Task: Look for space in Shaoguan, China from 24th August, 2023 to 10th September, 2023 for 8 adults, 2 children, 1 infant and 1 pet in price range Rs.12000 to Rs.15000. Place can be entire place or shared room with 4 bedrooms having 8 beds and 4 bathrooms. Property type can be house, flat, guest house. Amenities needed are: wifi, TV, free parkinig on premises, gym, breakfast. Booking option can be shelf check-in. Required host language is Chinese (Simplified).
Action: Mouse pressed left at (562, 124)
Screenshot: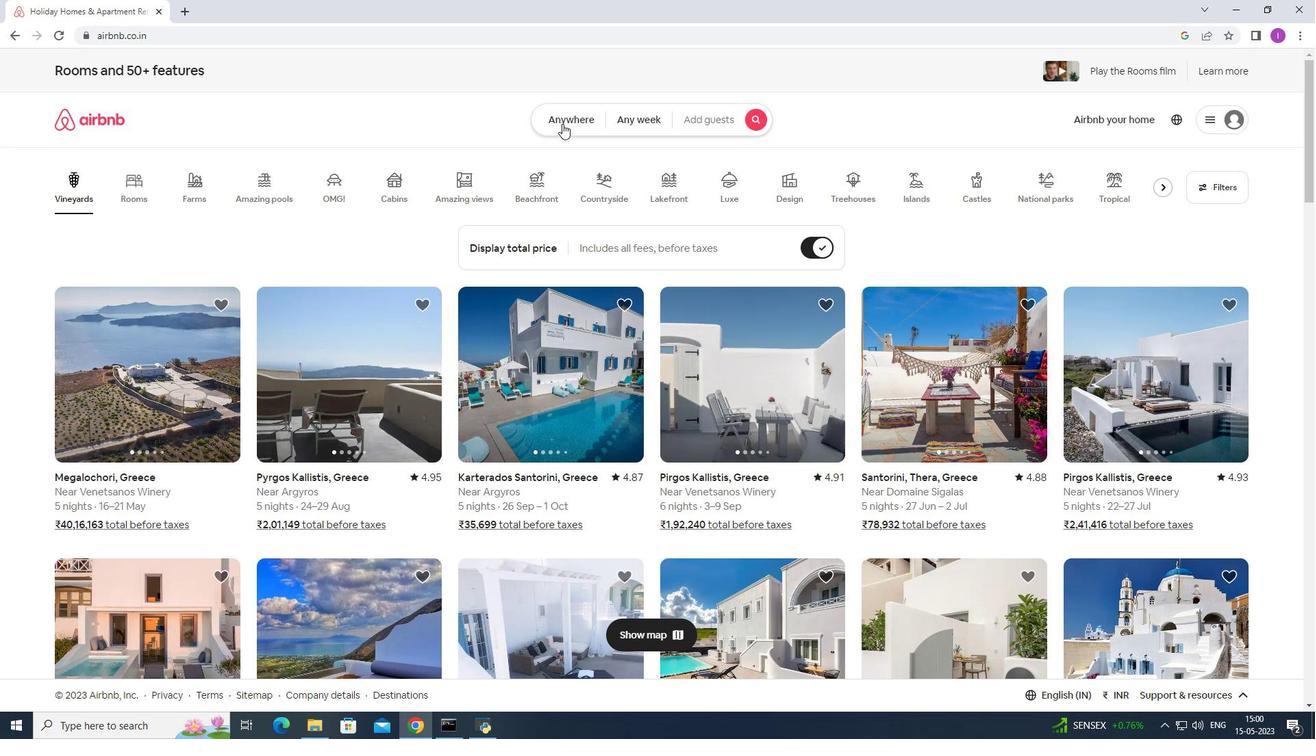 
Action: Mouse moved to (489, 171)
Screenshot: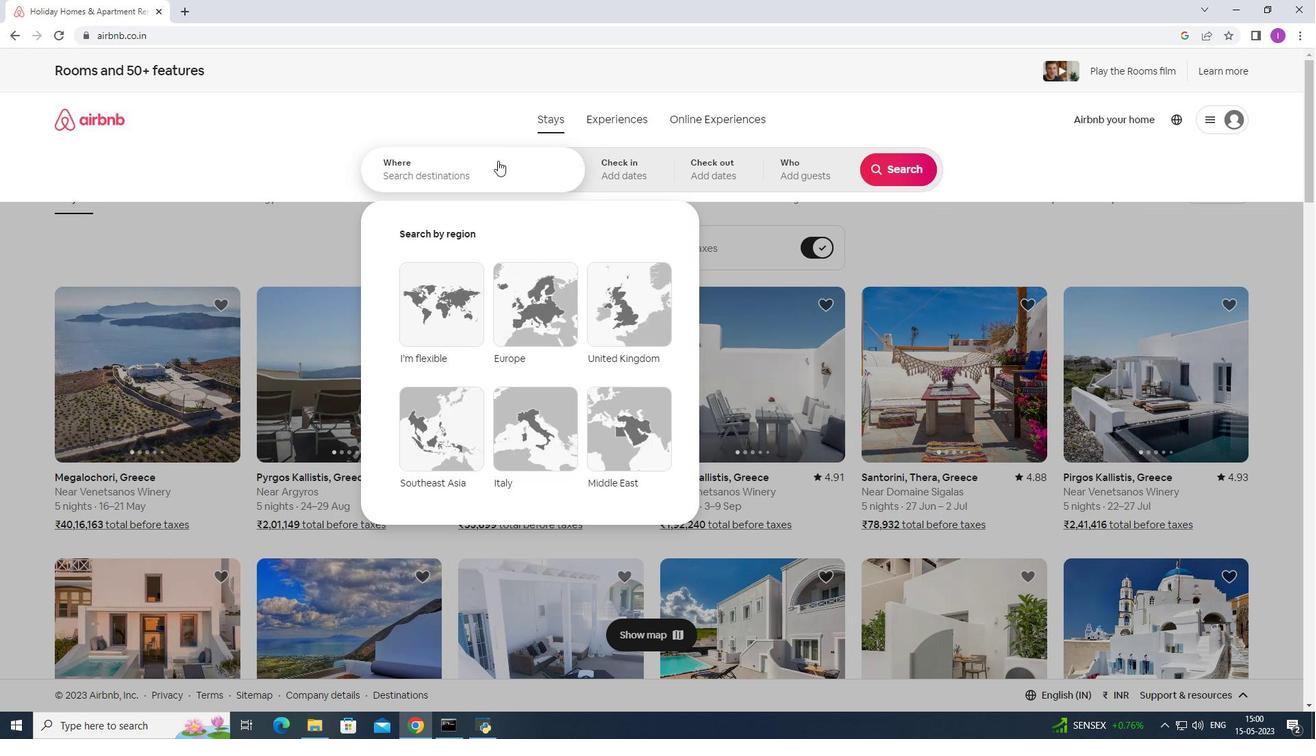 
Action: Mouse pressed left at (489, 171)
Screenshot: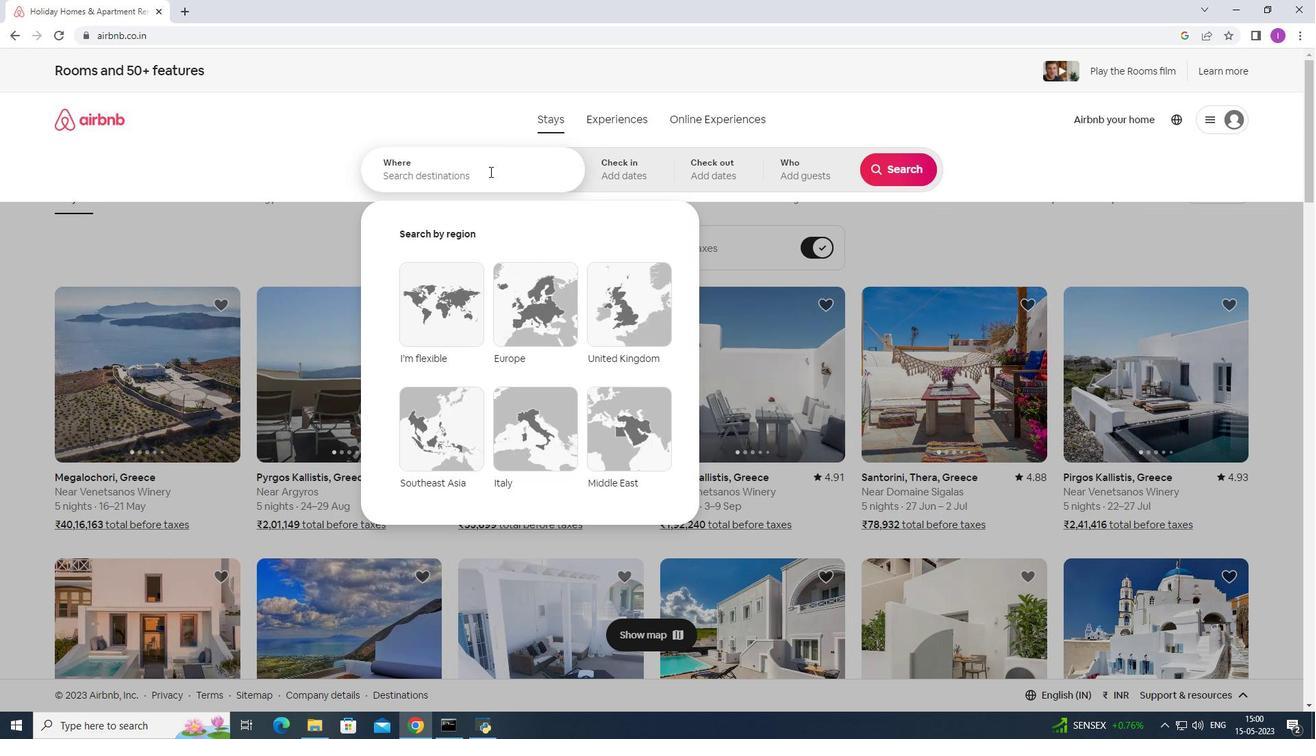 
Action: Mouse moved to (468, 176)
Screenshot: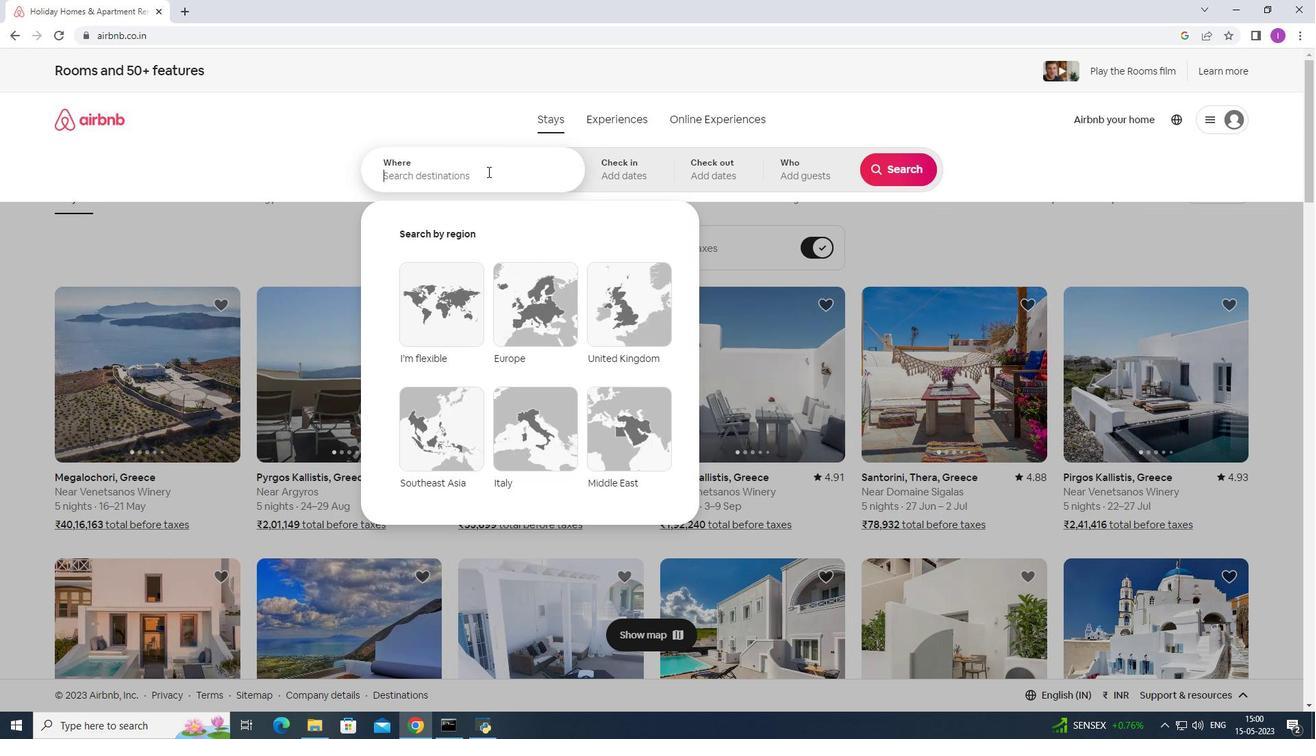 
Action: Key pressed <Key.shift>Shaoguan,<Key.shift>China
Screenshot: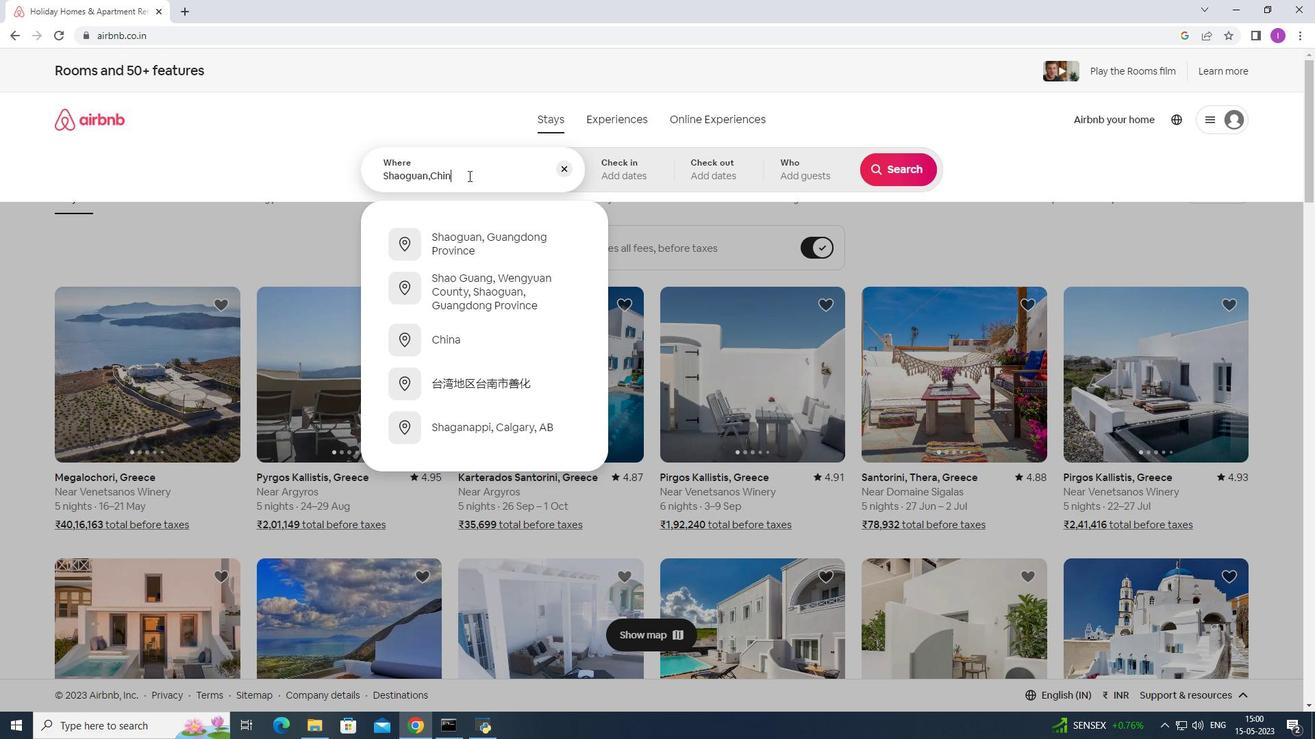 
Action: Mouse moved to (628, 163)
Screenshot: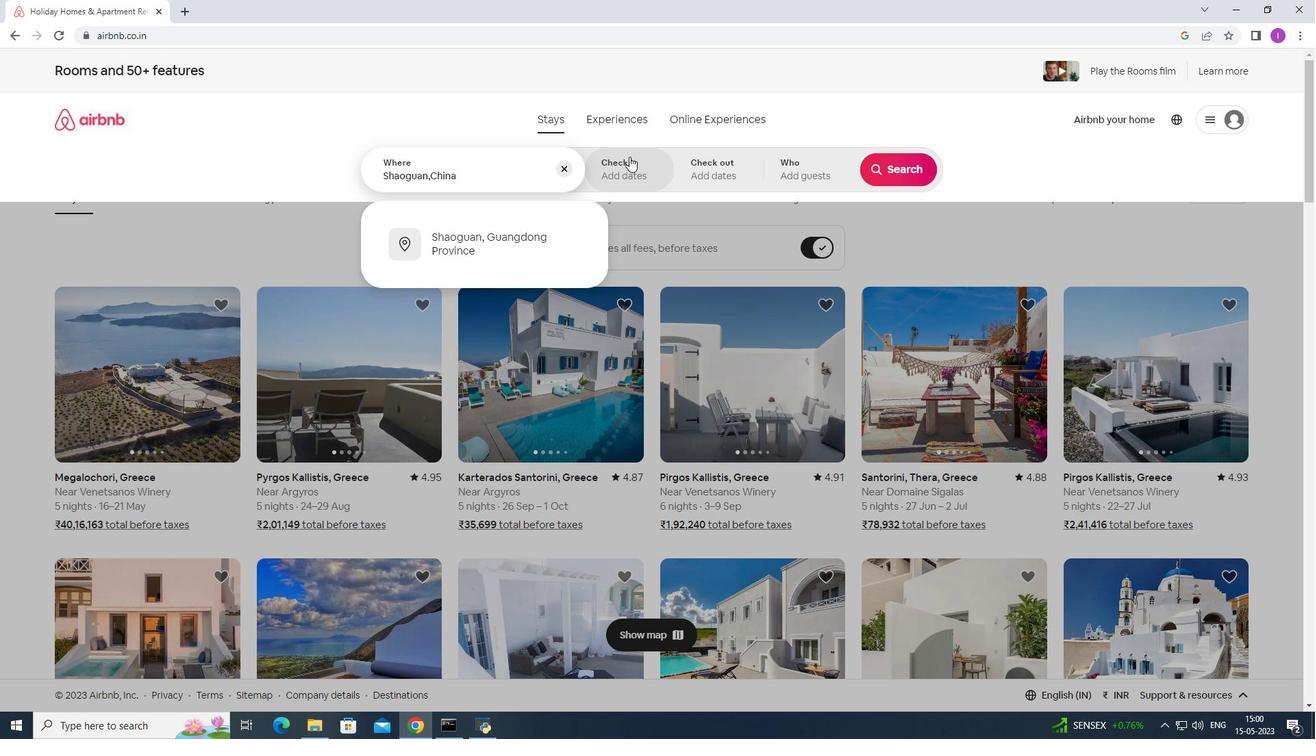 
Action: Mouse pressed left at (628, 163)
Screenshot: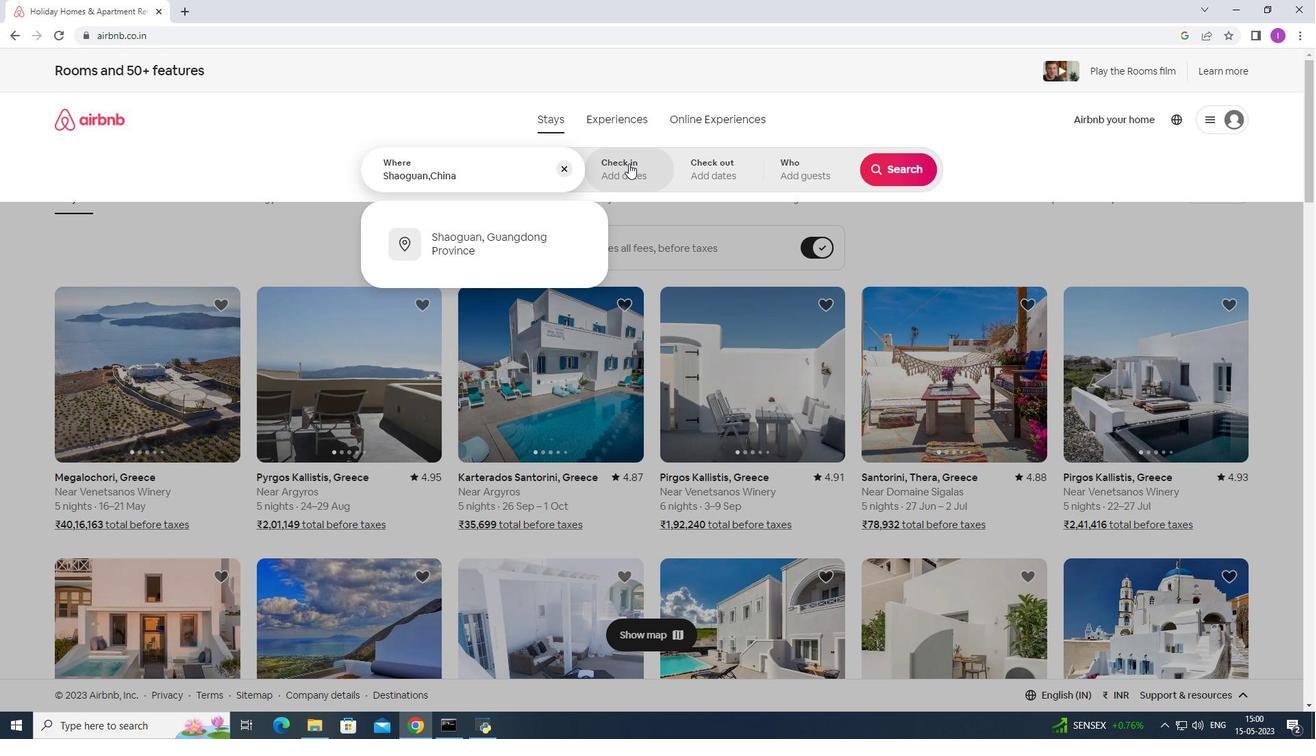 
Action: Mouse moved to (892, 282)
Screenshot: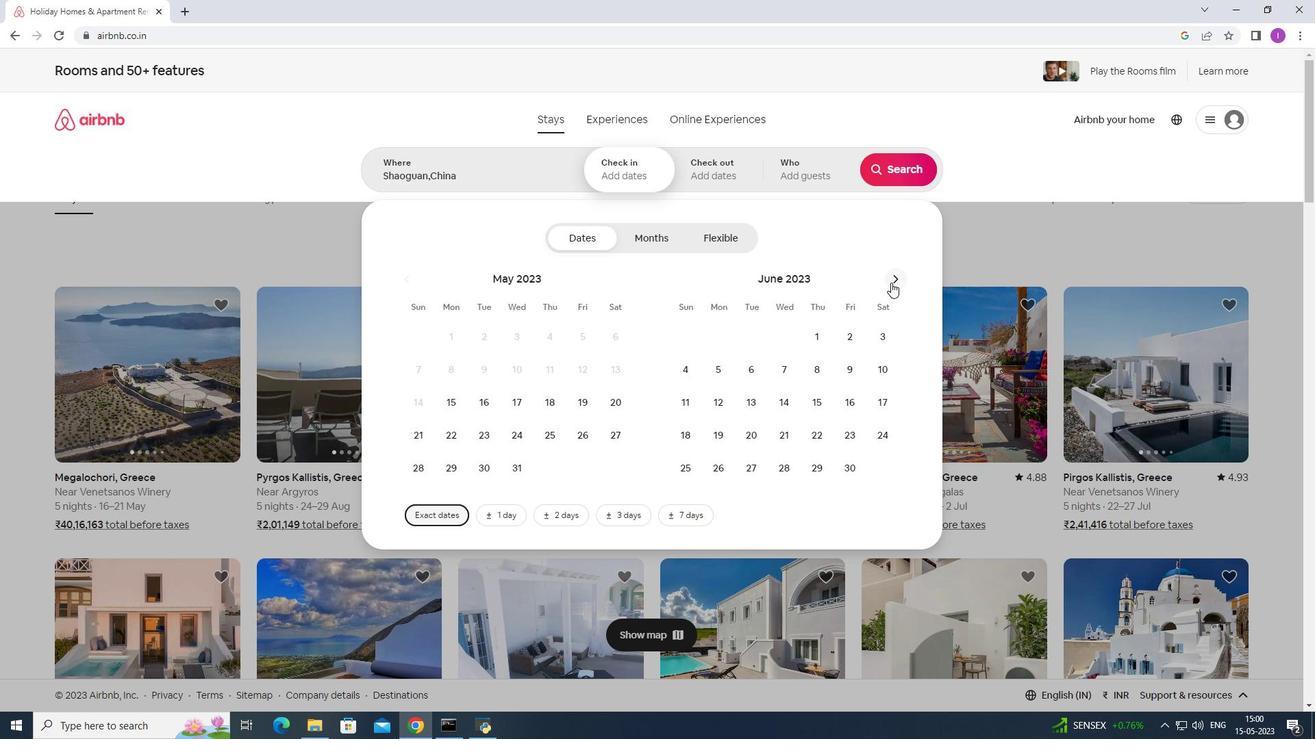 
Action: Mouse pressed left at (892, 282)
Screenshot: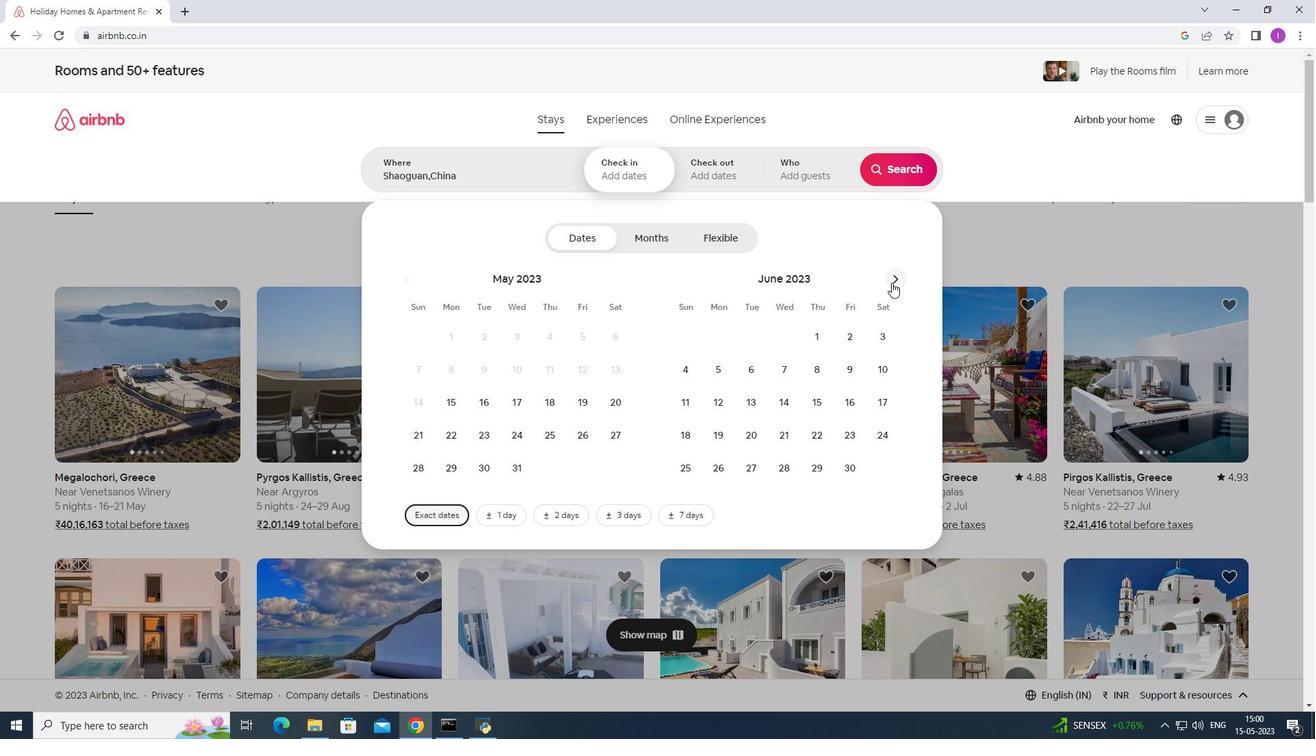
Action: Mouse pressed left at (892, 282)
Screenshot: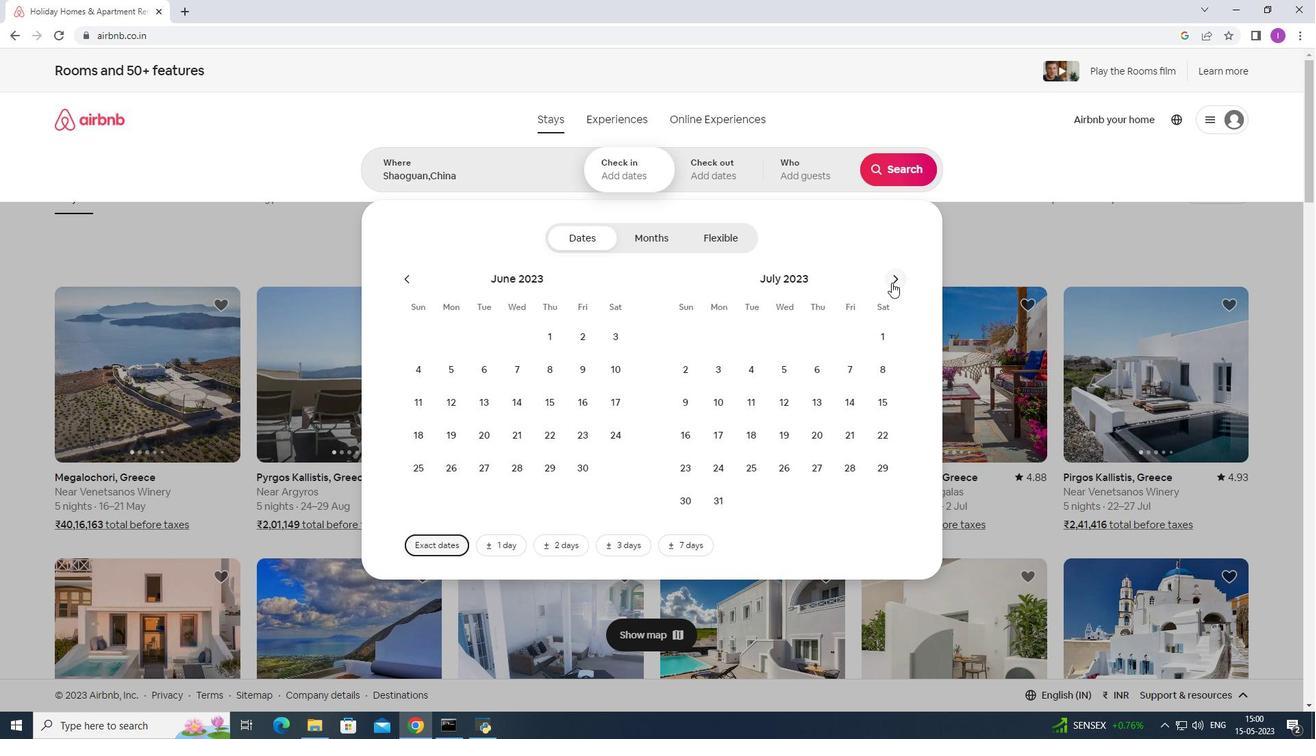 
Action: Mouse pressed left at (892, 282)
Screenshot: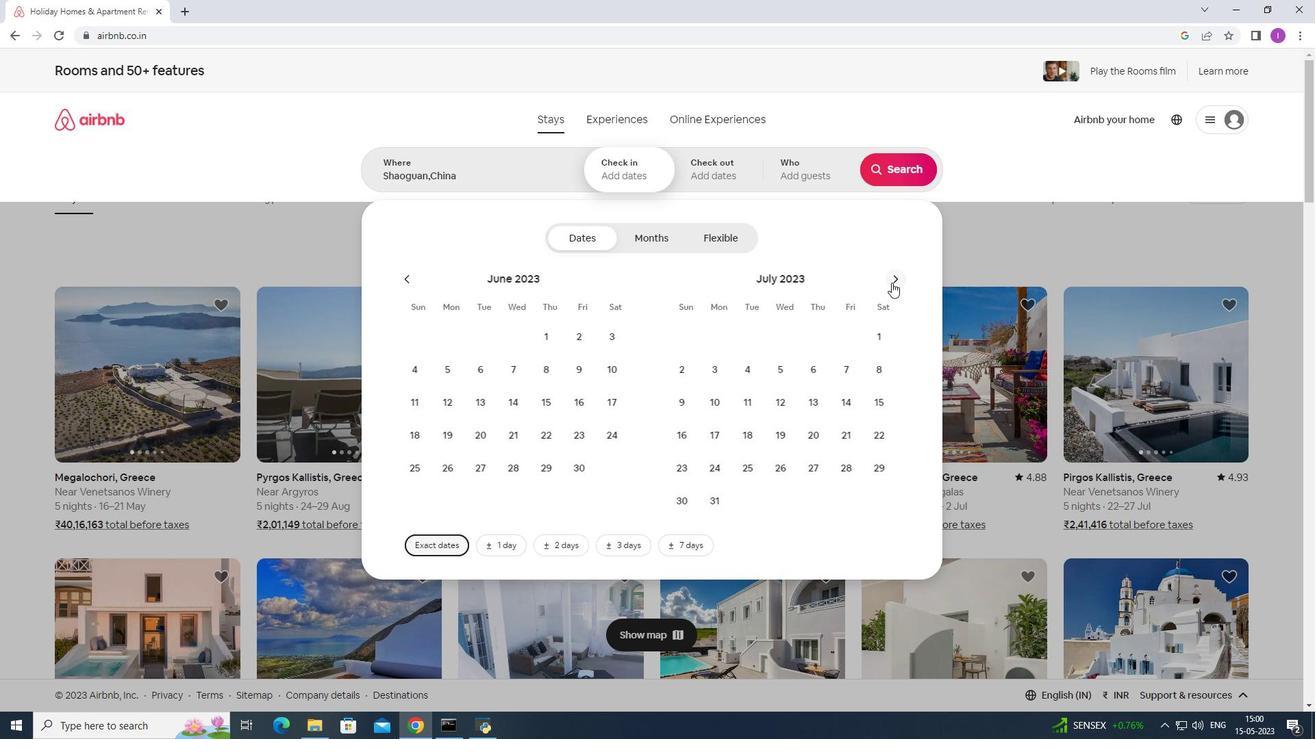
Action: Mouse moved to (548, 439)
Screenshot: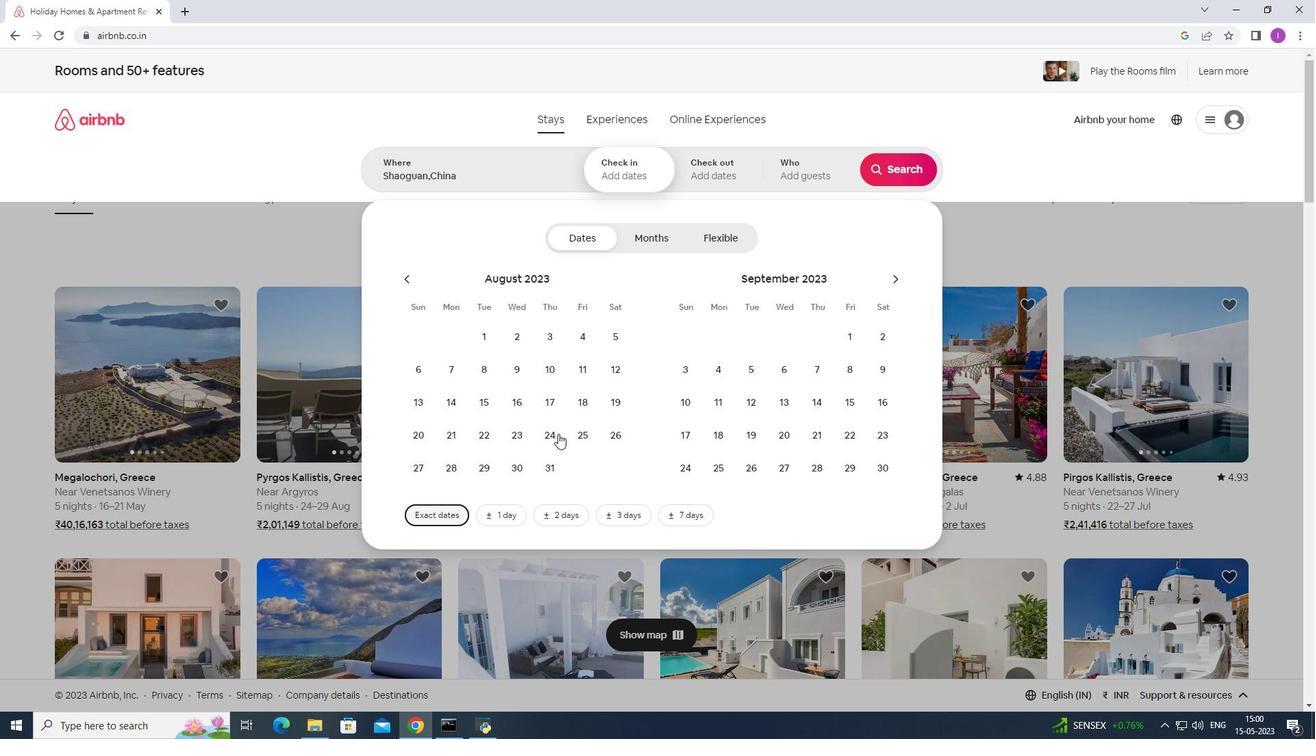
Action: Mouse pressed left at (548, 439)
Screenshot: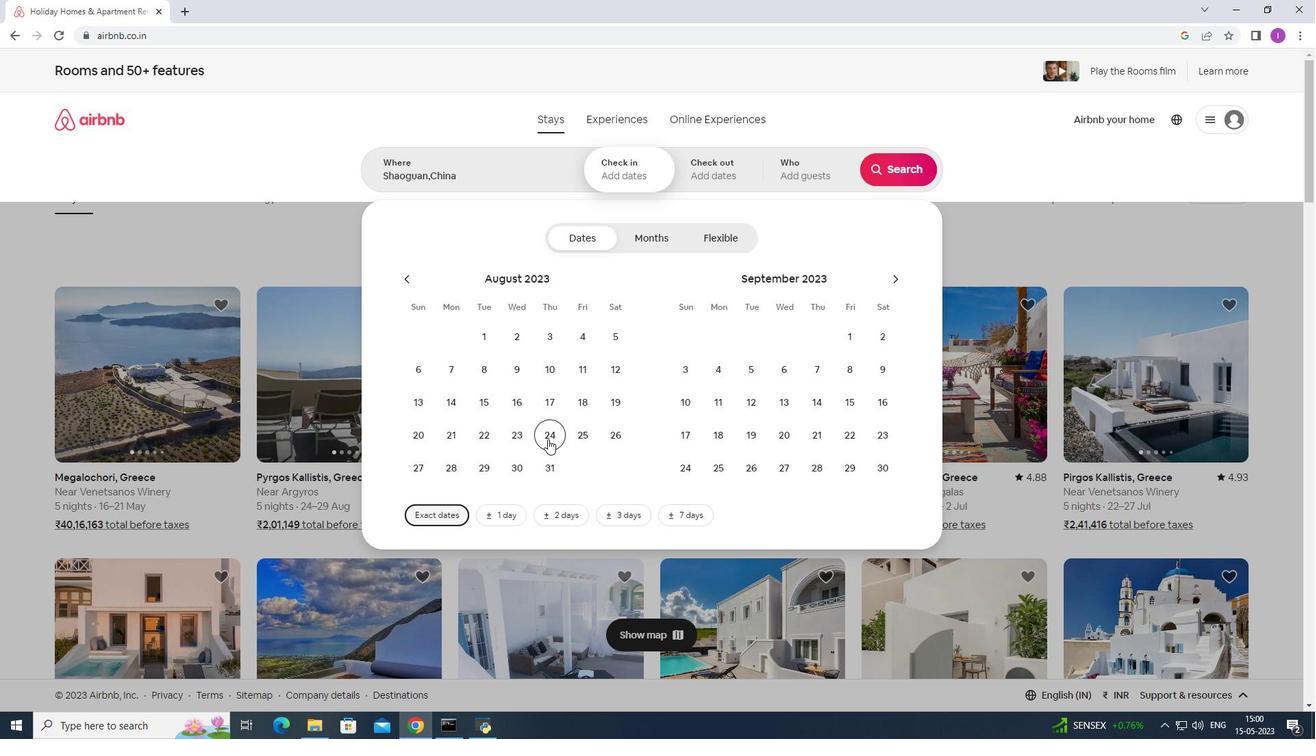 
Action: Mouse moved to (691, 405)
Screenshot: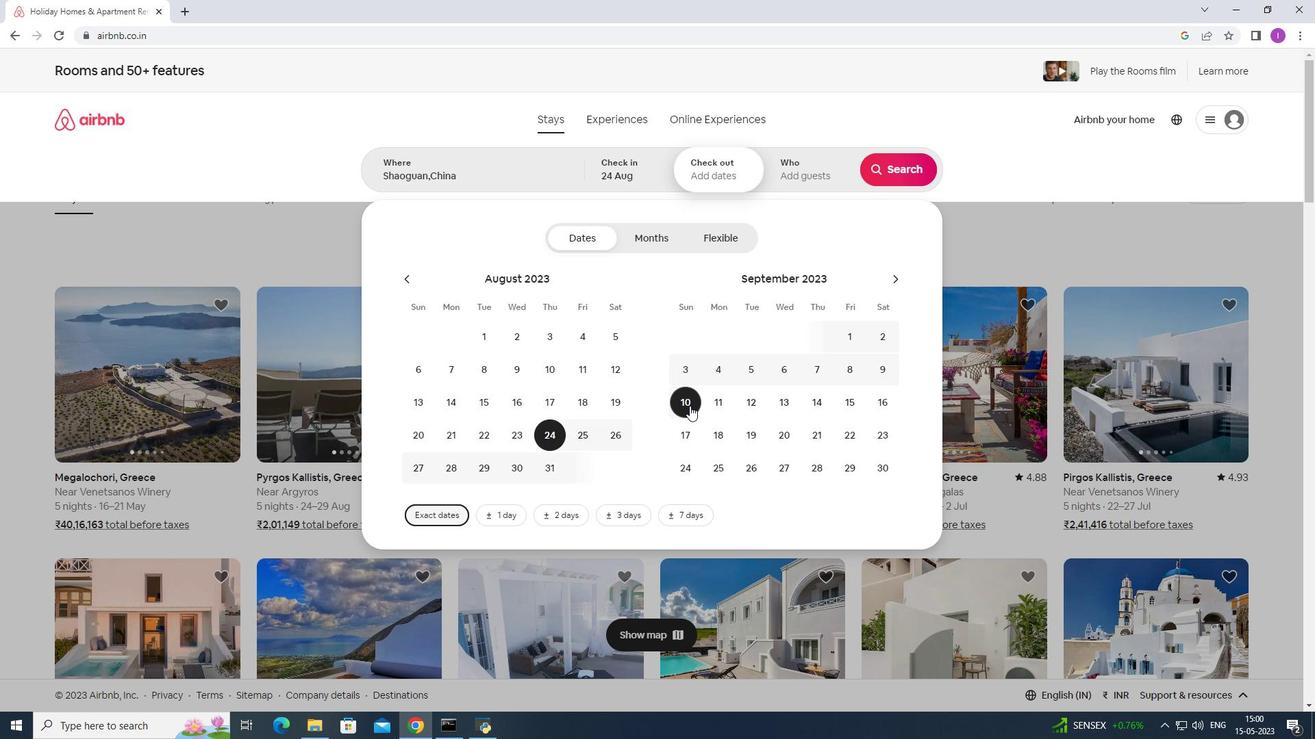 
Action: Mouse pressed left at (691, 405)
Screenshot: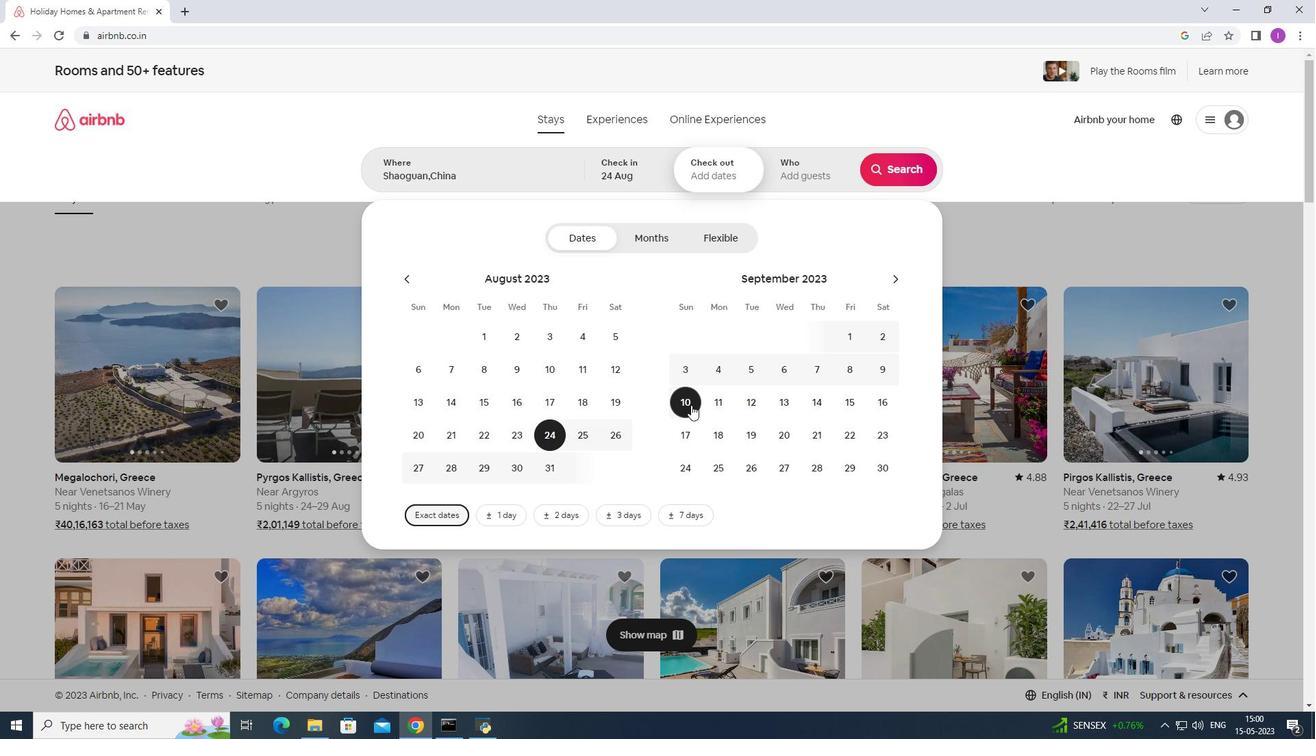 
Action: Mouse moved to (807, 177)
Screenshot: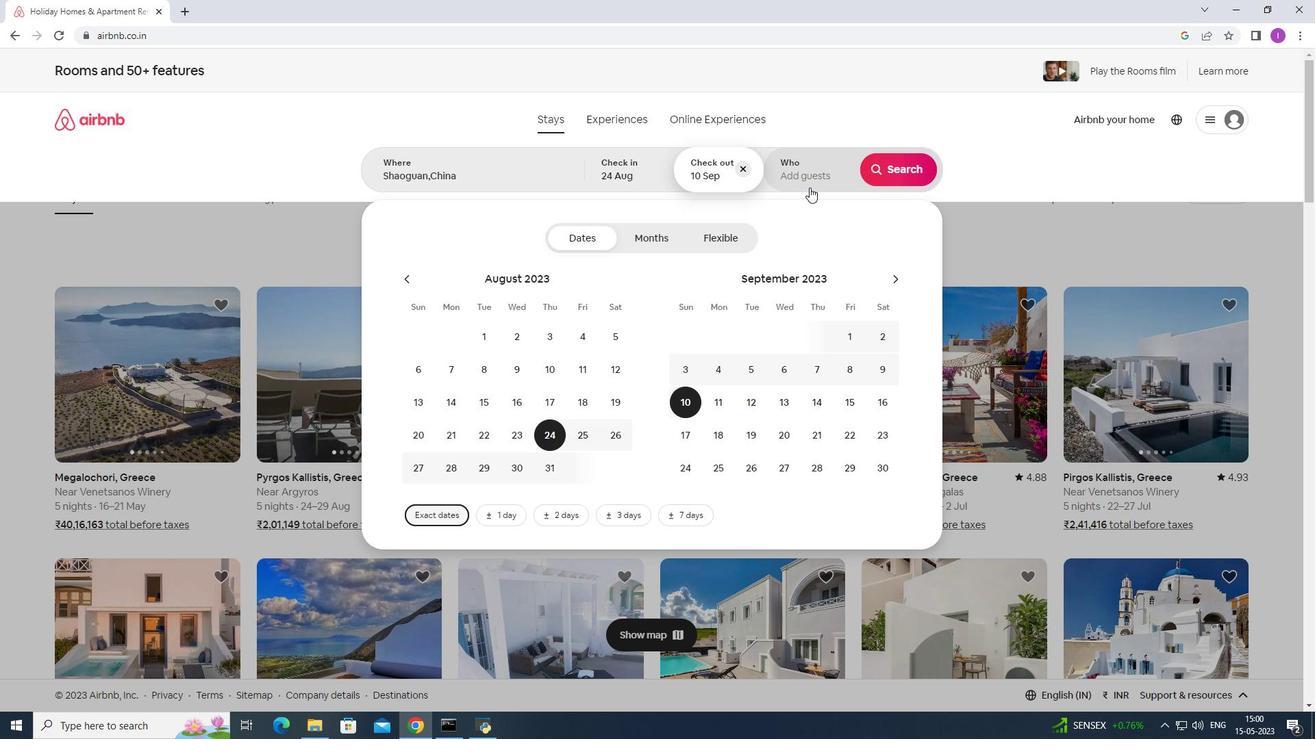 
Action: Mouse pressed left at (807, 177)
Screenshot: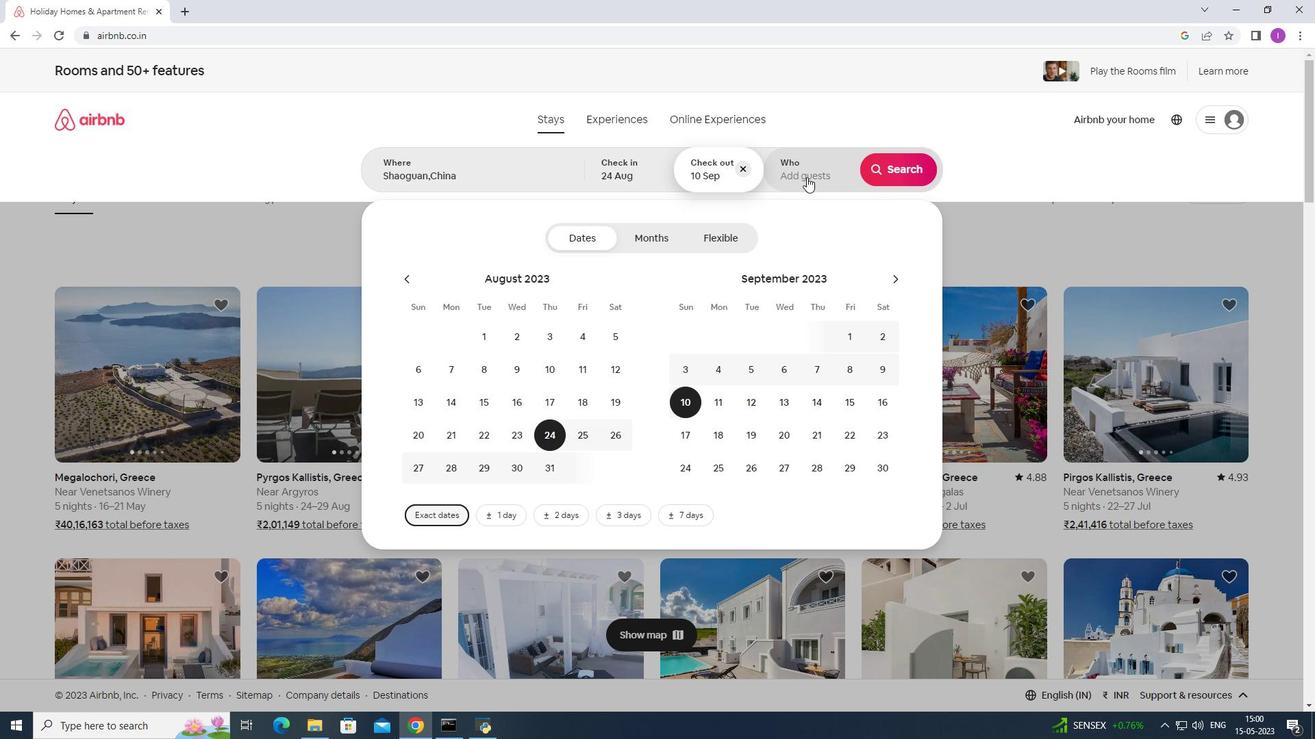 
Action: Mouse moved to (911, 247)
Screenshot: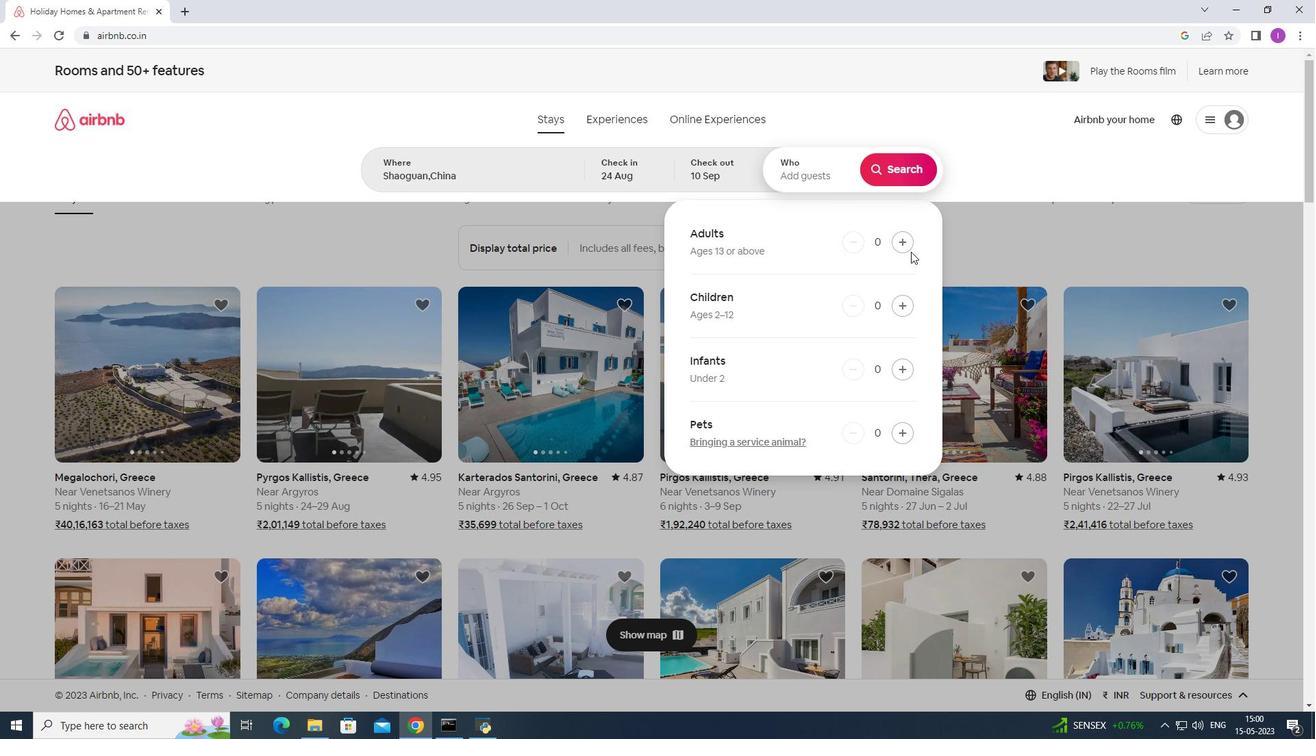 
Action: Mouse pressed left at (911, 247)
Screenshot: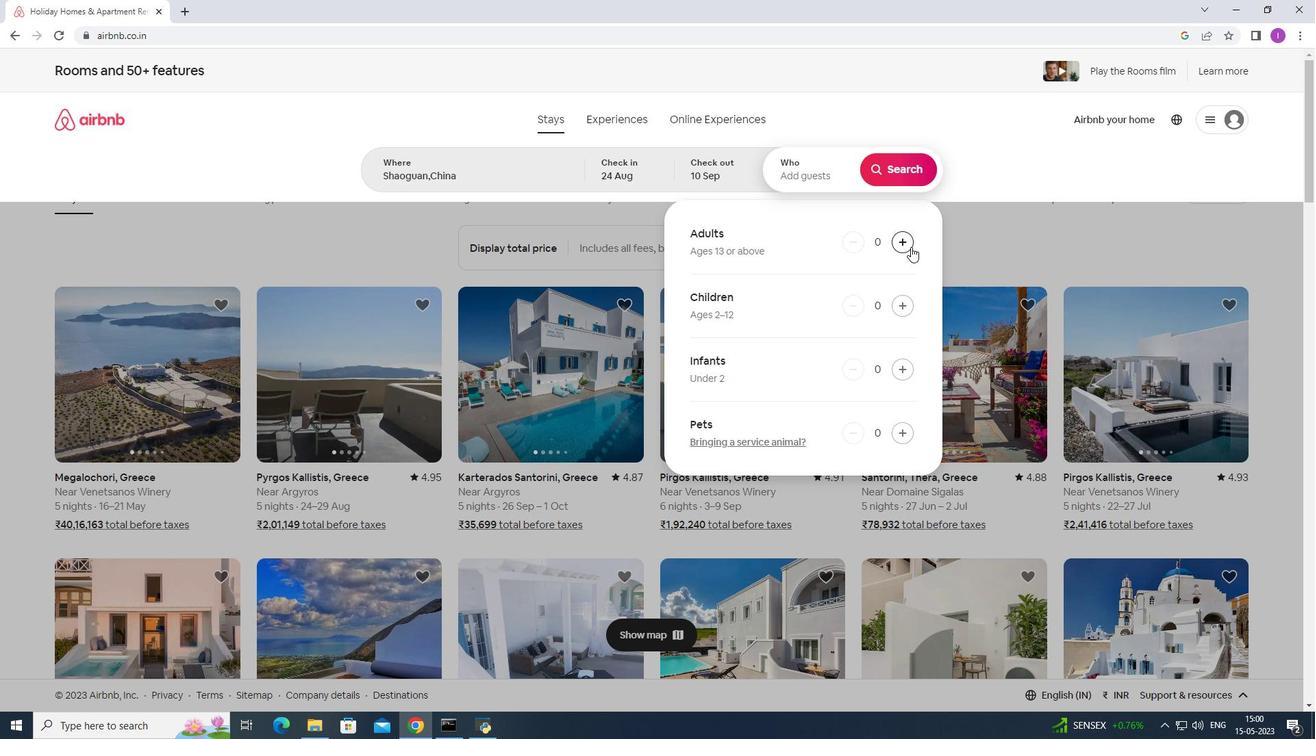 
Action: Mouse pressed left at (911, 247)
Screenshot: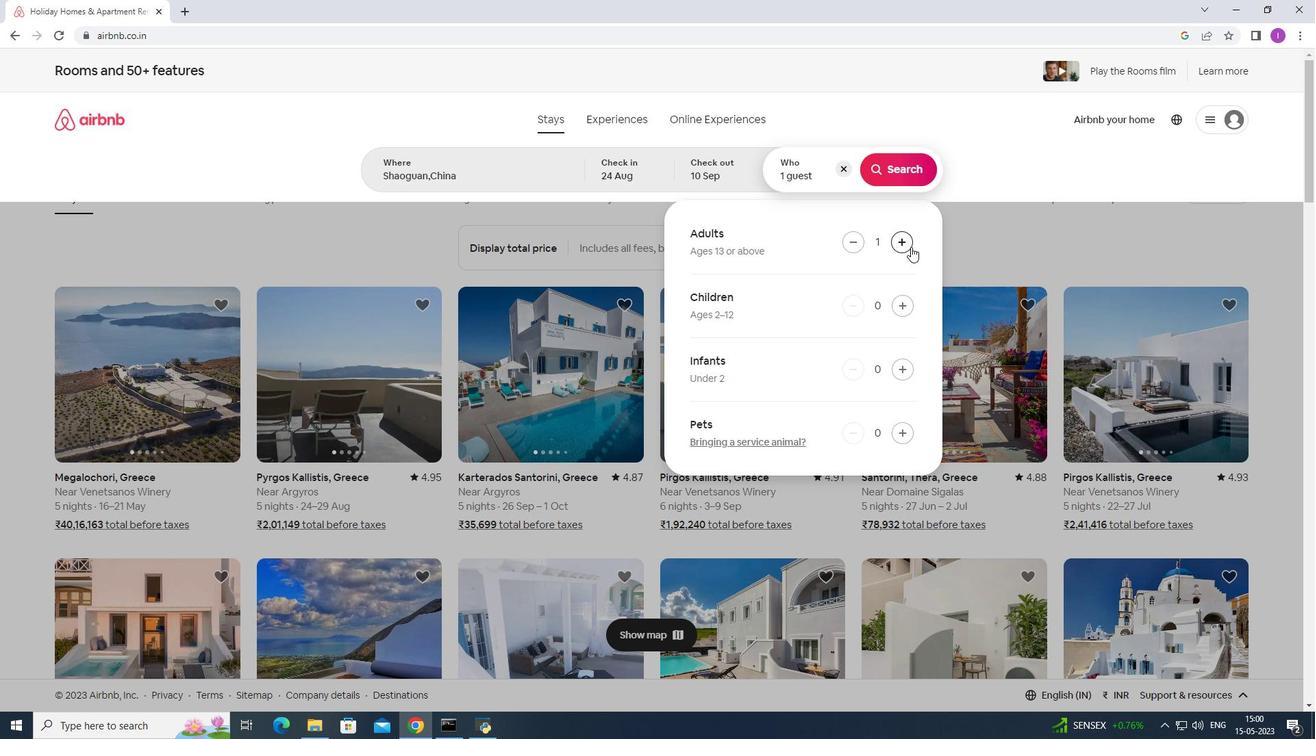 
Action: Mouse pressed left at (911, 247)
Screenshot: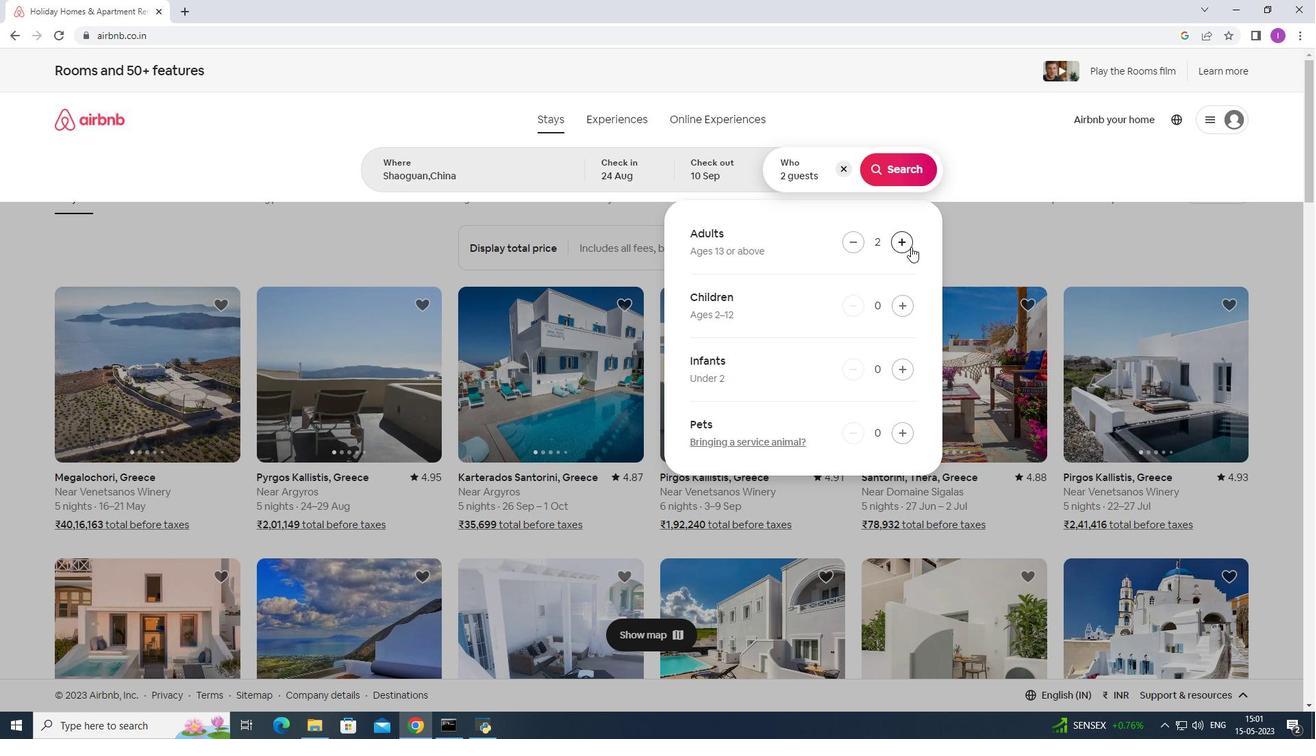 
Action: Mouse pressed left at (911, 247)
Screenshot: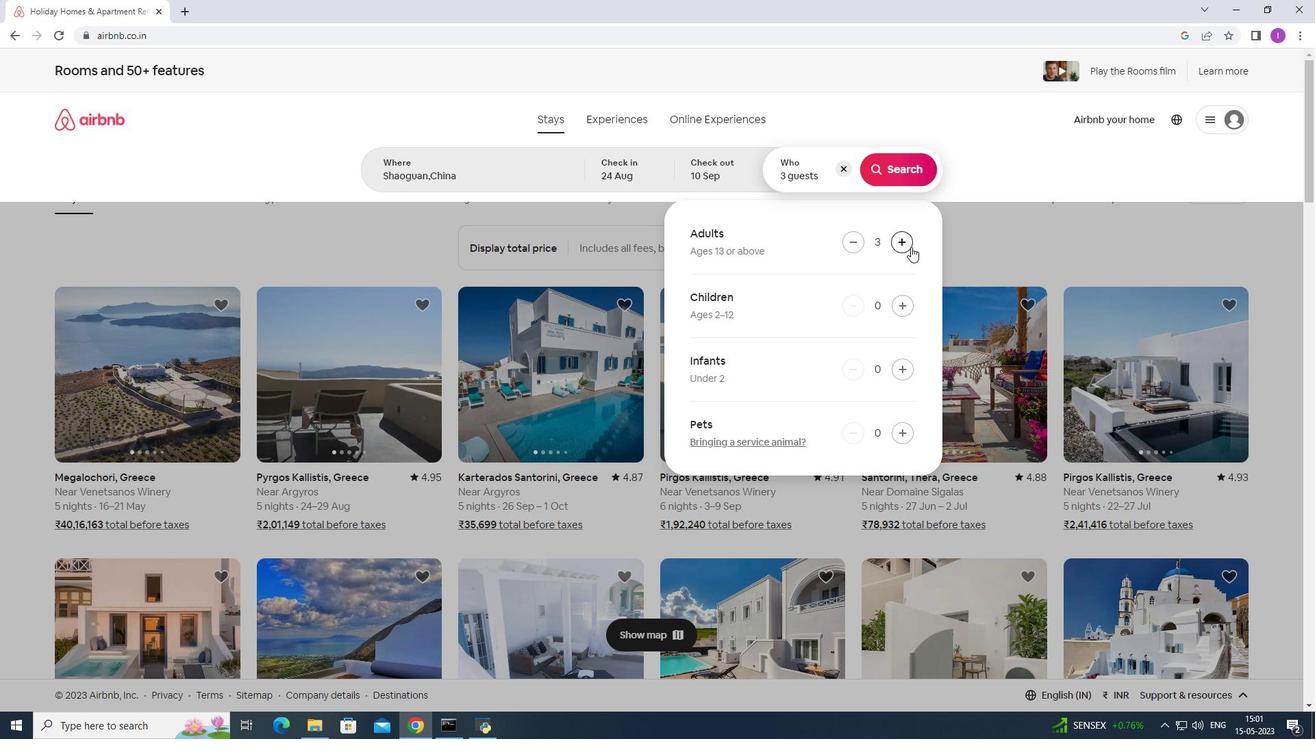 
Action: Mouse pressed left at (911, 247)
Screenshot: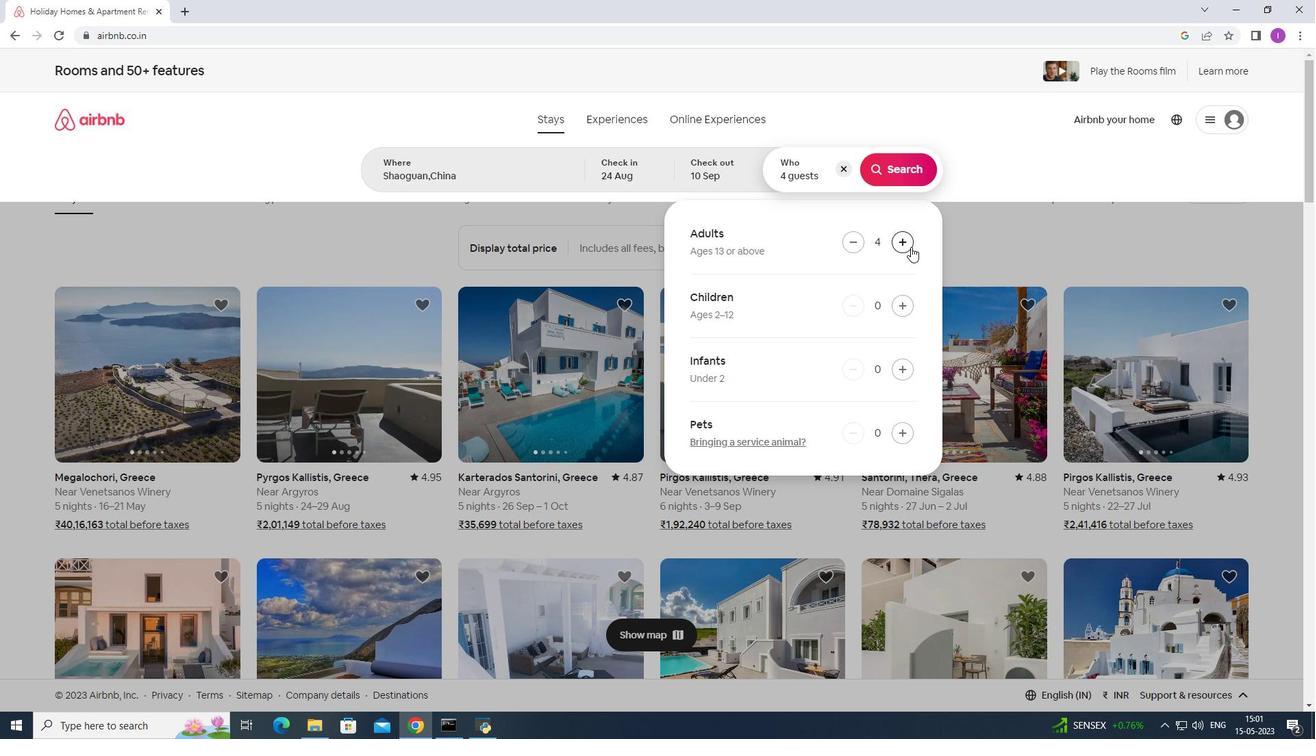 
Action: Mouse pressed left at (911, 247)
Screenshot: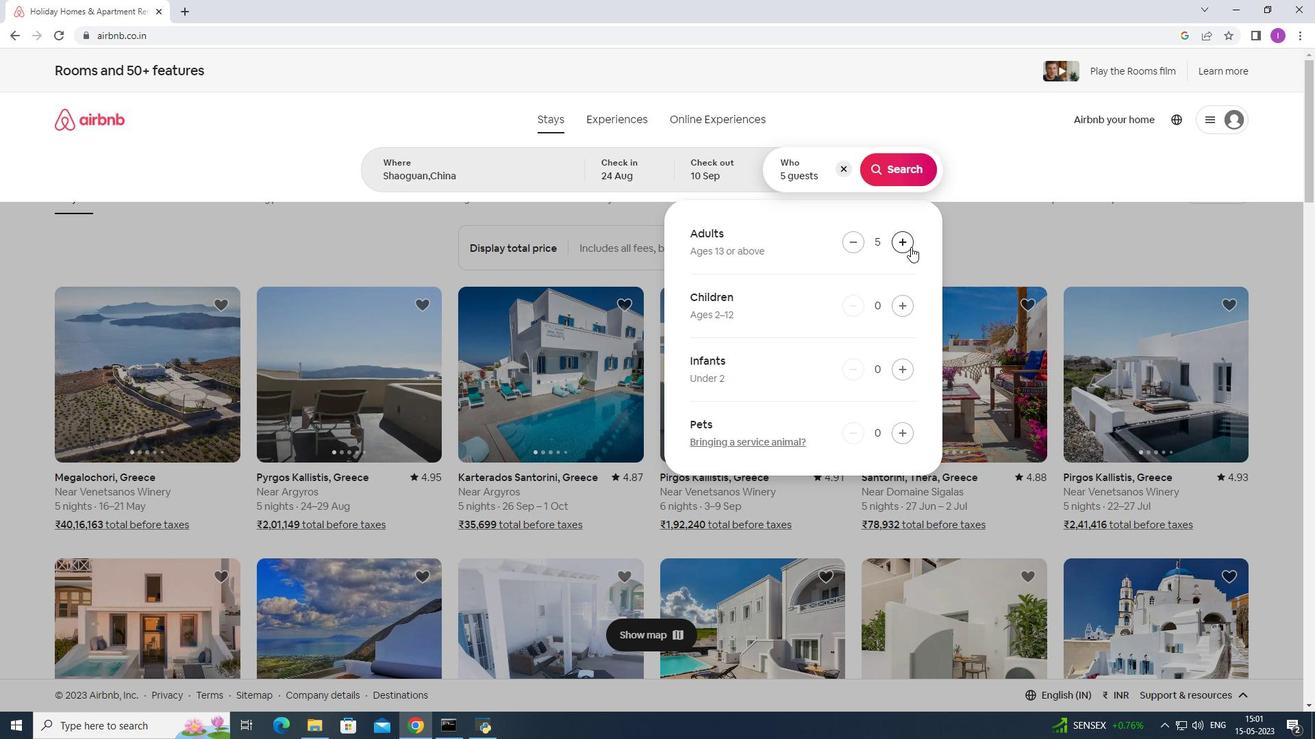 
Action: Mouse moved to (906, 244)
Screenshot: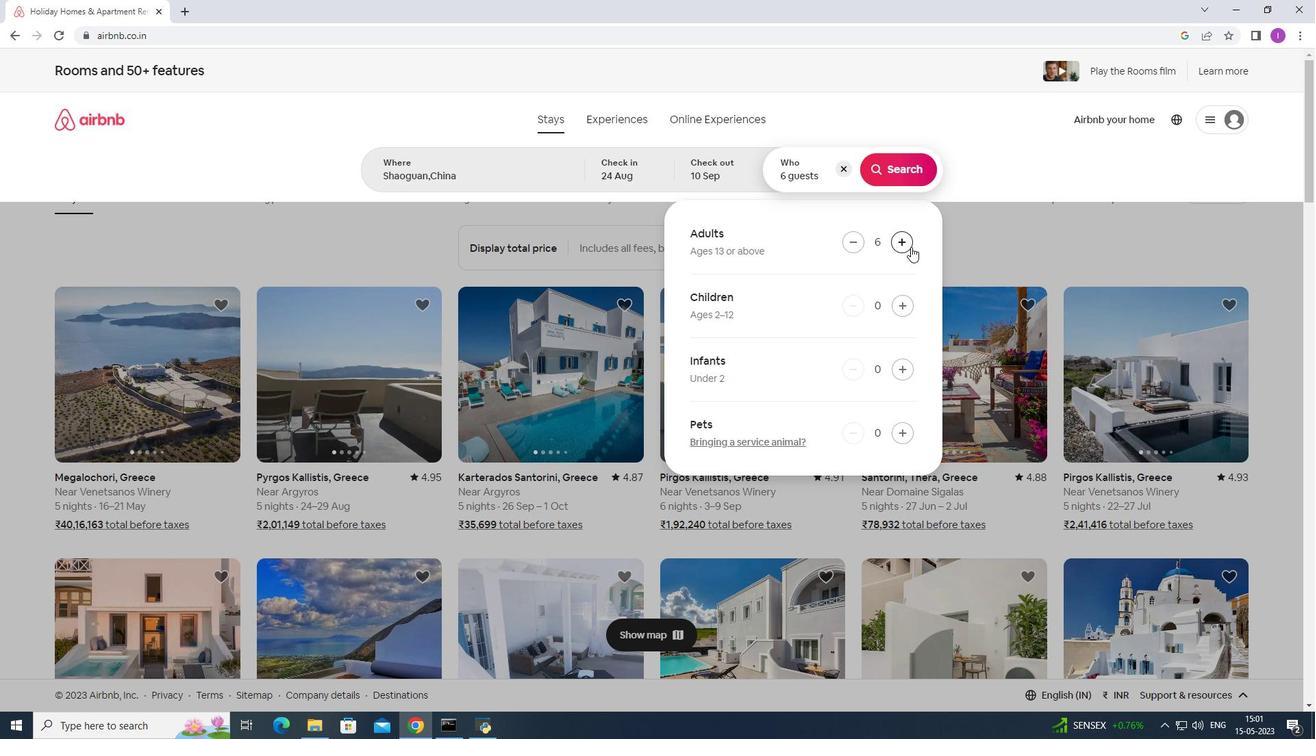 
Action: Mouse pressed left at (906, 244)
Screenshot: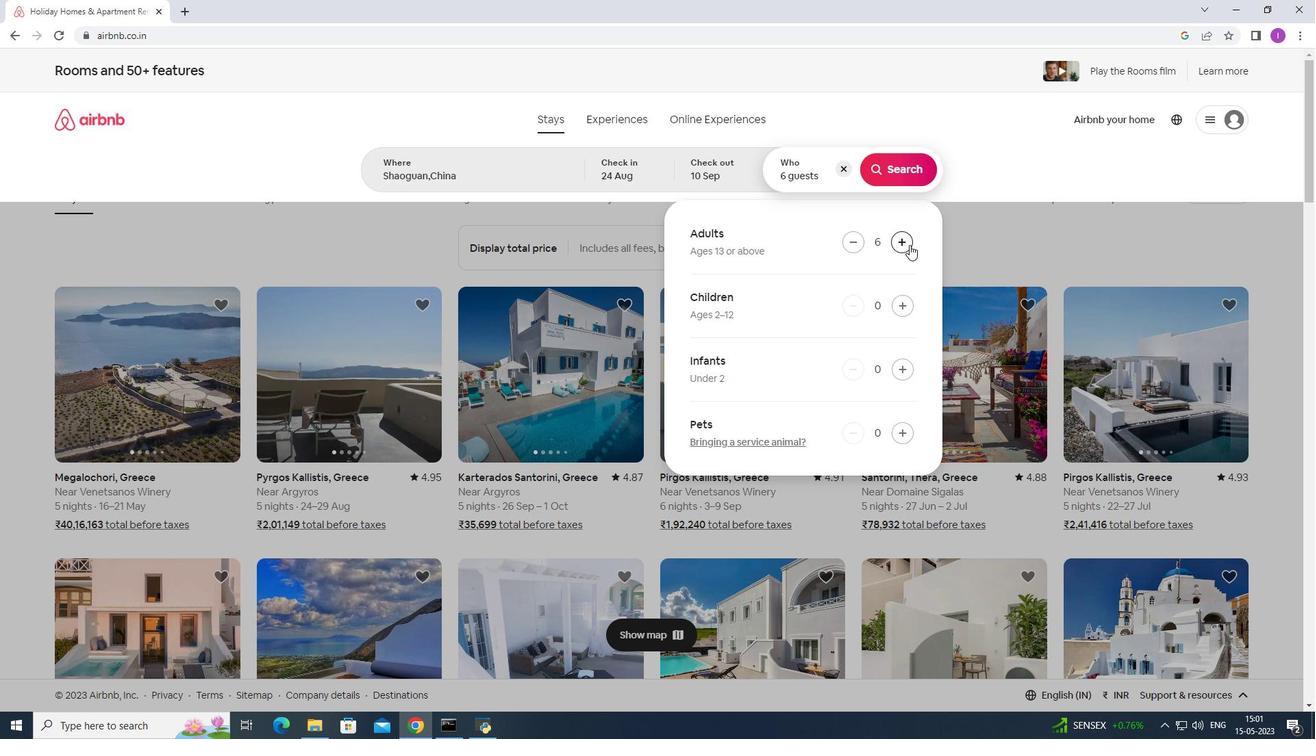 
Action: Mouse pressed left at (906, 244)
Screenshot: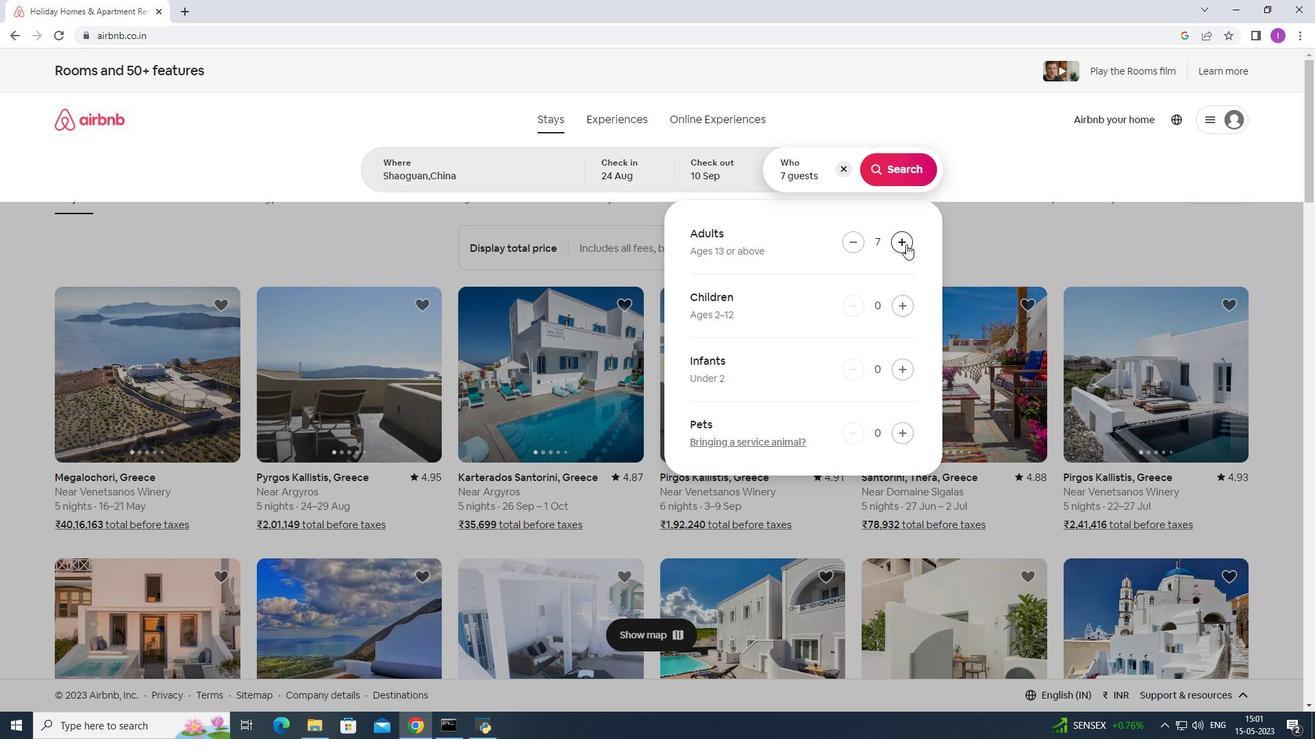 
Action: Mouse moved to (901, 300)
Screenshot: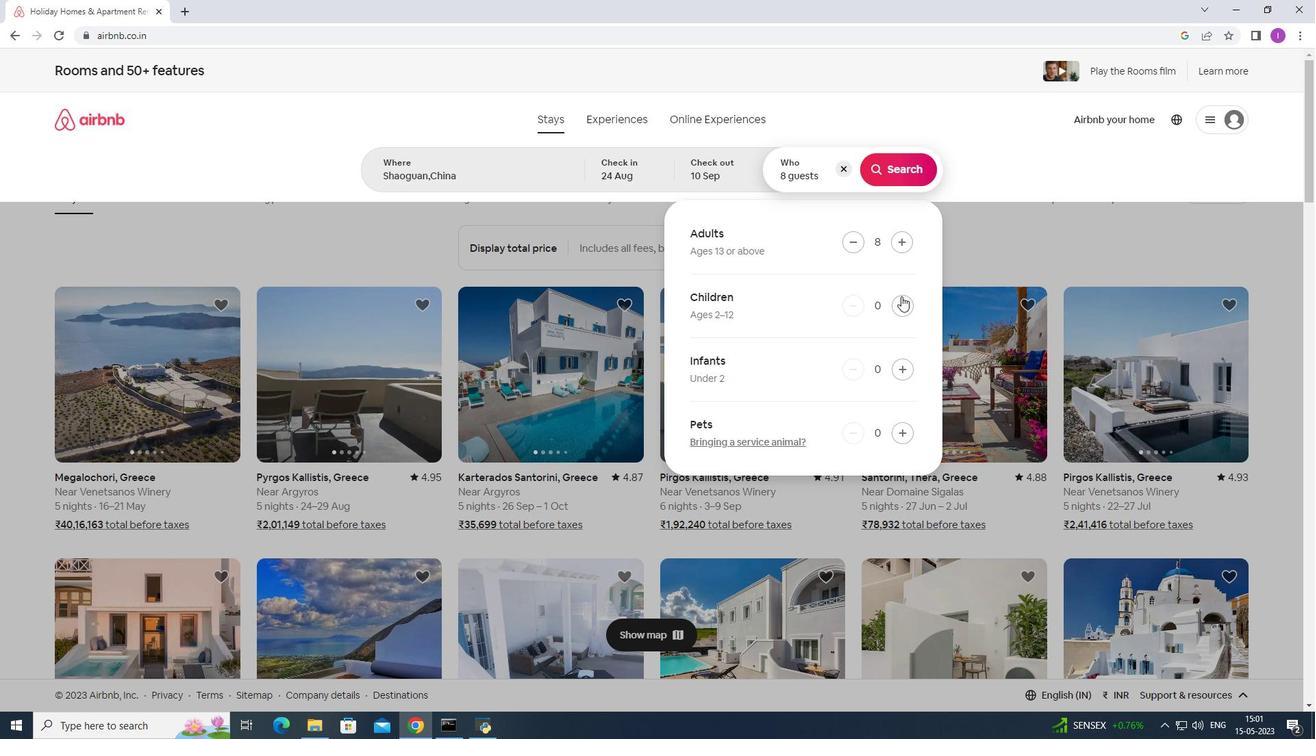 
Action: Mouse pressed left at (901, 300)
Screenshot: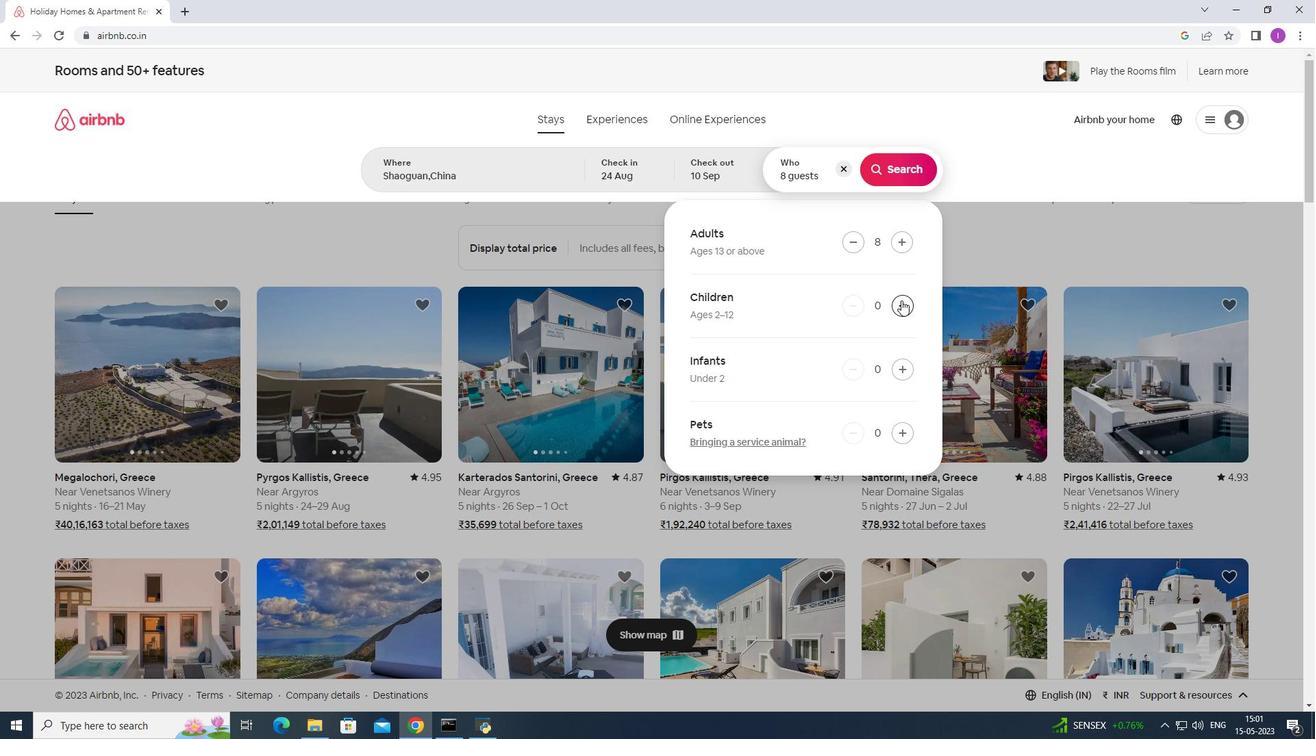 
Action: Mouse pressed left at (901, 300)
Screenshot: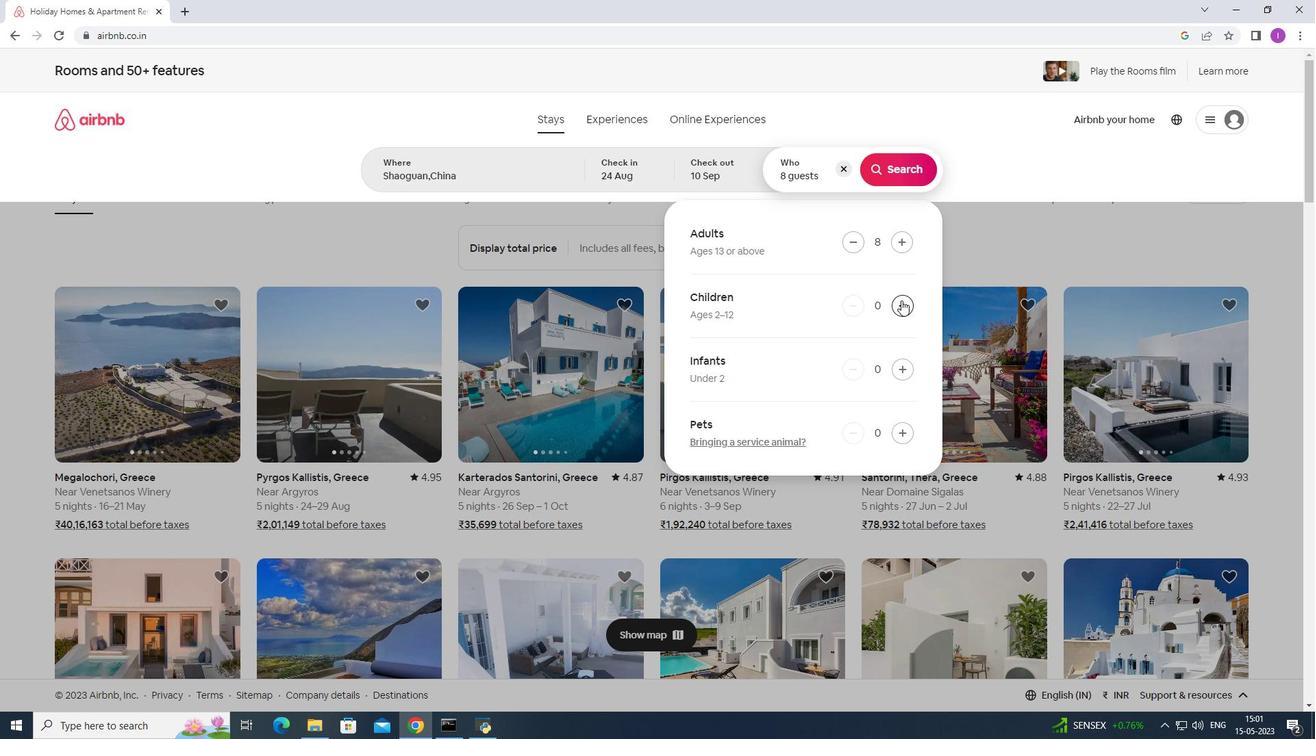 
Action: Mouse moved to (894, 184)
Screenshot: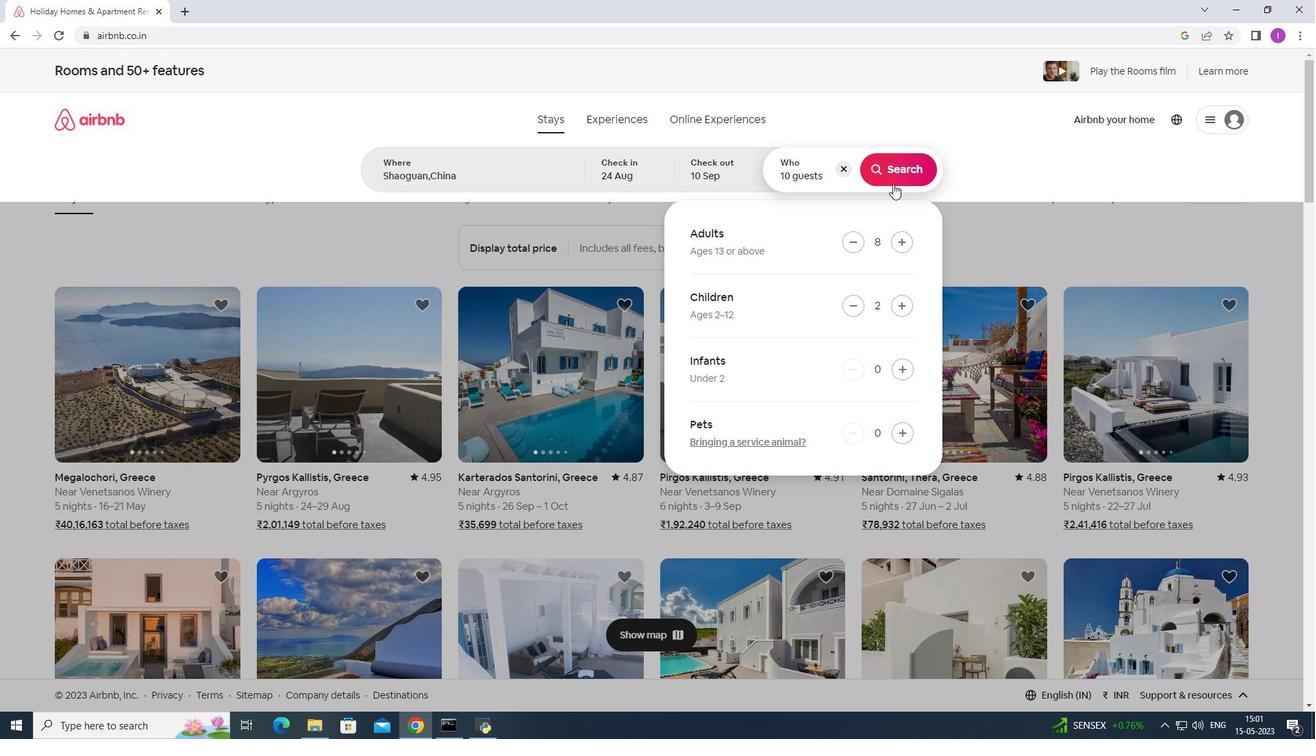 
Action: Mouse pressed left at (894, 184)
Screenshot: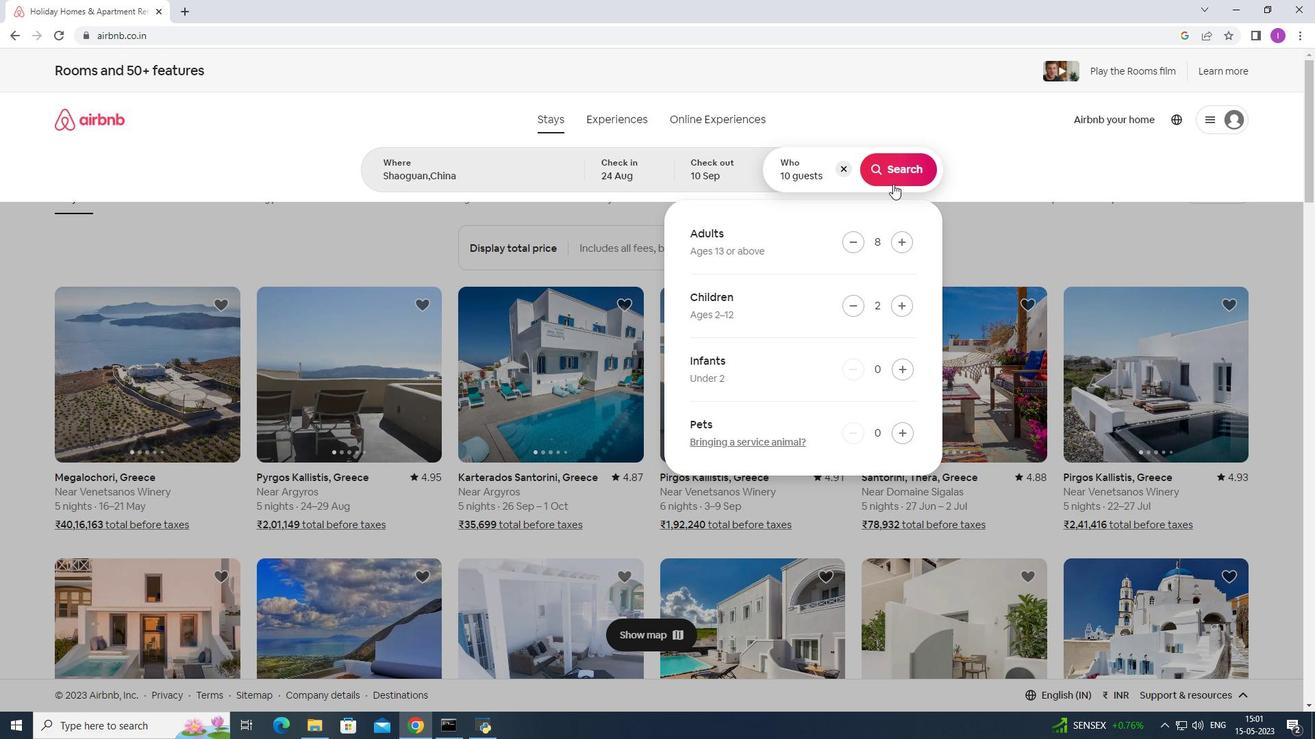 
Action: Mouse moved to (1261, 130)
Screenshot: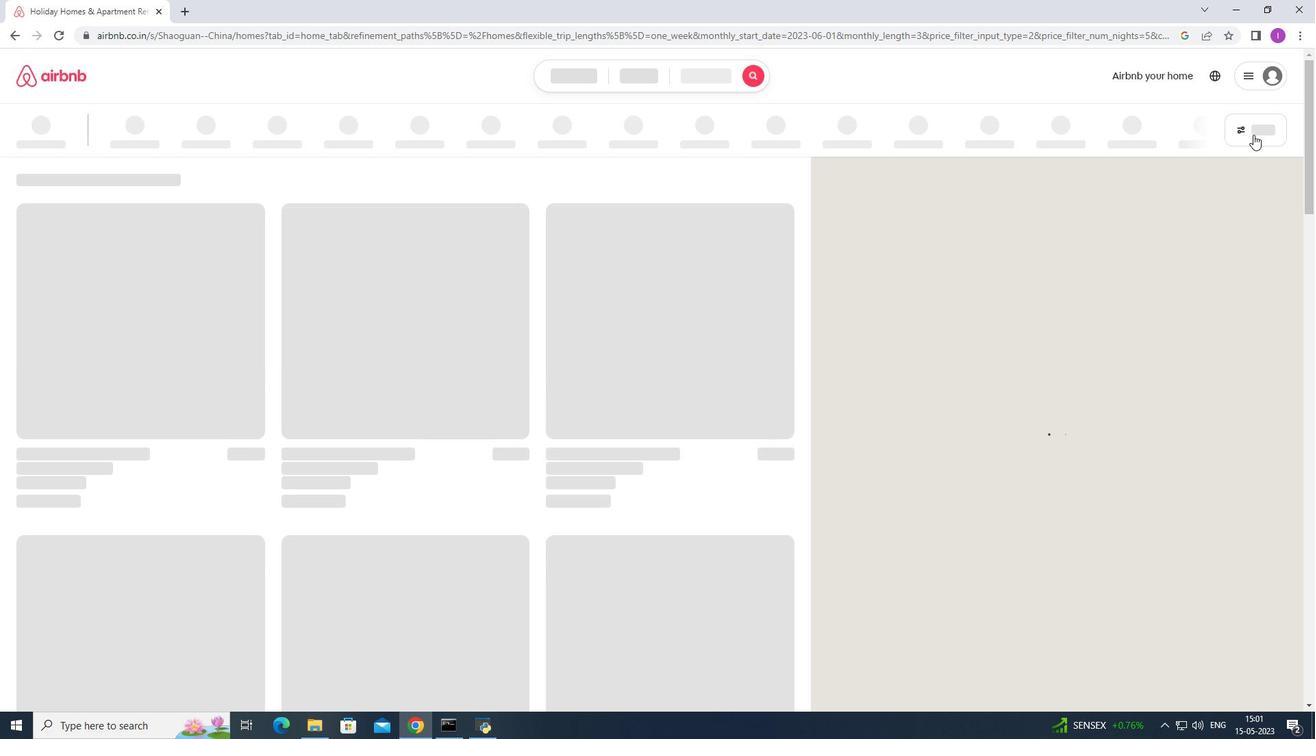 
Action: Mouse pressed left at (1261, 130)
Screenshot: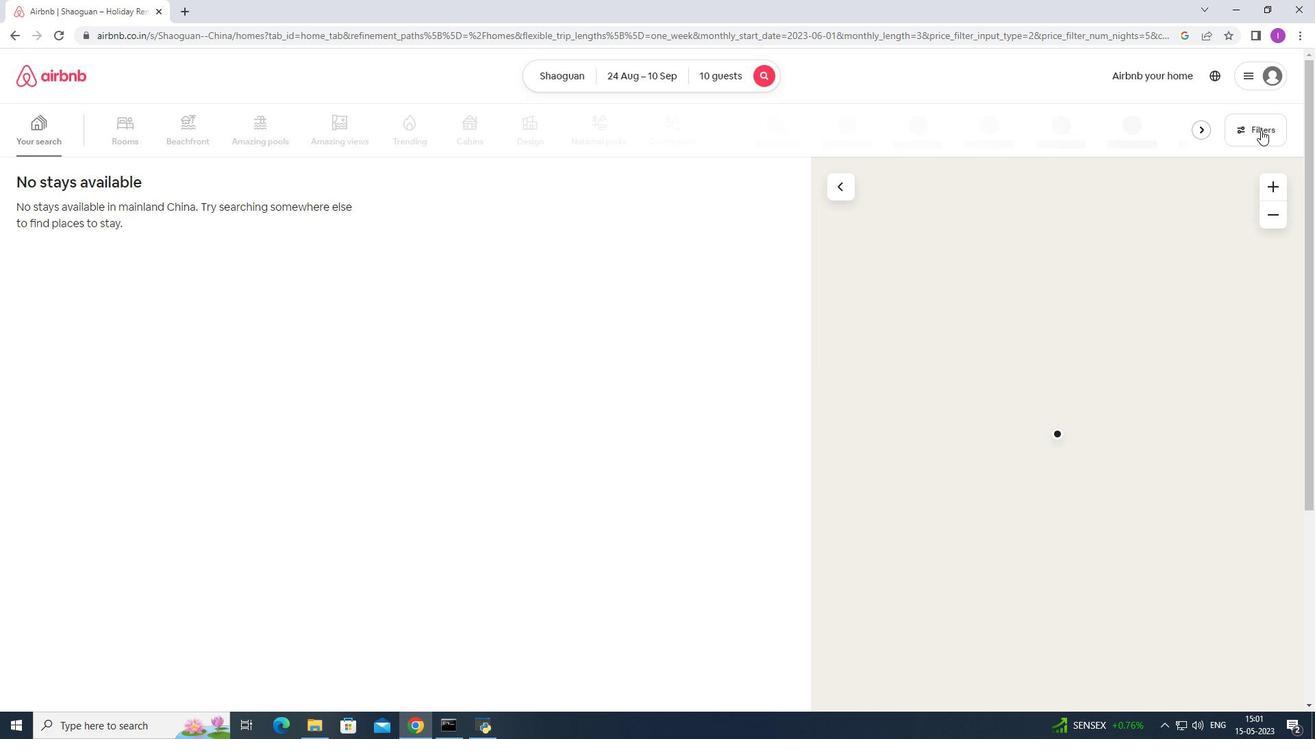 
Action: Mouse moved to (752, 464)
Screenshot: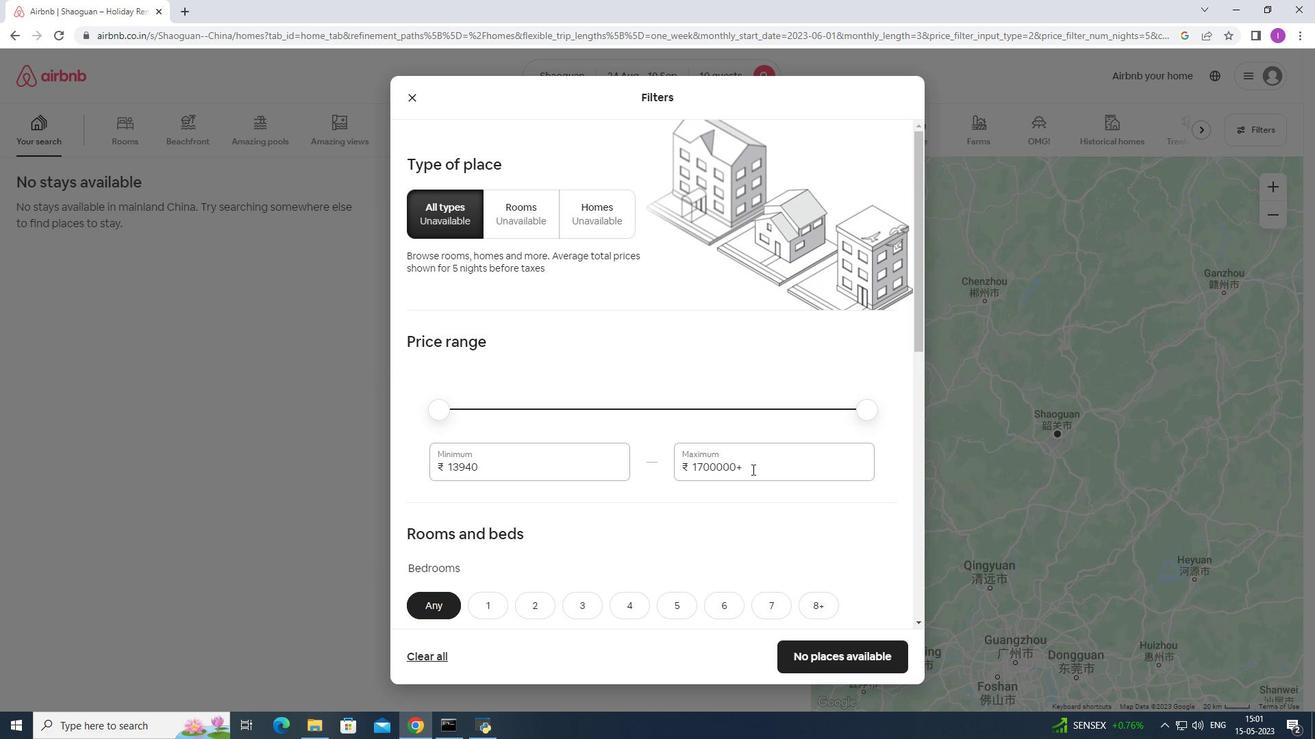 
Action: Mouse pressed left at (752, 464)
Screenshot: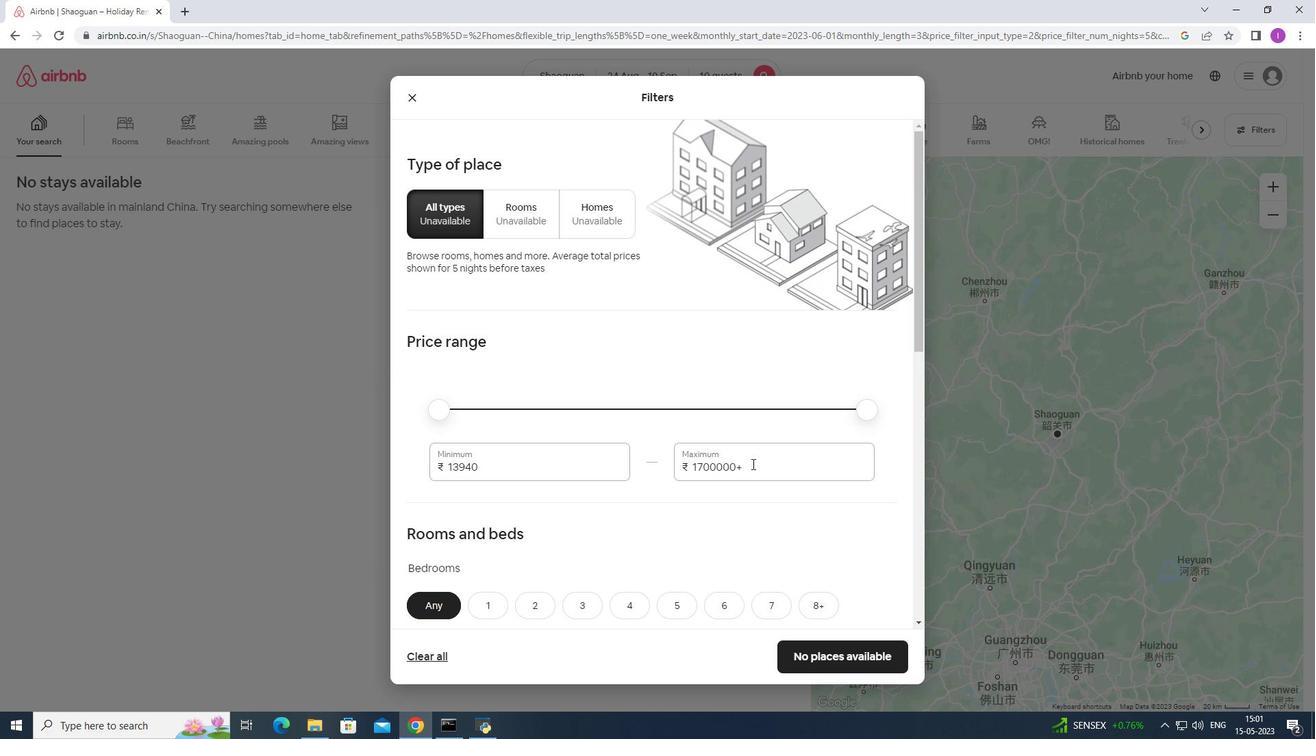 
Action: Mouse moved to (861, 461)
Screenshot: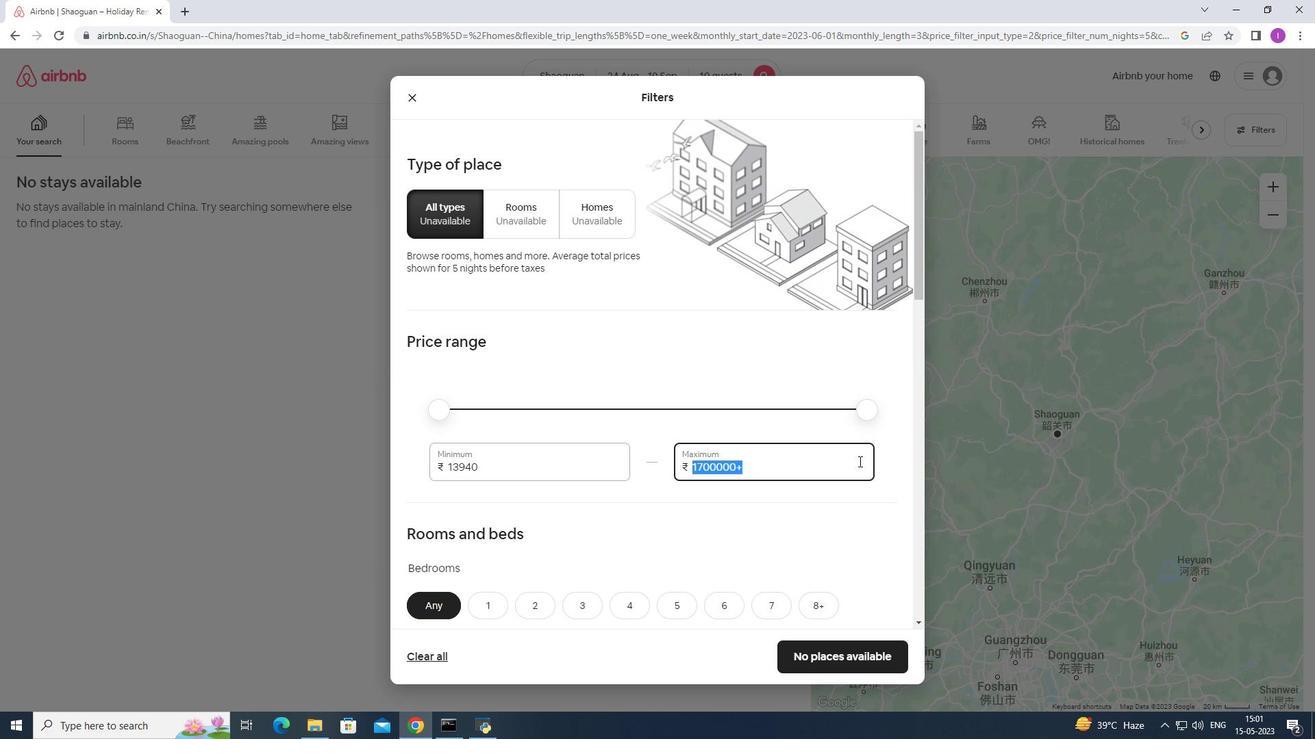 
Action: Key pressed 150
Screenshot: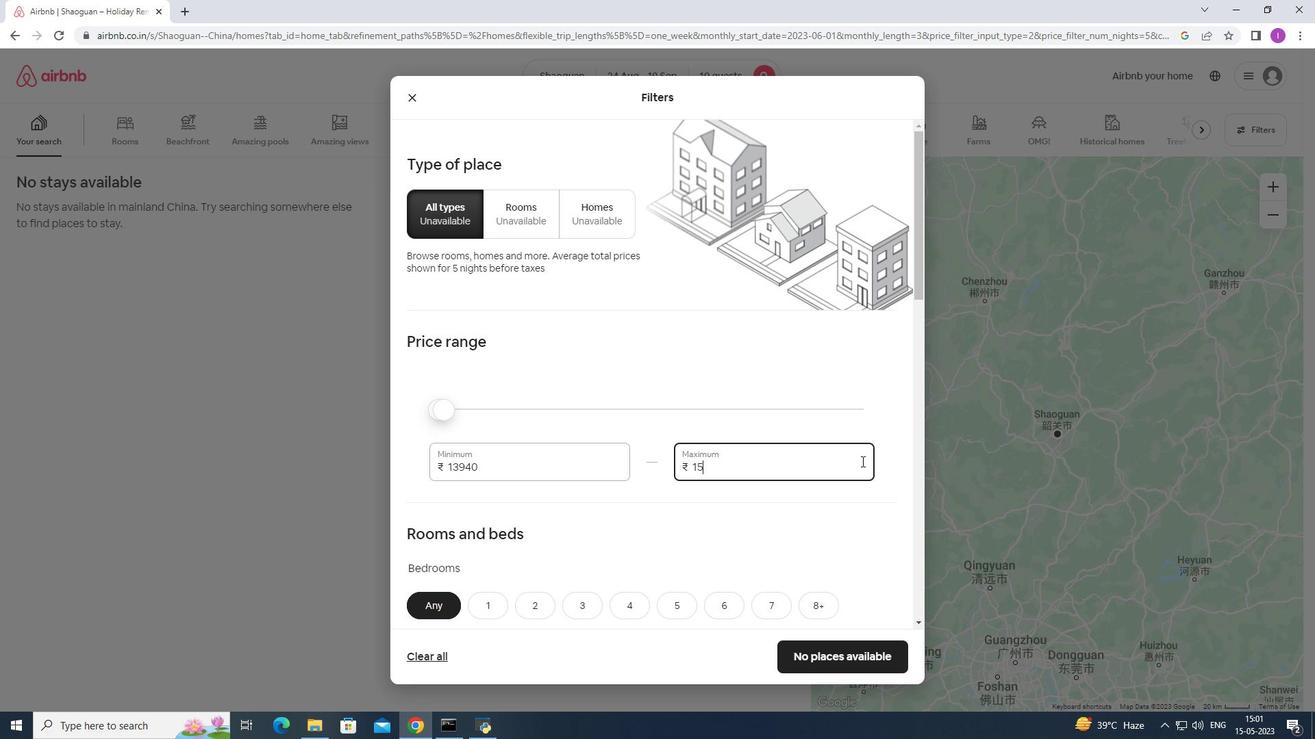 
Action: Mouse moved to (862, 461)
Screenshot: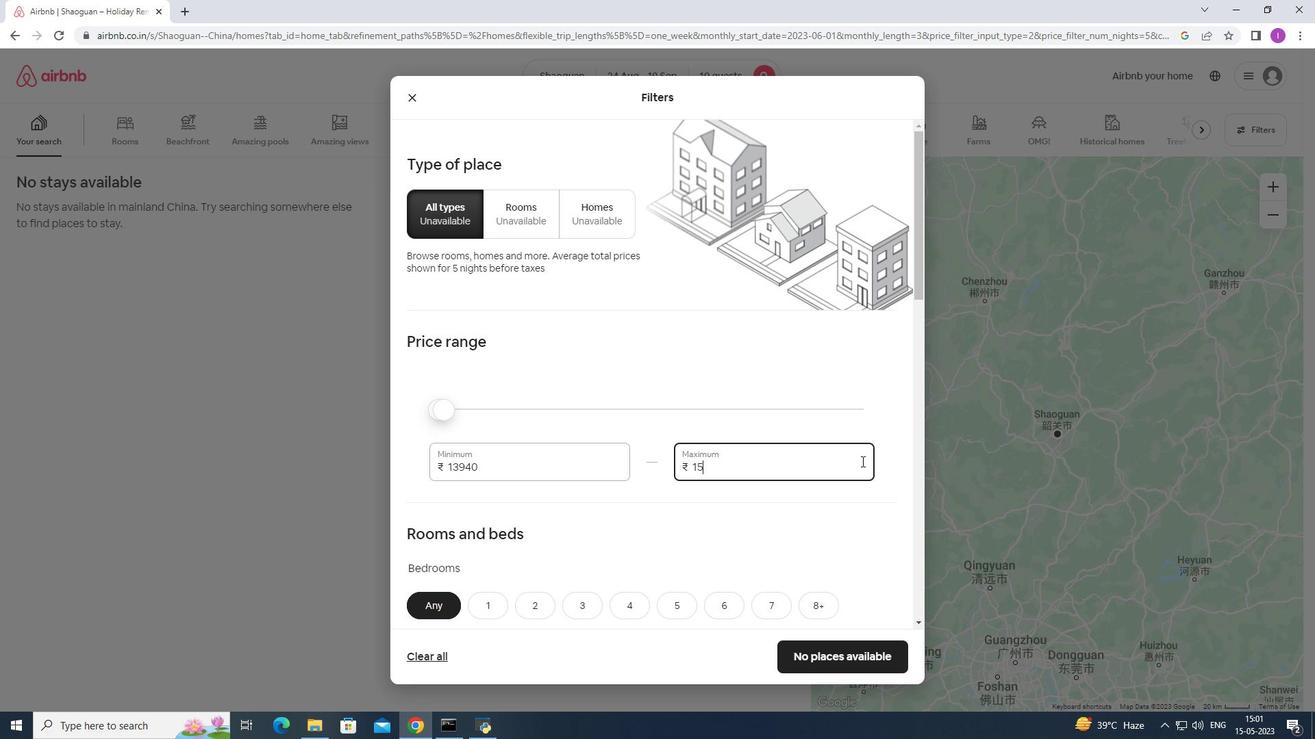 
Action: Key pressed 0
Screenshot: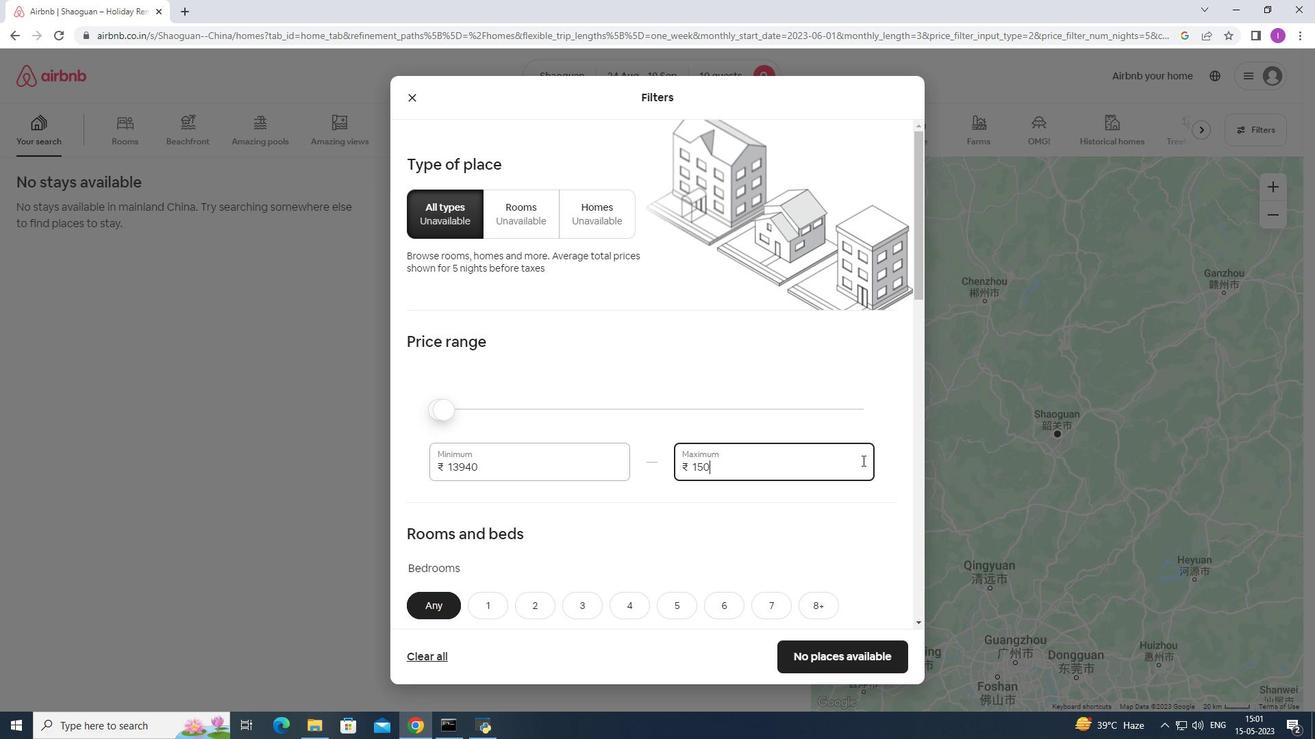
Action: Mouse moved to (863, 459)
Screenshot: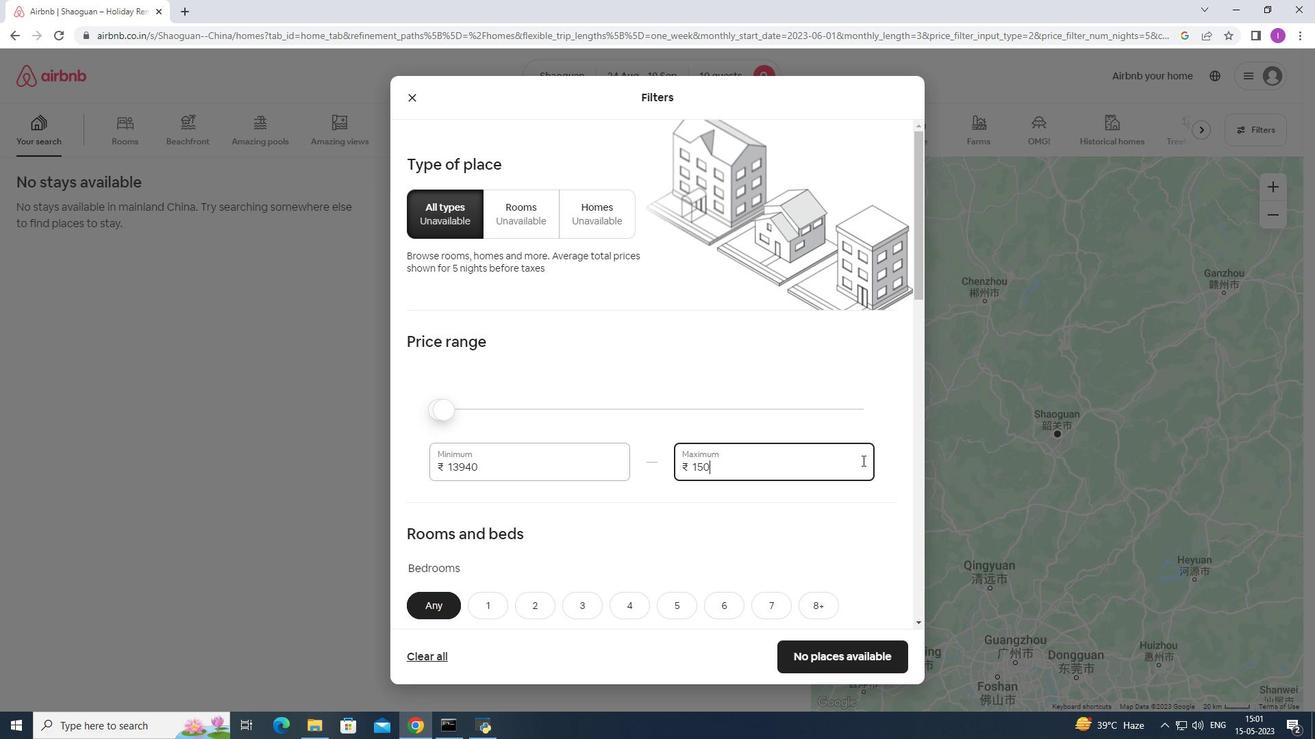 
Action: Key pressed 0
Screenshot: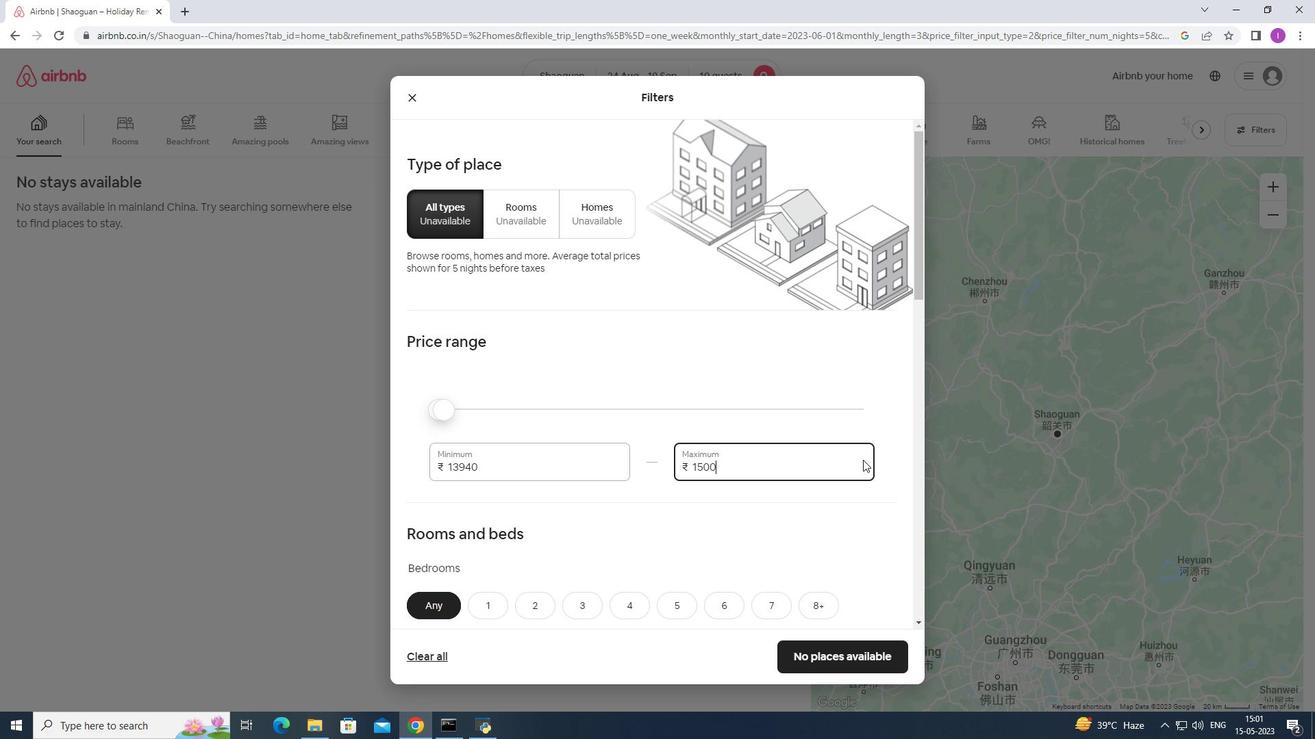 
Action: Mouse moved to (493, 467)
Screenshot: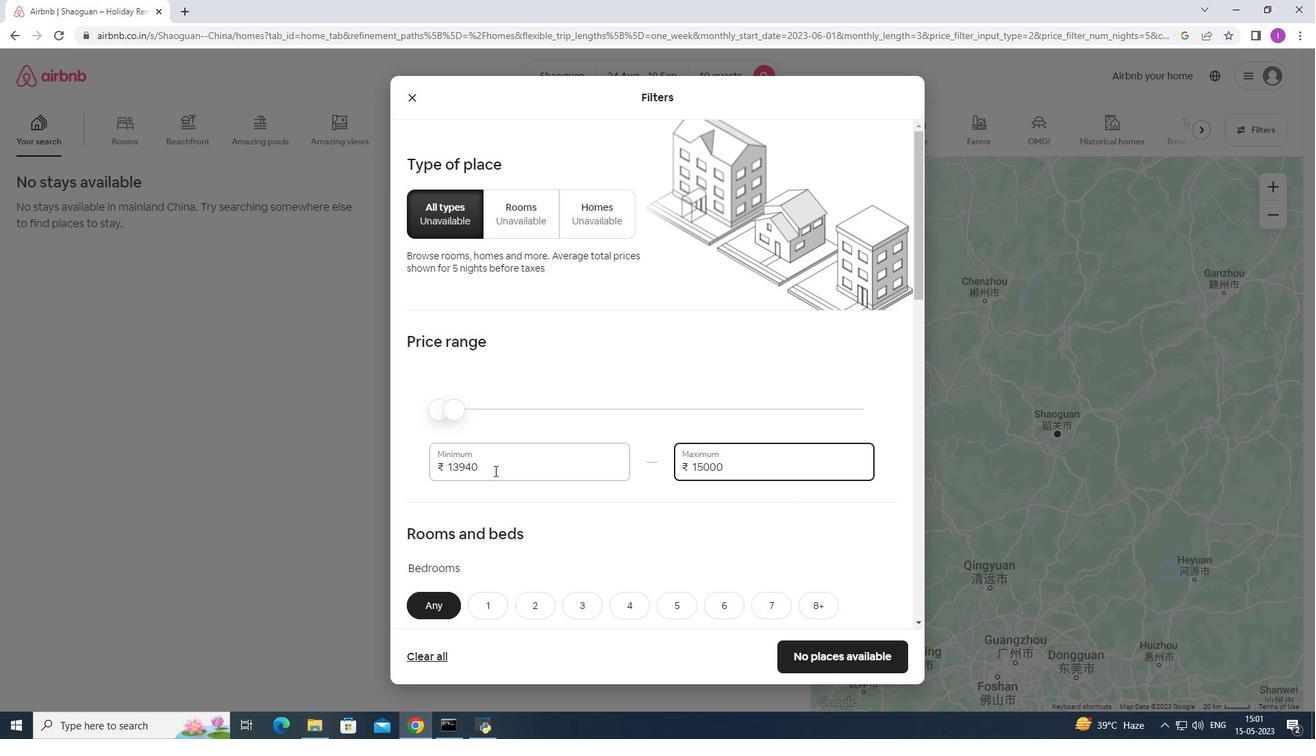 
Action: Mouse pressed left at (493, 467)
Screenshot: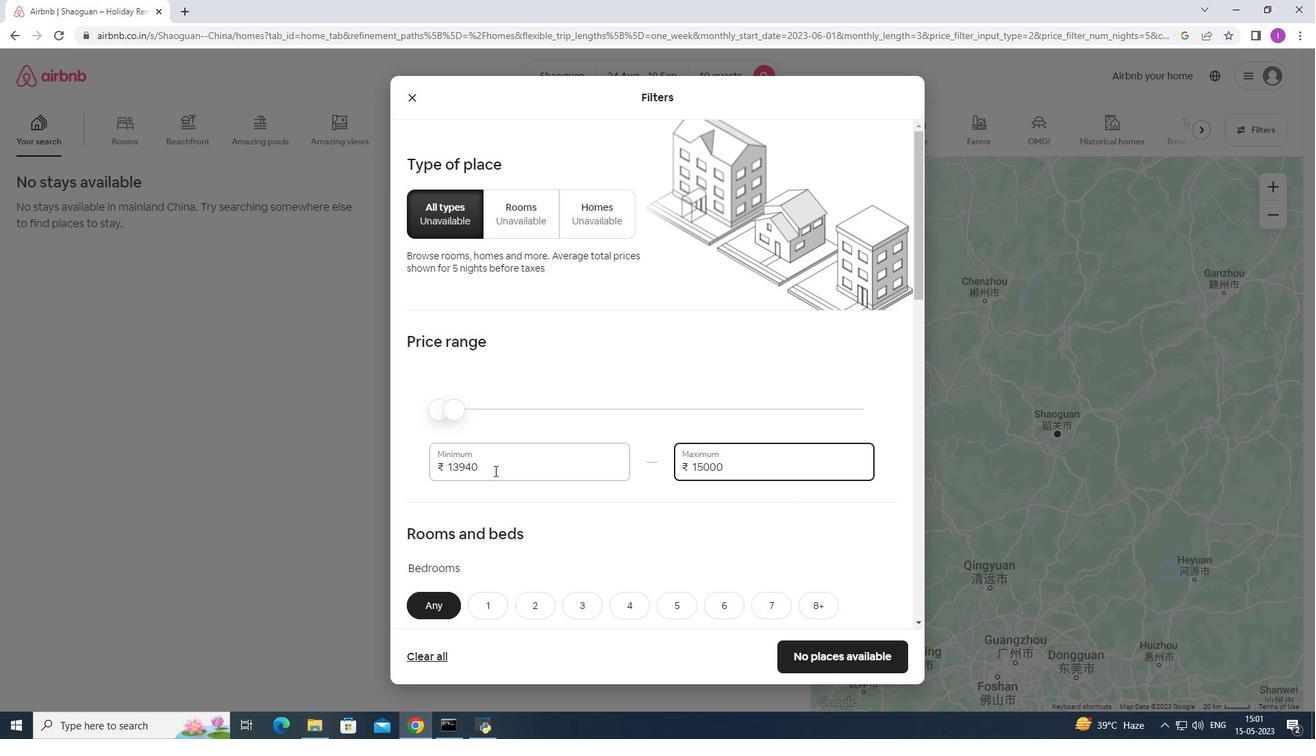 
Action: Mouse moved to (472, 462)
Screenshot: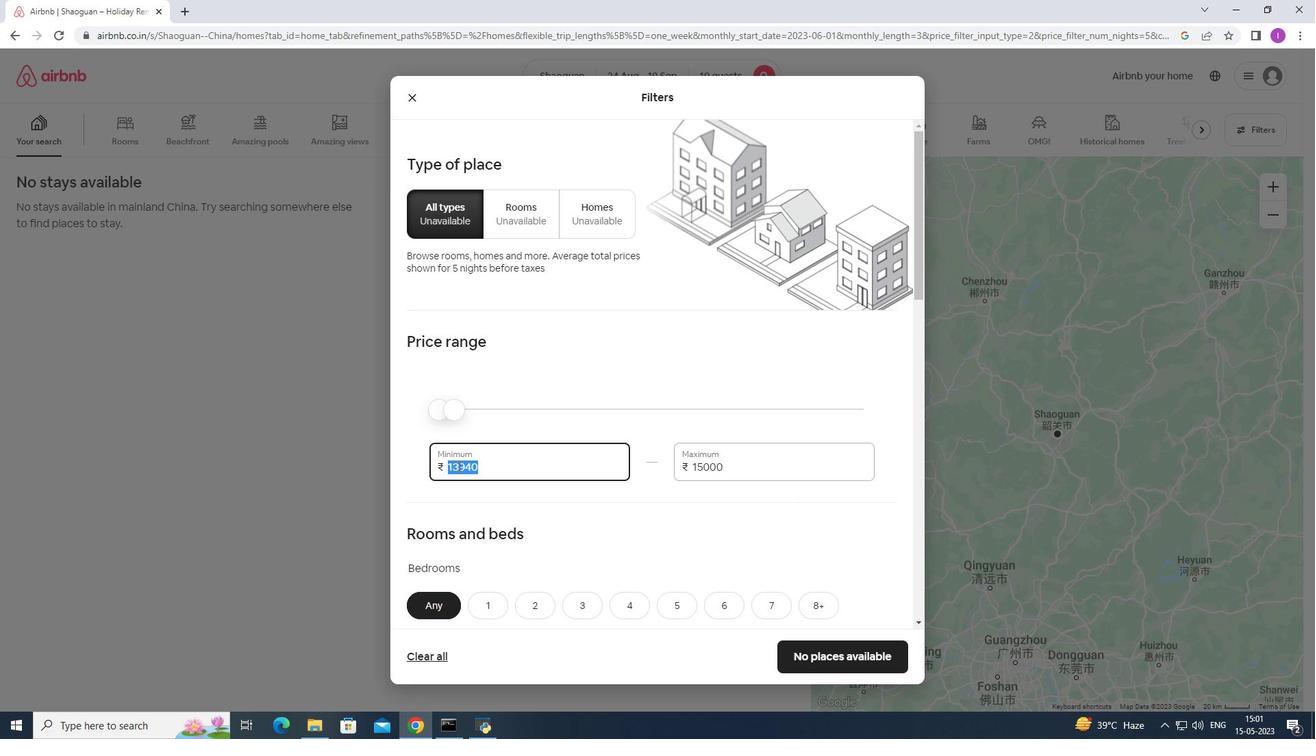 
Action: Key pressed 1
Screenshot: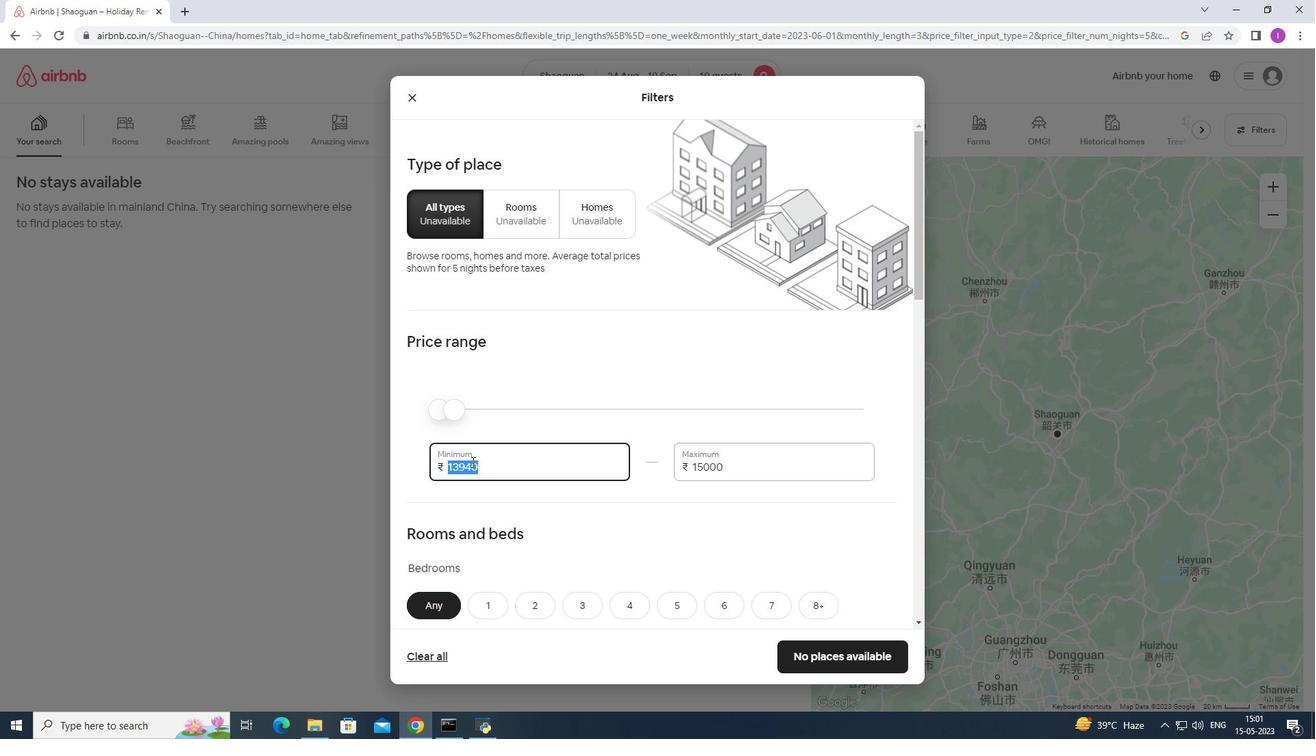 
Action: Mouse moved to (474, 462)
Screenshot: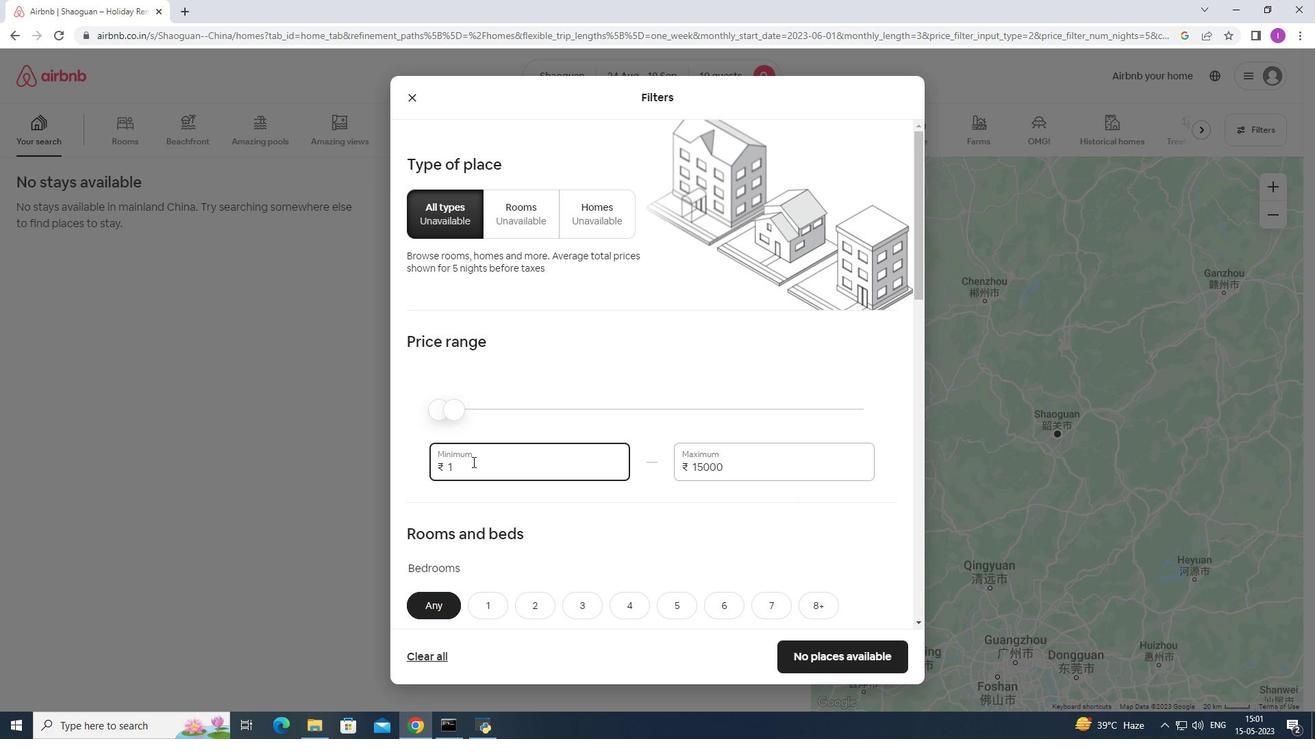 
Action: Key pressed 00
Screenshot: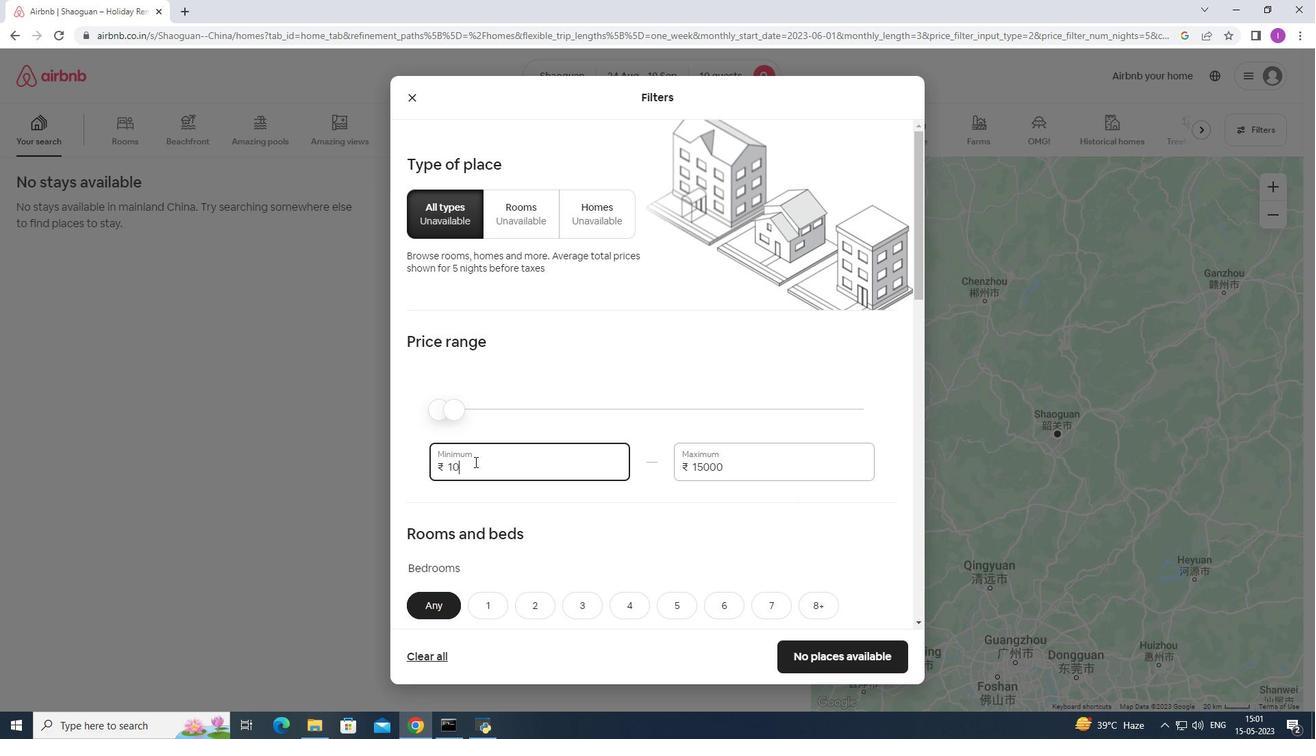 
Action: Mouse moved to (476, 462)
Screenshot: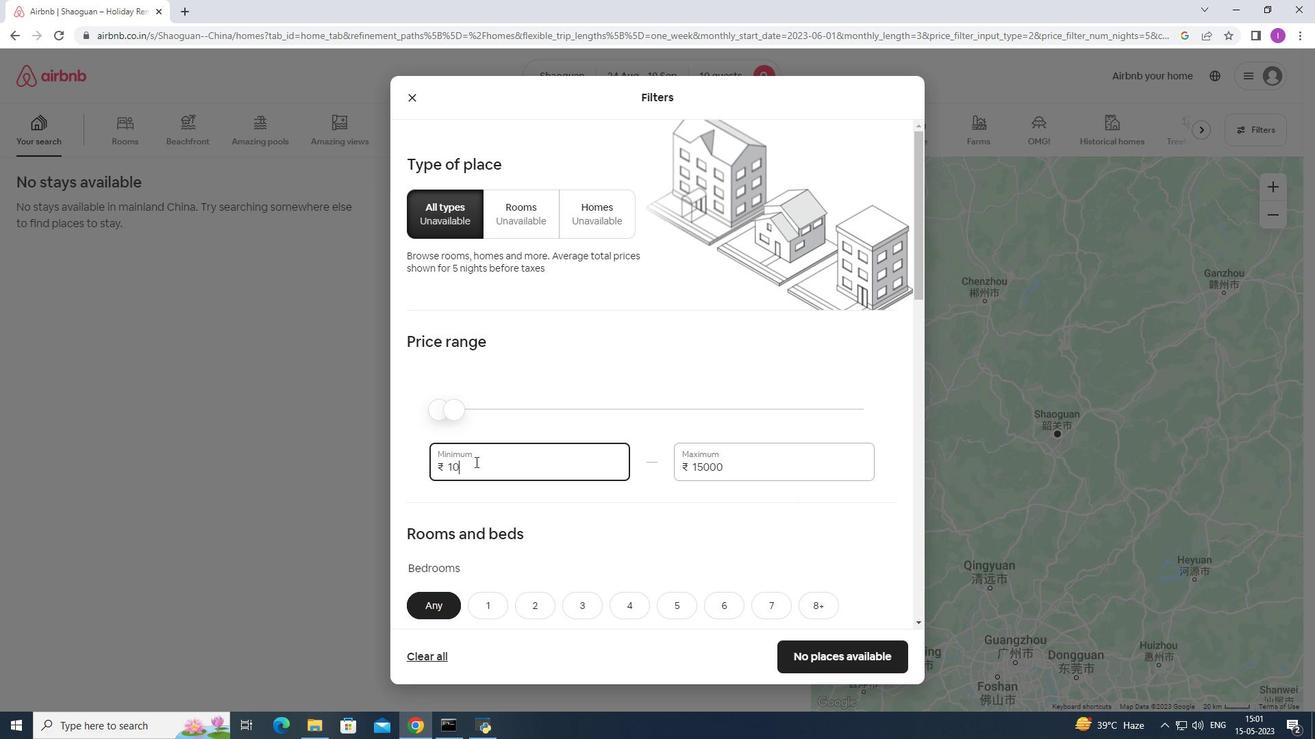 
Action: Key pressed 0
Screenshot: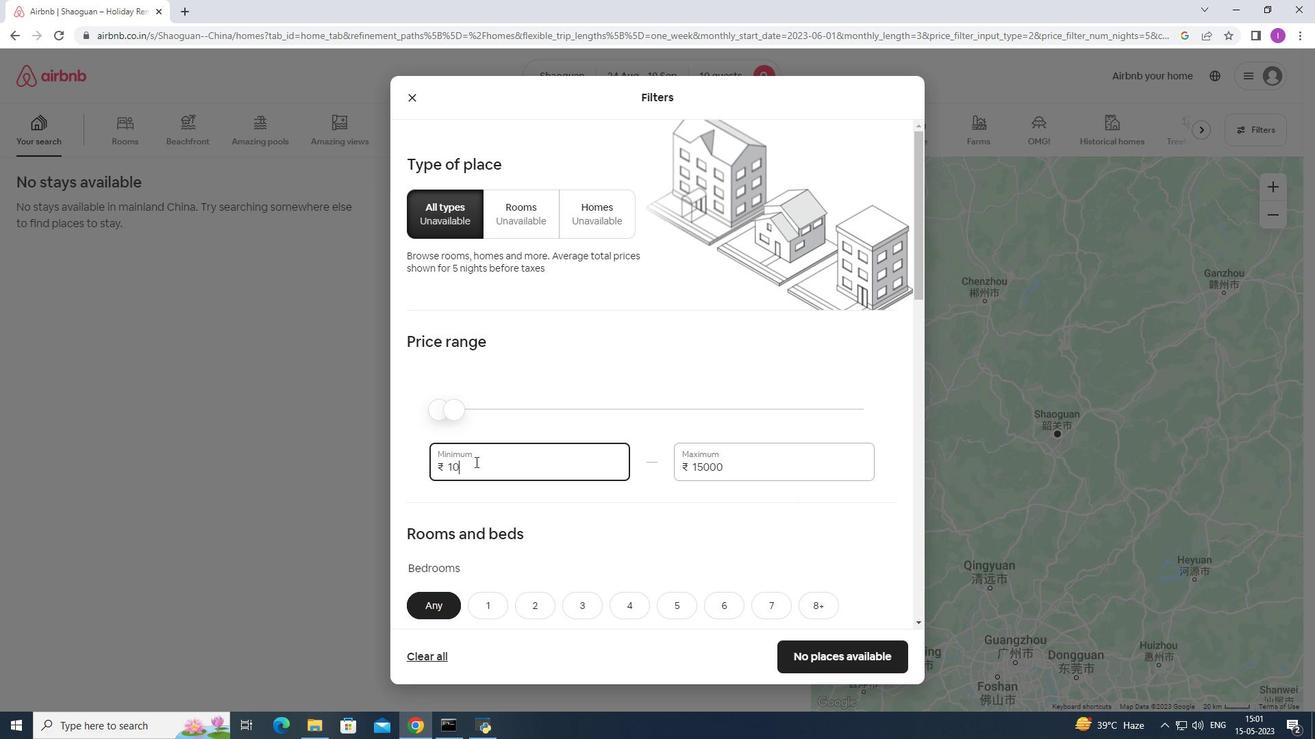 
Action: Mouse moved to (480, 461)
Screenshot: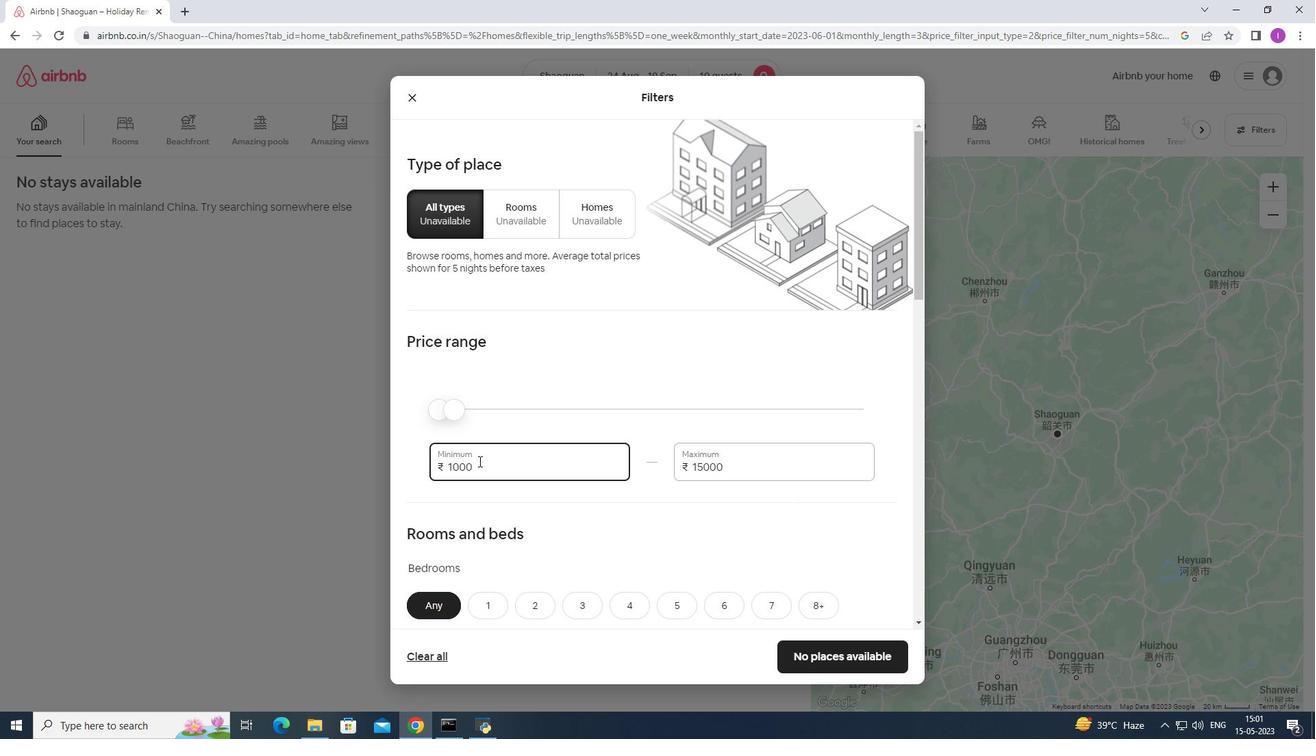 
Action: Key pressed <Key.backspace><Key.backspace>
Screenshot: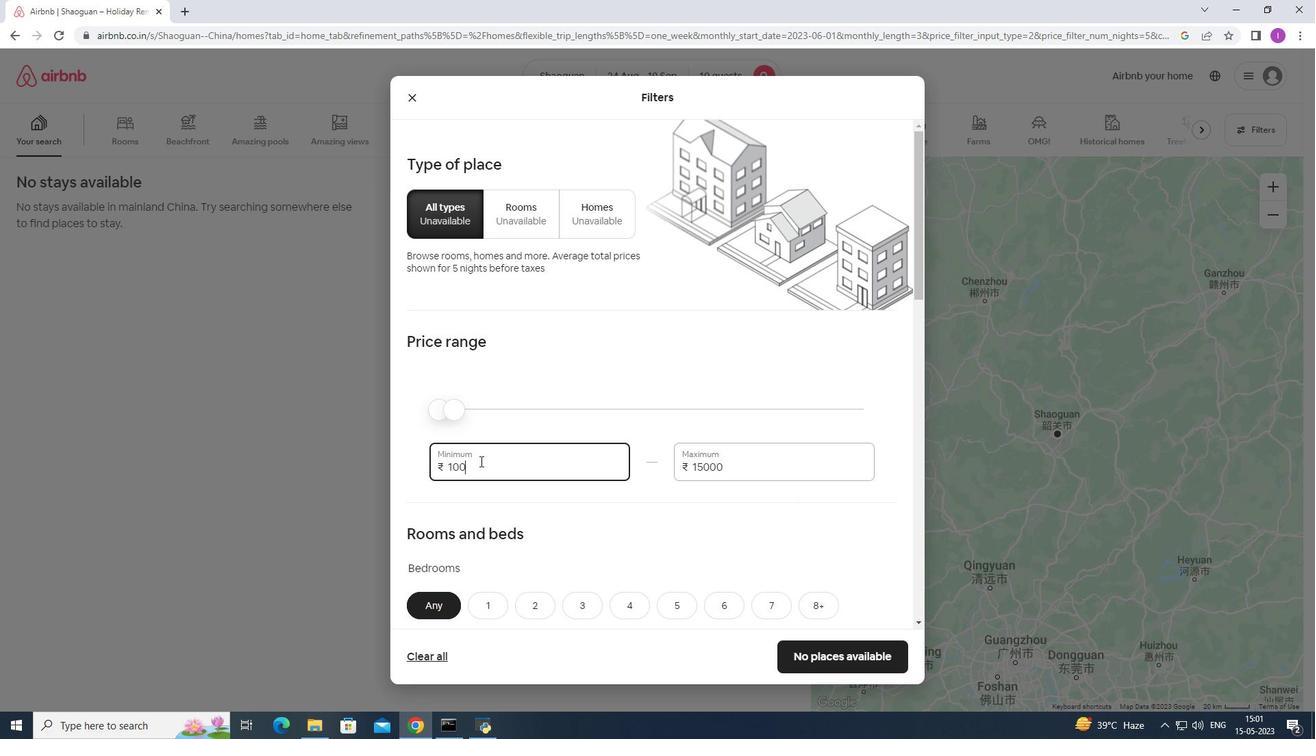 
Action: Mouse moved to (480, 461)
Screenshot: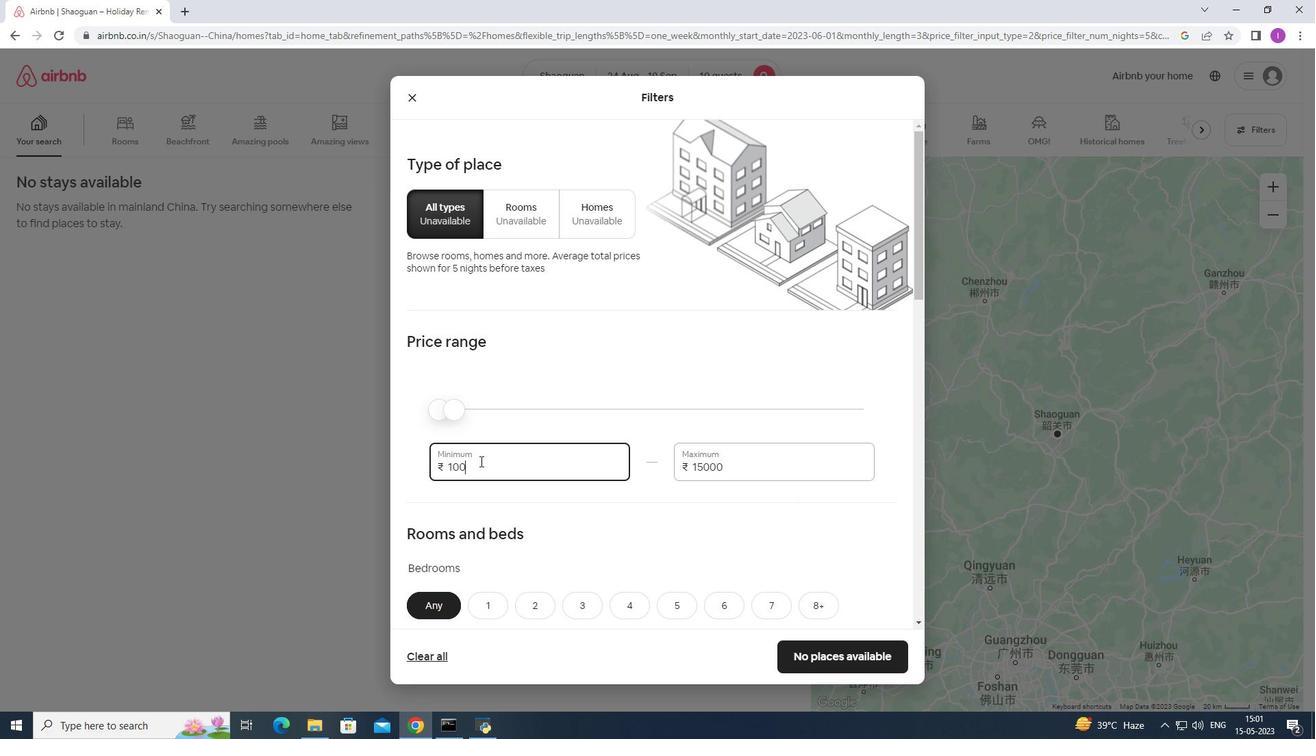 
Action: Key pressed <Key.backspace>
Screenshot: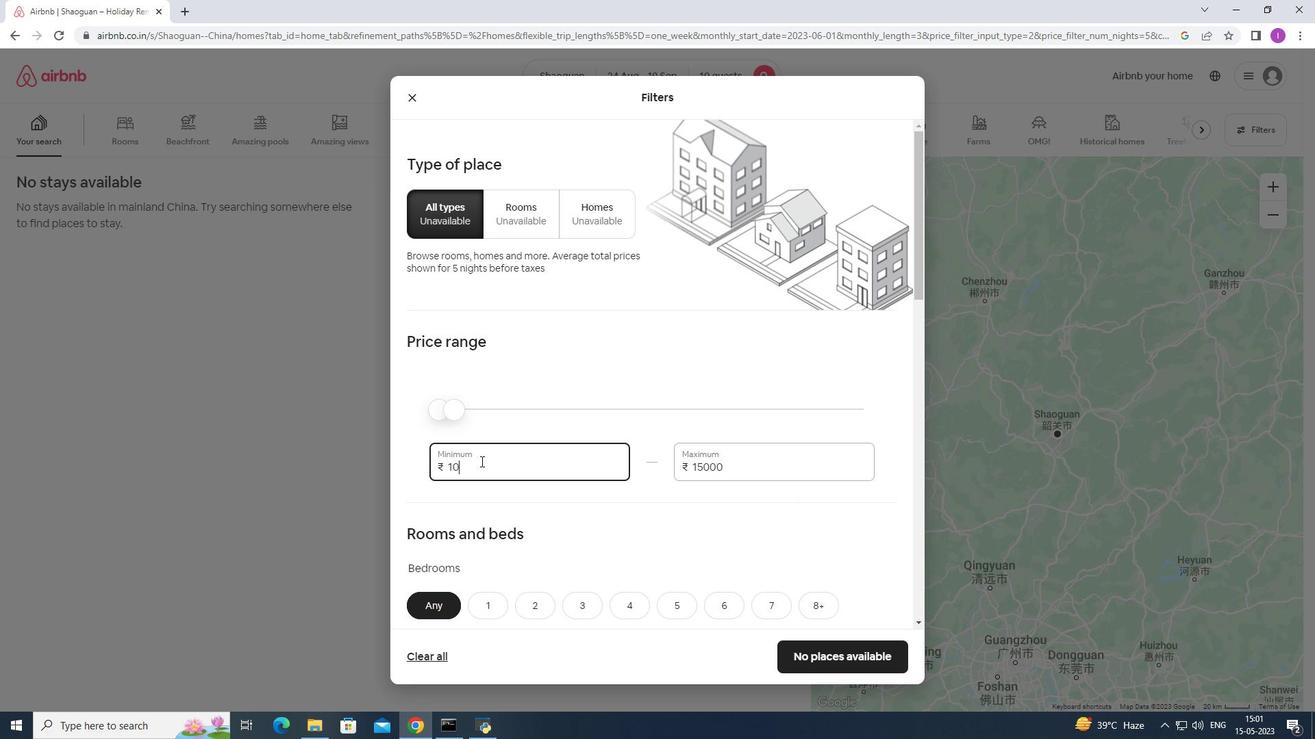 
Action: Mouse moved to (485, 459)
Screenshot: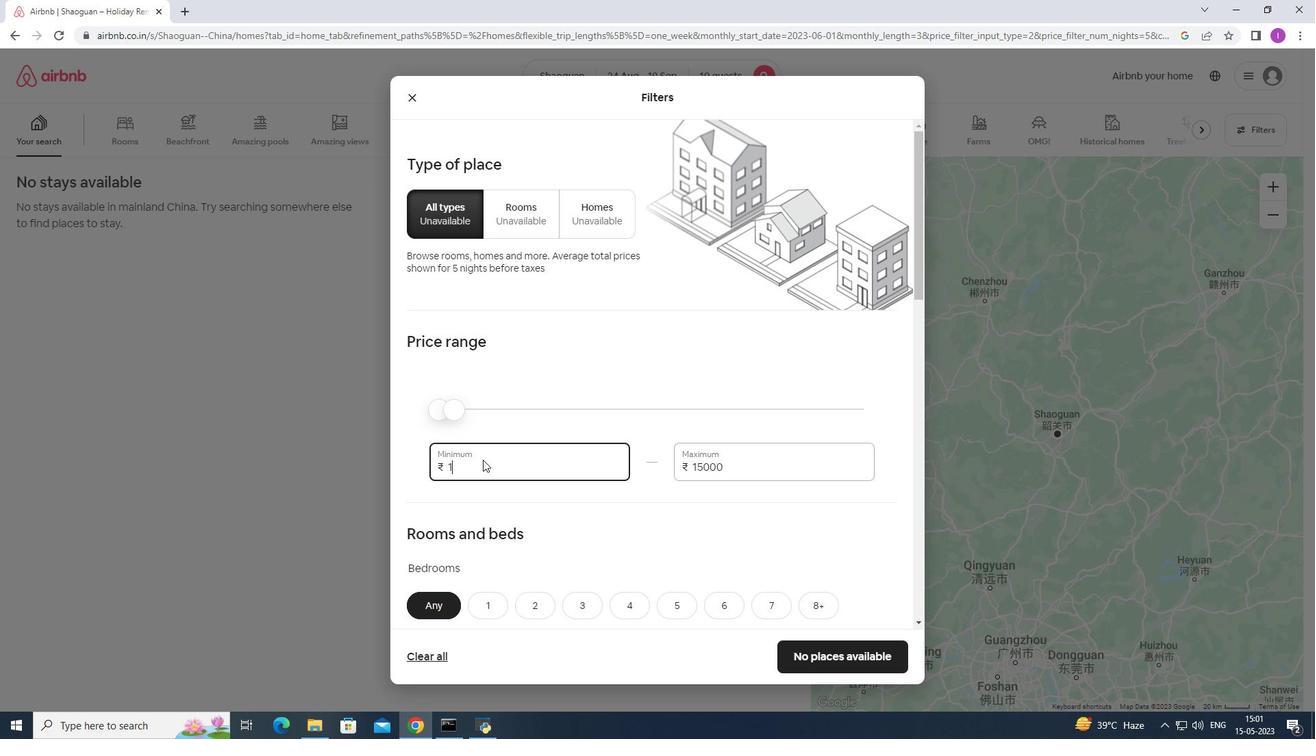 
Action: Key pressed 2
Screenshot: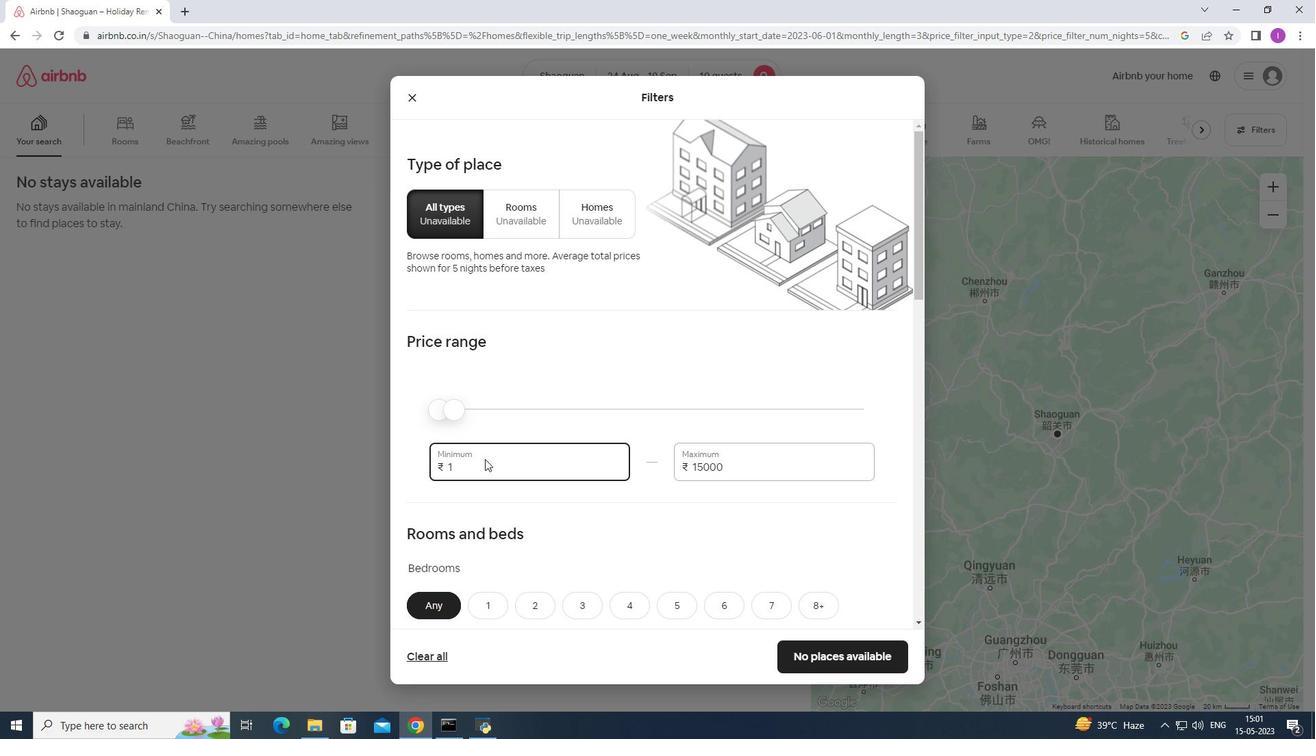 
Action: Mouse moved to (485, 459)
Screenshot: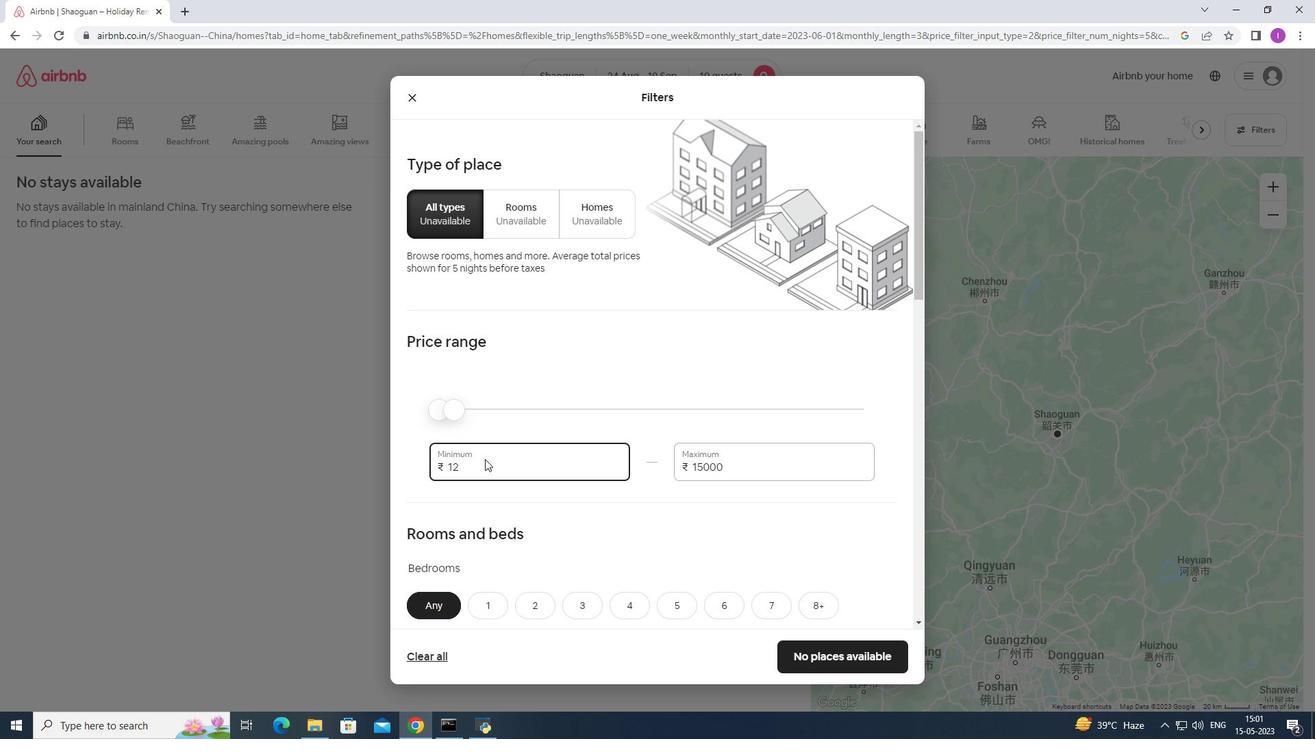 
Action: Key pressed 000
Screenshot: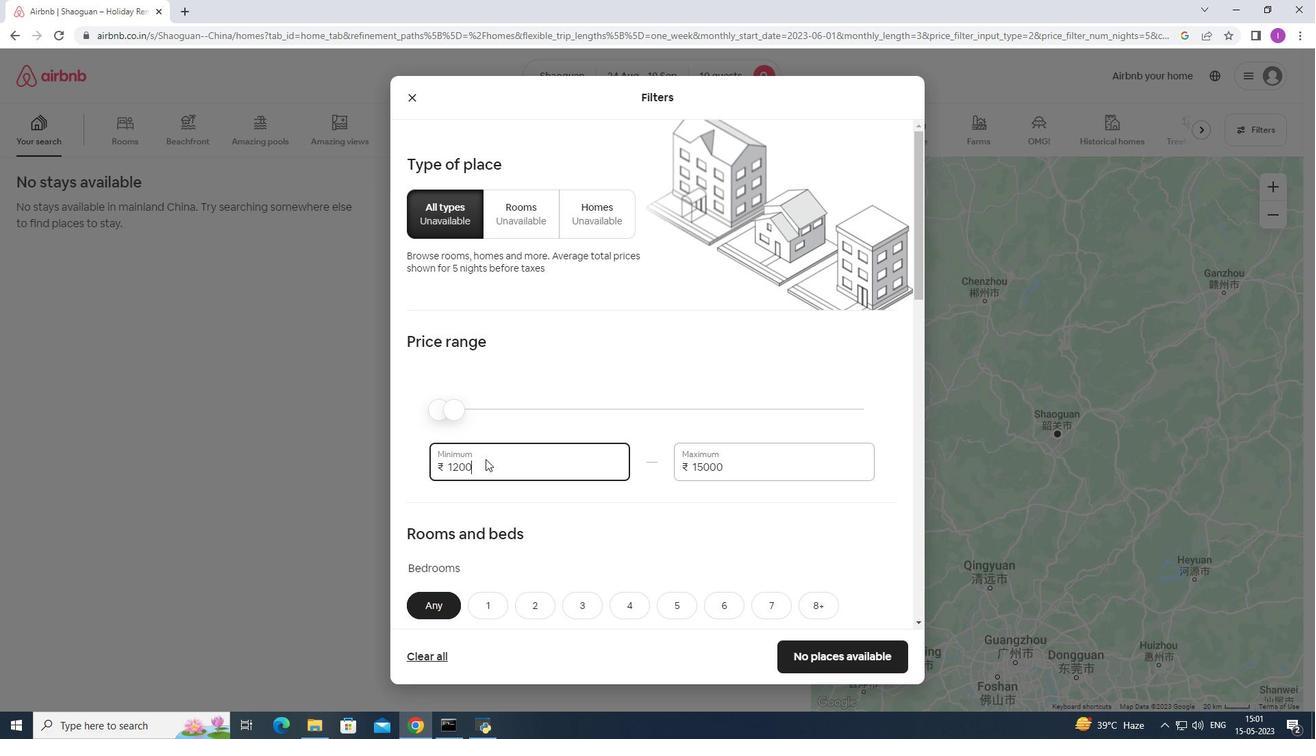 
Action: Mouse moved to (509, 472)
Screenshot: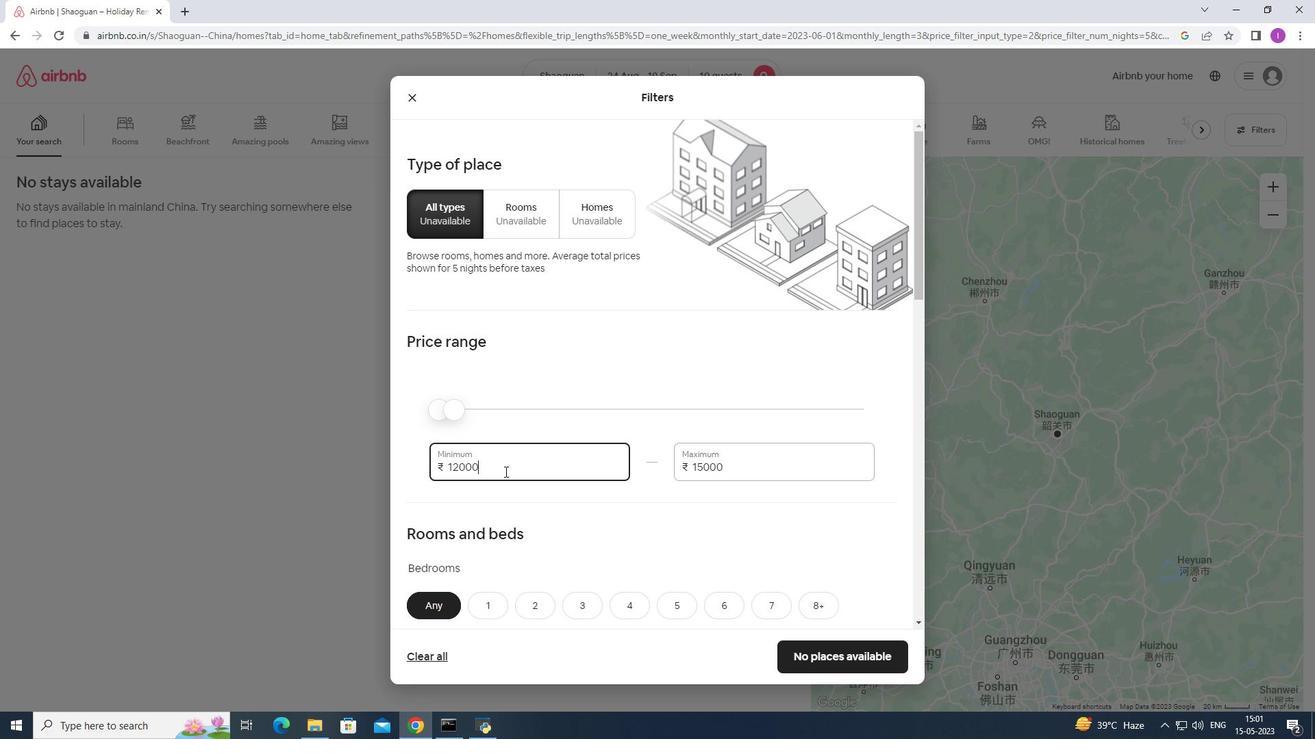 
Action: Mouse scrolled (509, 471) with delta (0, 0)
Screenshot: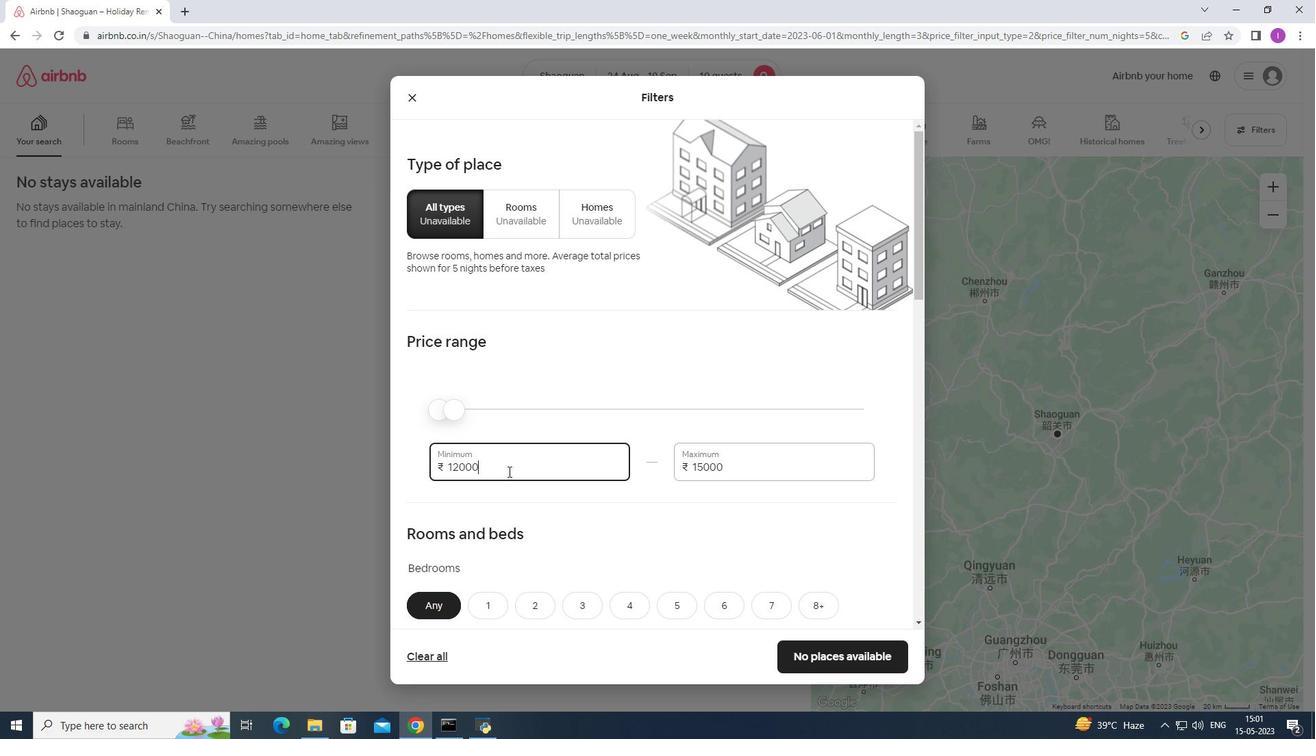 
Action: Mouse scrolled (509, 471) with delta (0, 0)
Screenshot: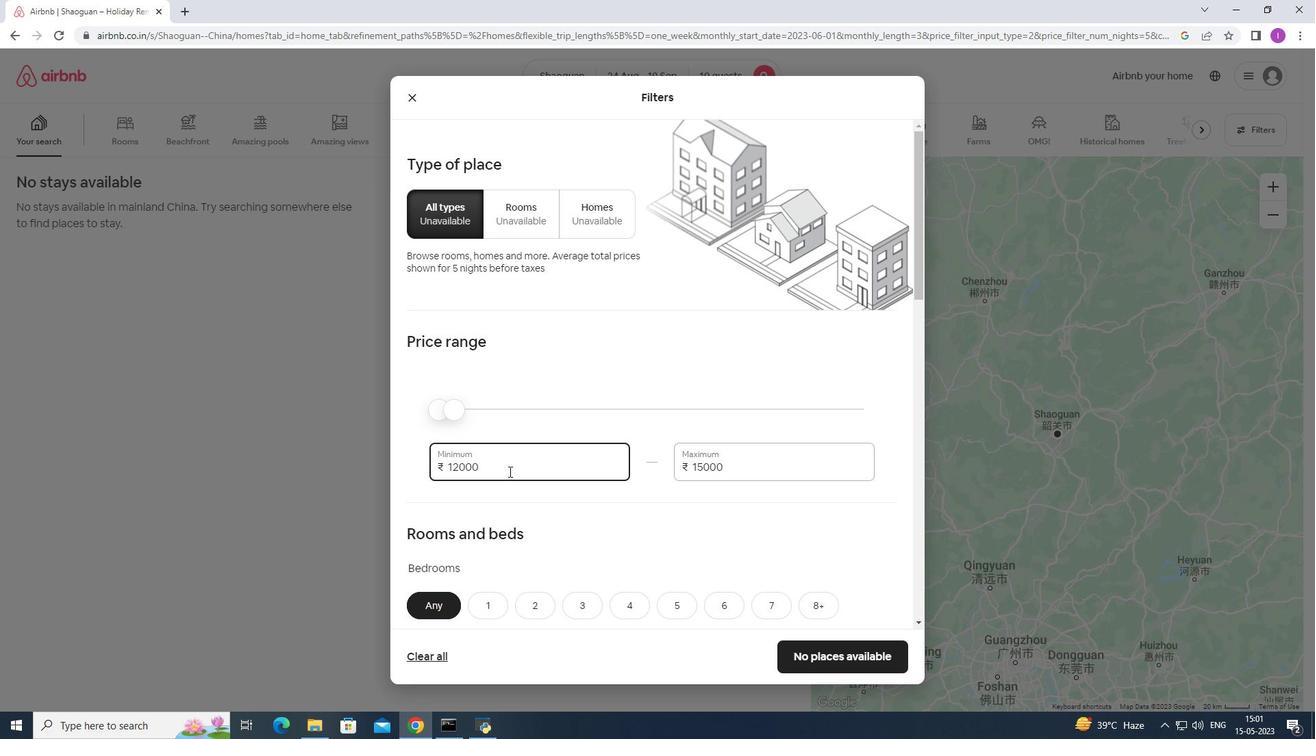 
Action: Mouse moved to (515, 465)
Screenshot: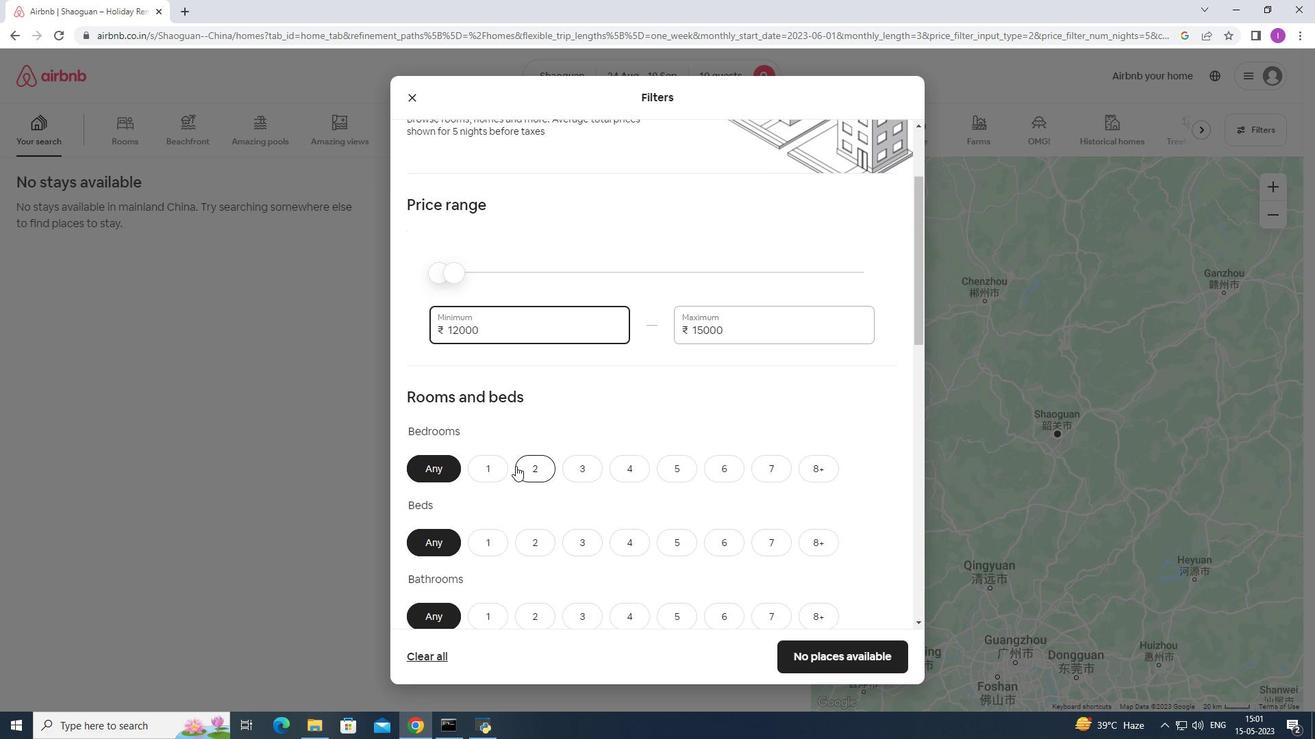 
Action: Mouse scrolled (515, 465) with delta (0, 0)
Screenshot: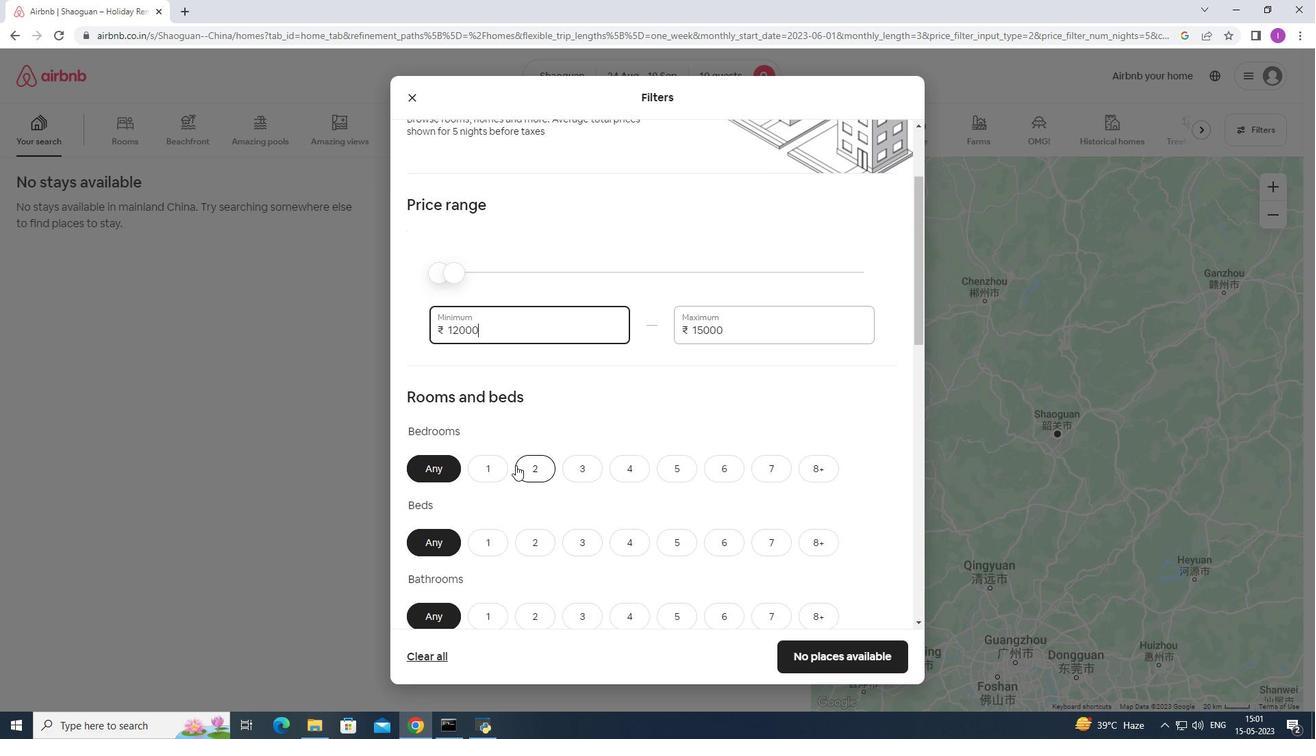 
Action: Mouse moved to (522, 458)
Screenshot: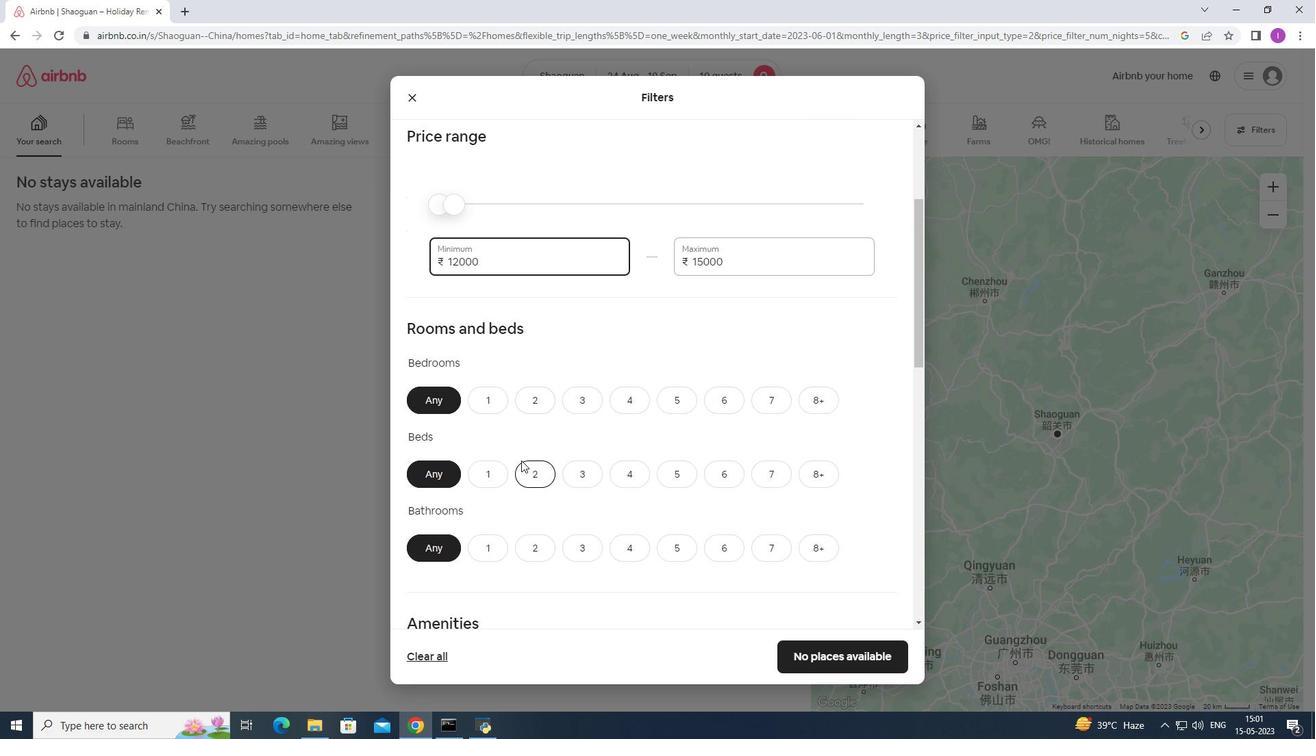 
Action: Mouse scrolled (522, 457) with delta (0, 0)
Screenshot: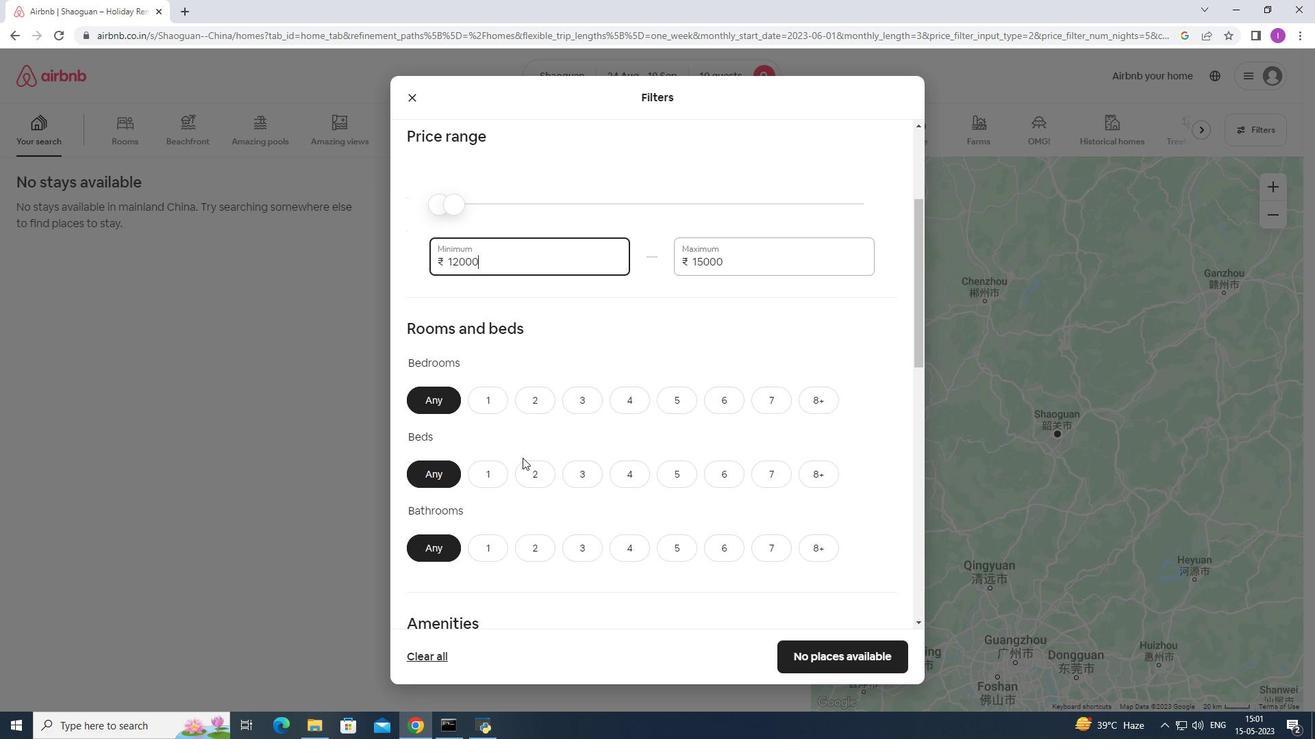 
Action: Mouse moved to (635, 328)
Screenshot: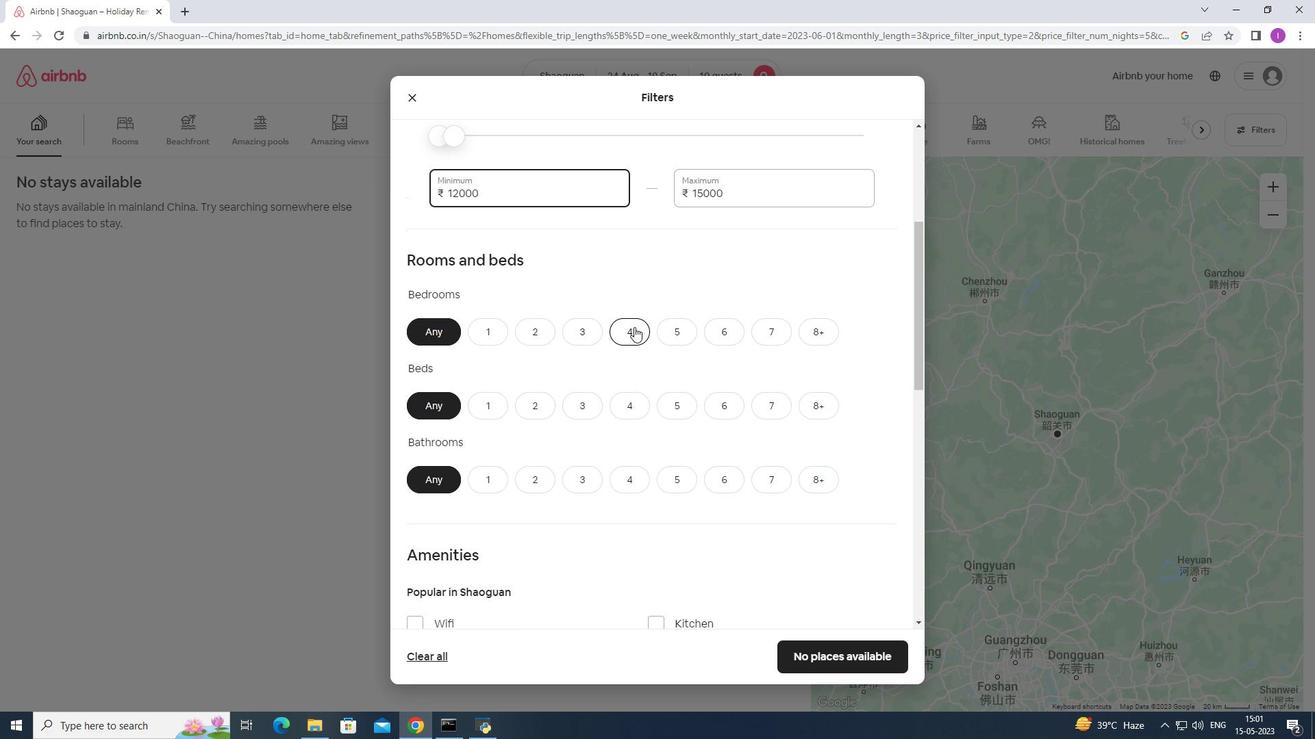 
Action: Mouse pressed left at (635, 328)
Screenshot: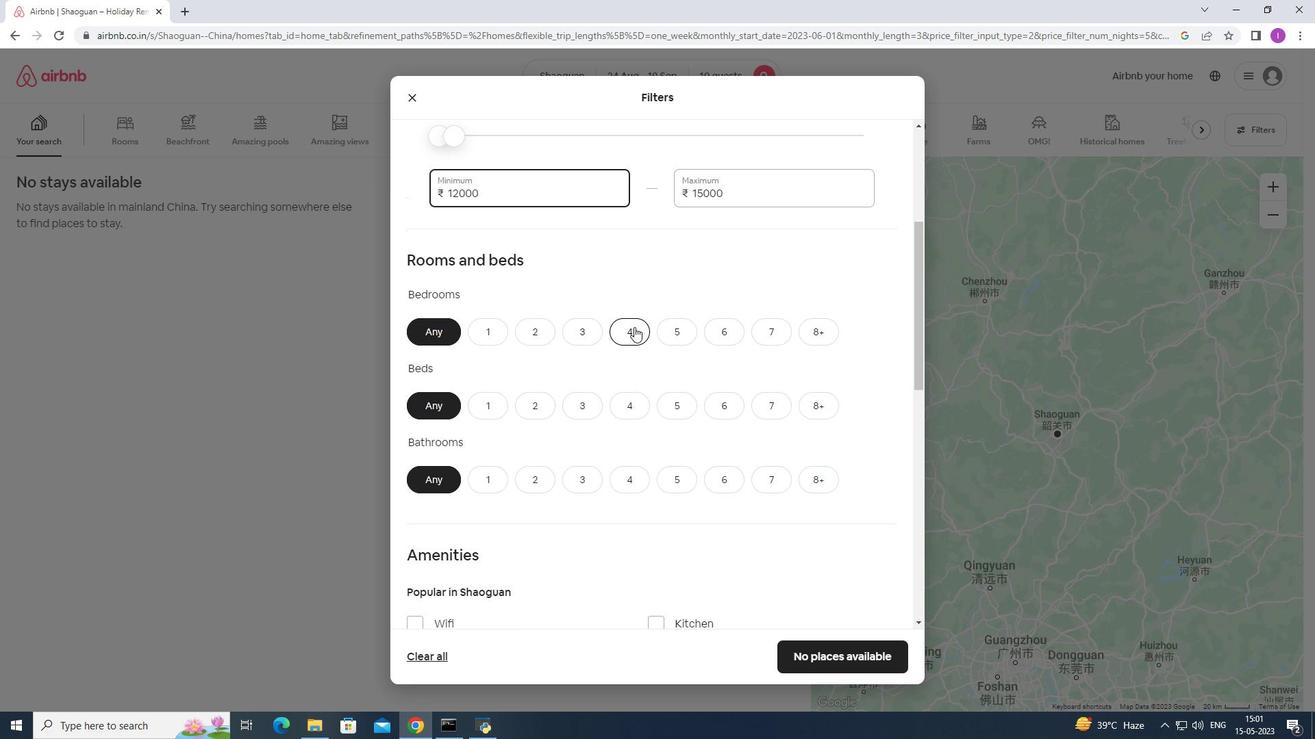 
Action: Mouse moved to (812, 405)
Screenshot: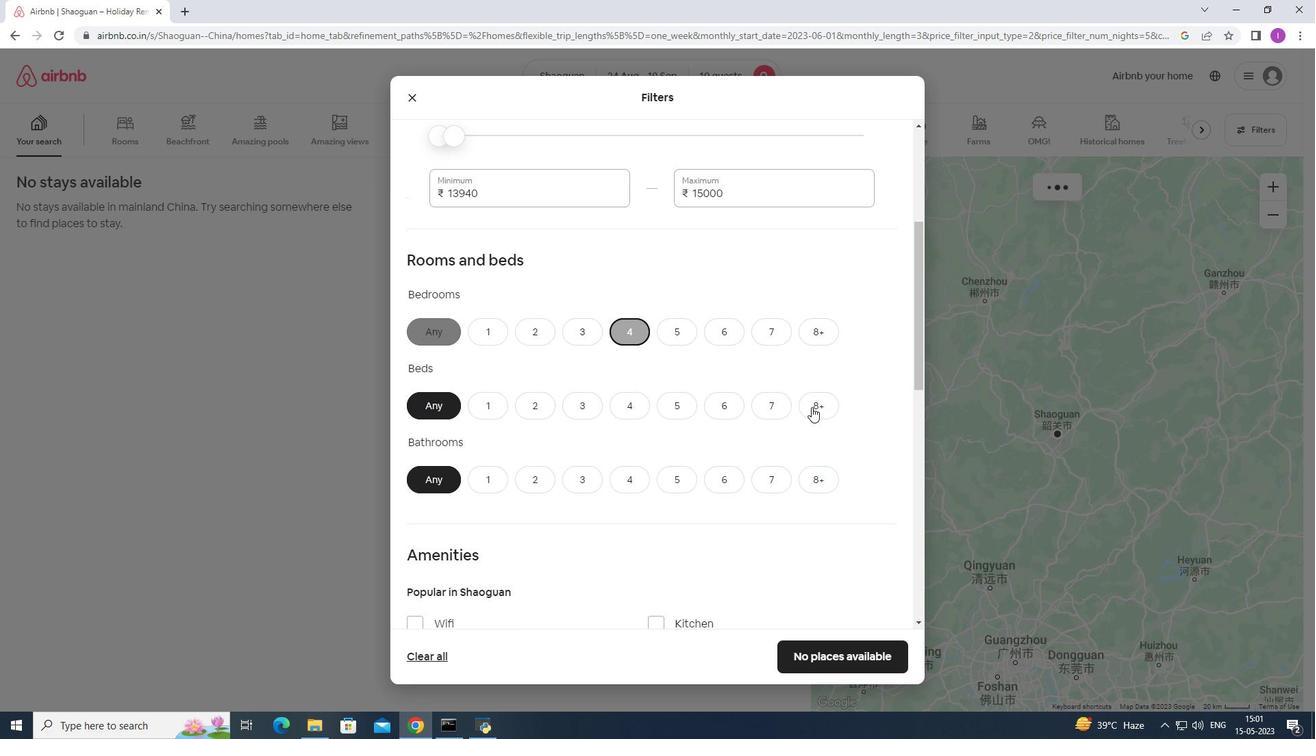 
Action: Mouse pressed left at (812, 405)
Screenshot: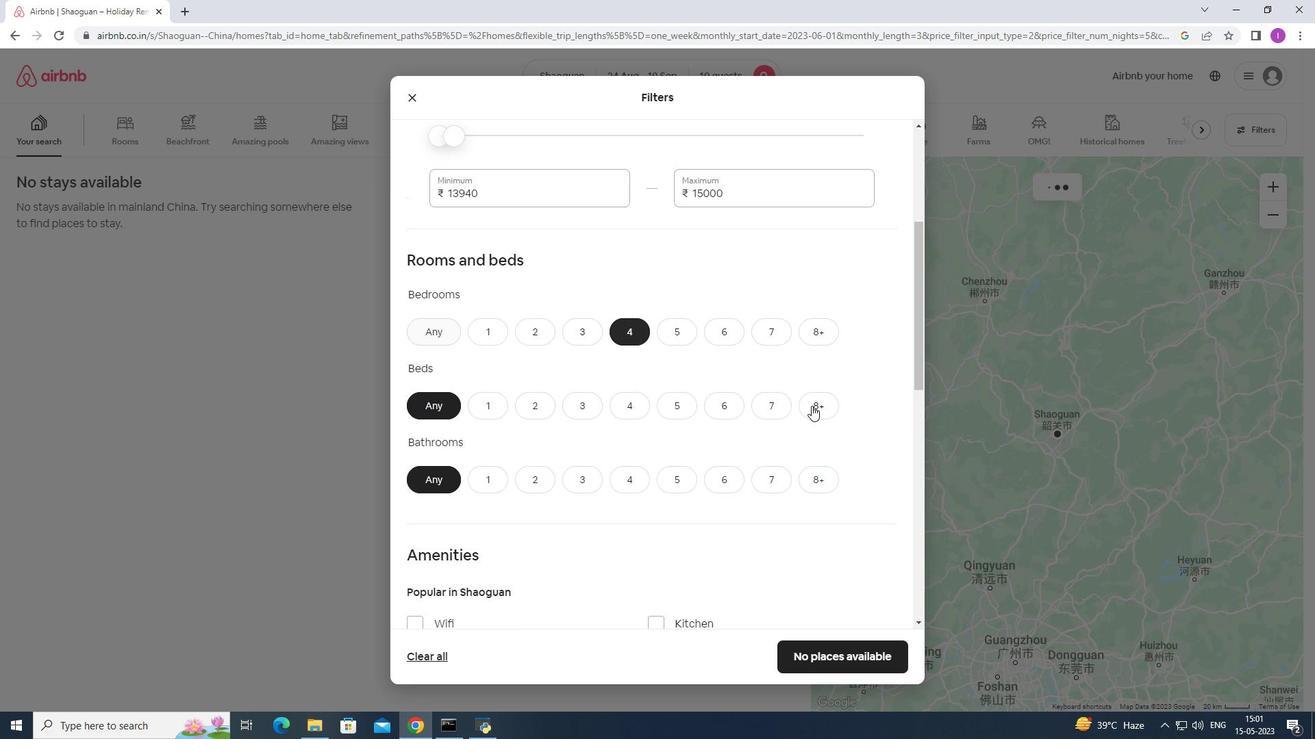 
Action: Mouse moved to (640, 478)
Screenshot: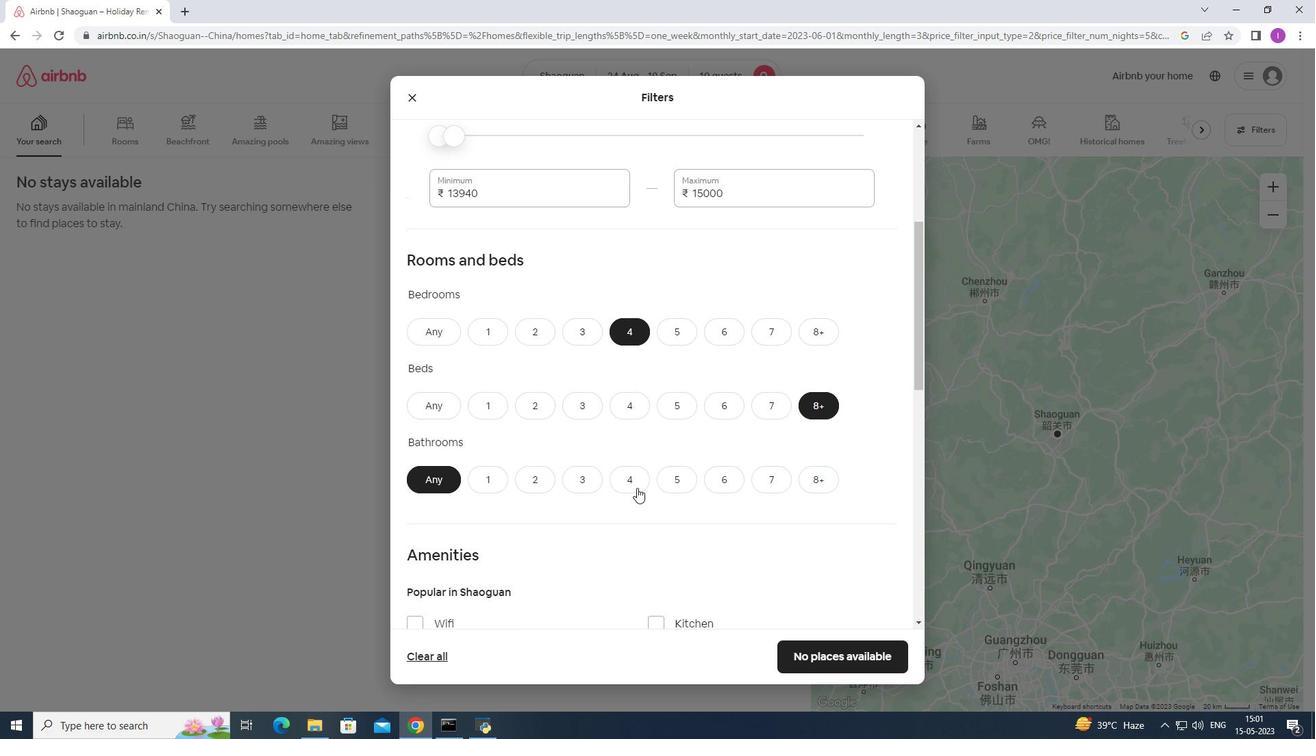 
Action: Mouse pressed left at (640, 478)
Screenshot: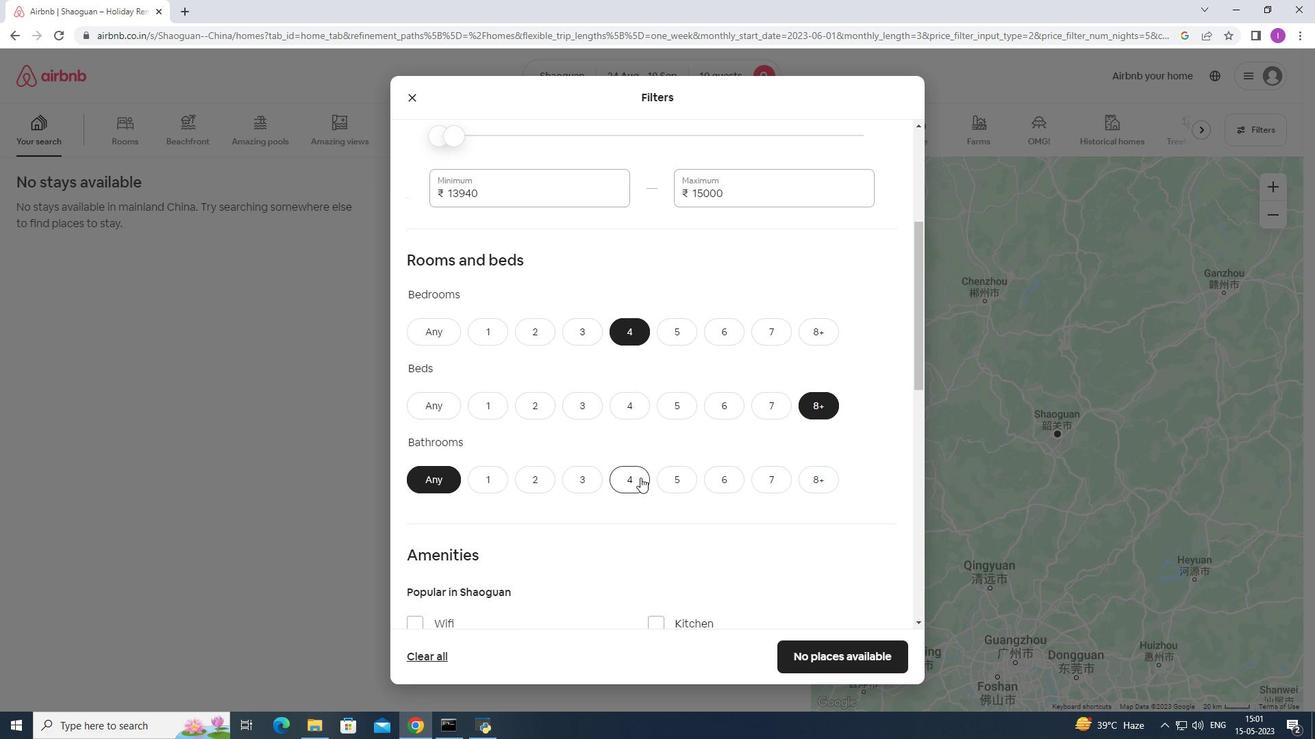 
Action: Mouse moved to (529, 533)
Screenshot: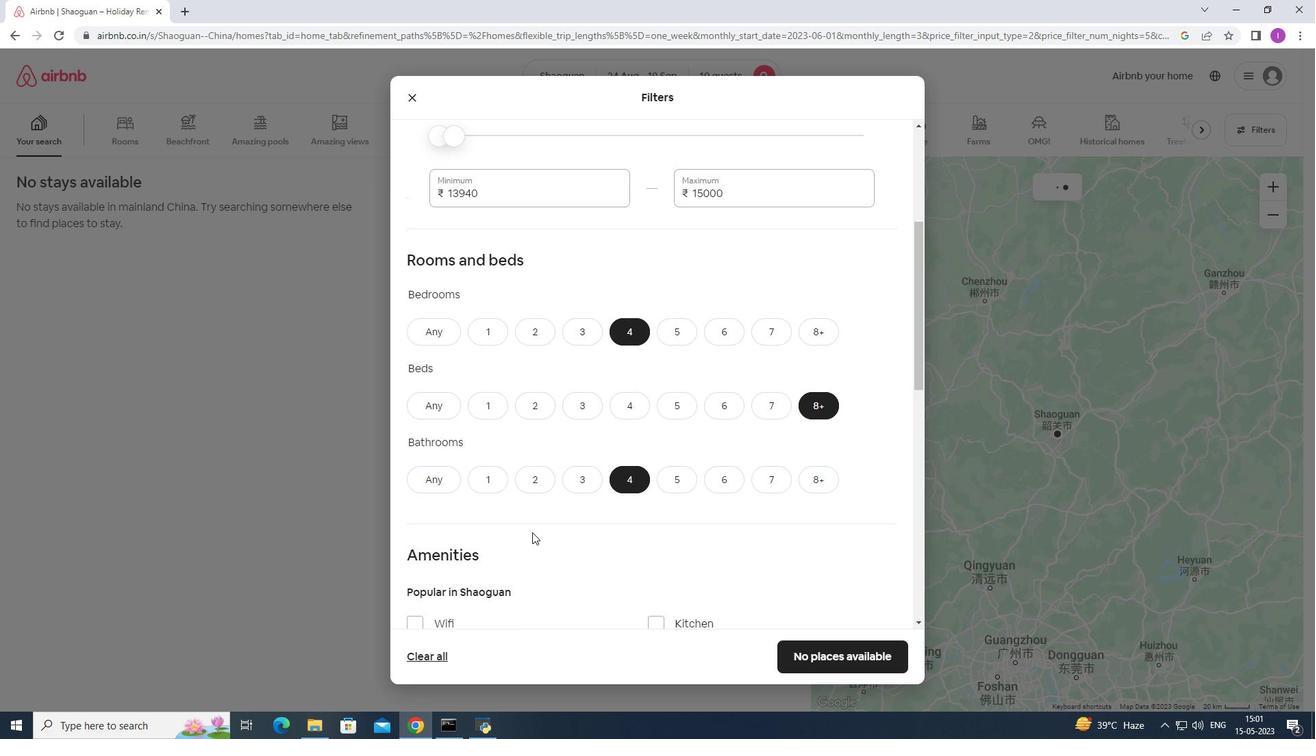 
Action: Mouse scrolled (529, 533) with delta (0, 0)
Screenshot: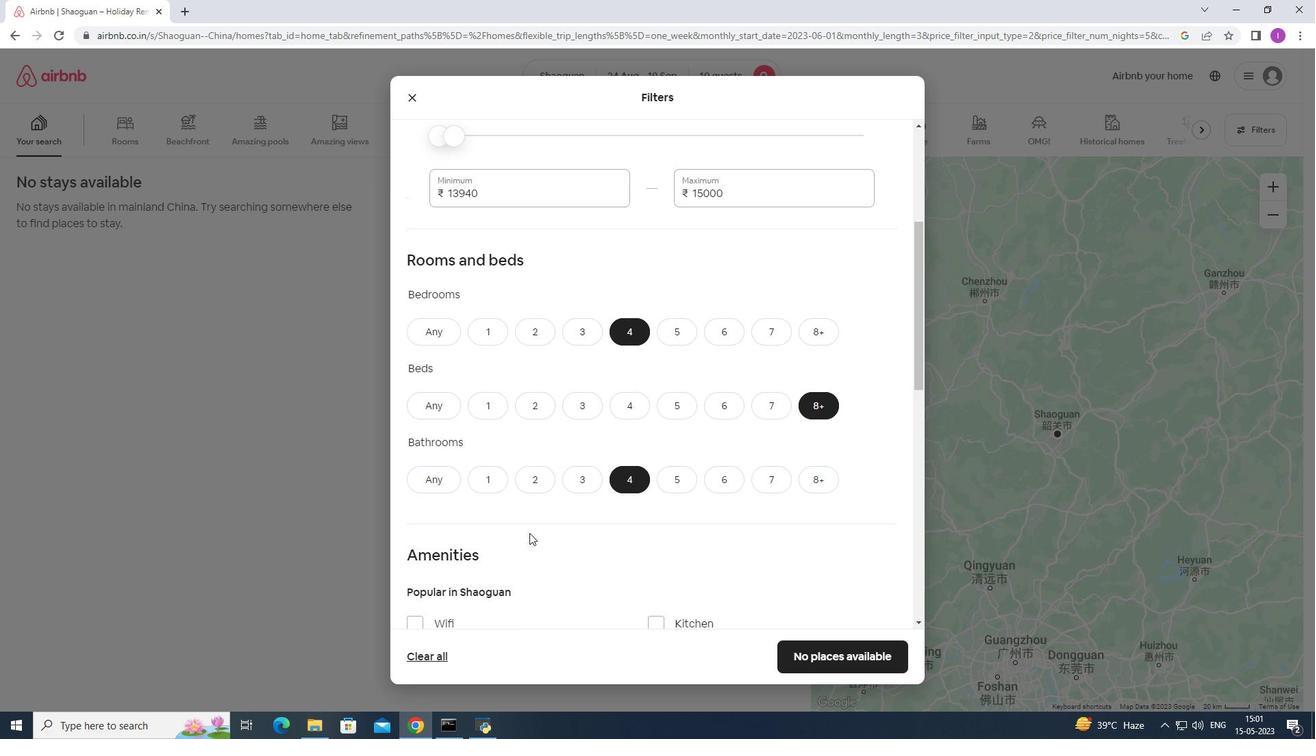
Action: Mouse scrolled (529, 533) with delta (0, 0)
Screenshot: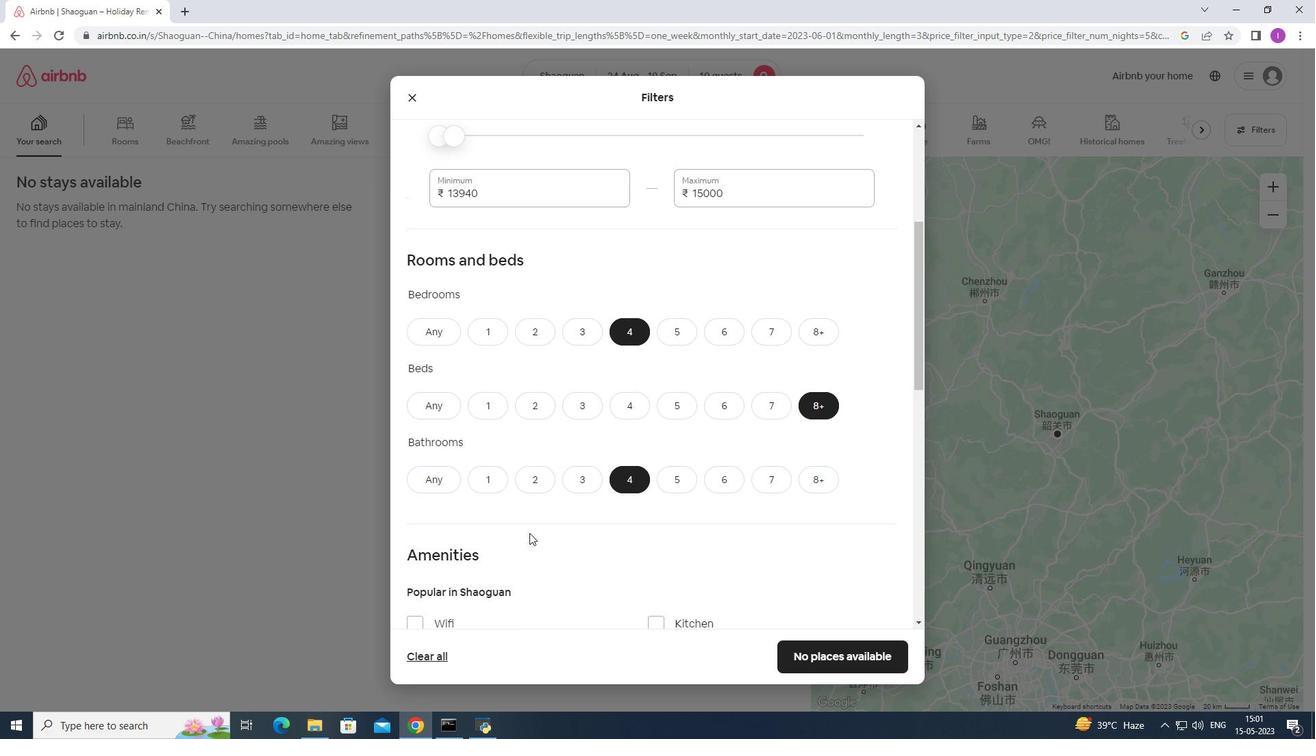 
Action: Mouse scrolled (529, 533) with delta (0, 0)
Screenshot: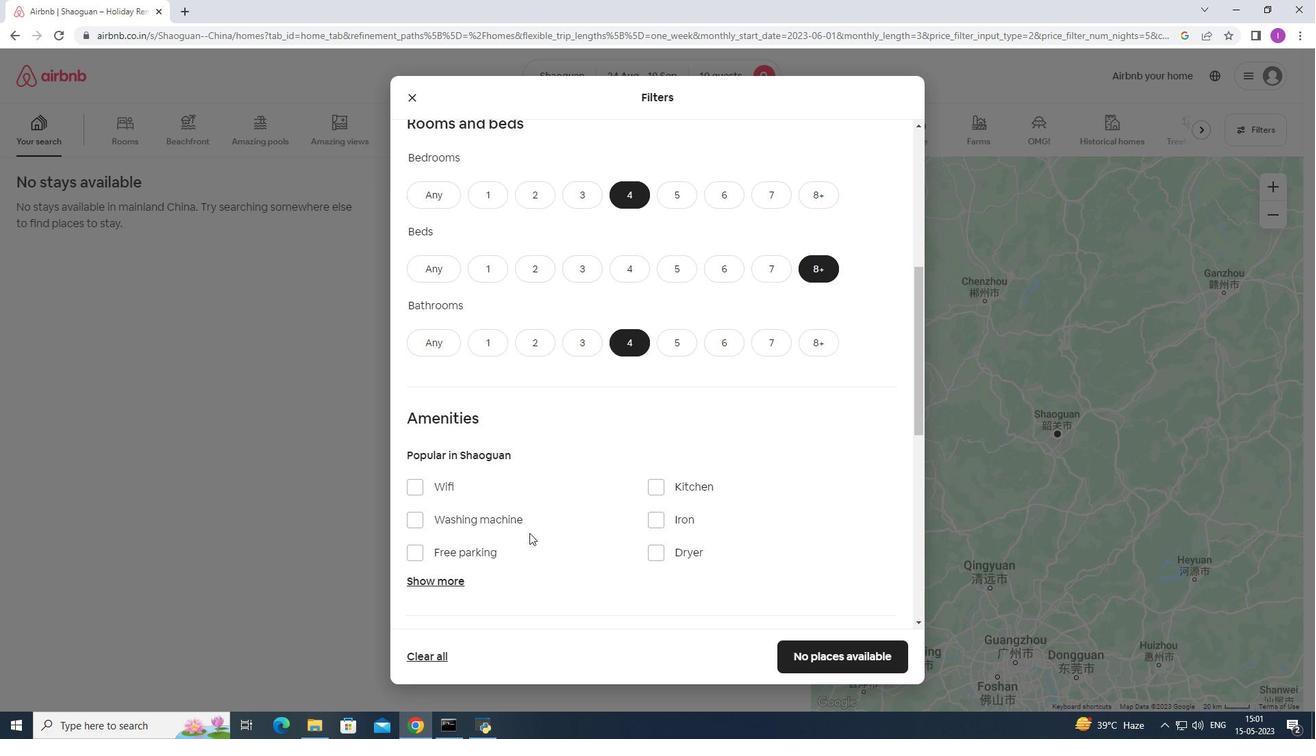 
Action: Mouse scrolled (529, 533) with delta (0, 0)
Screenshot: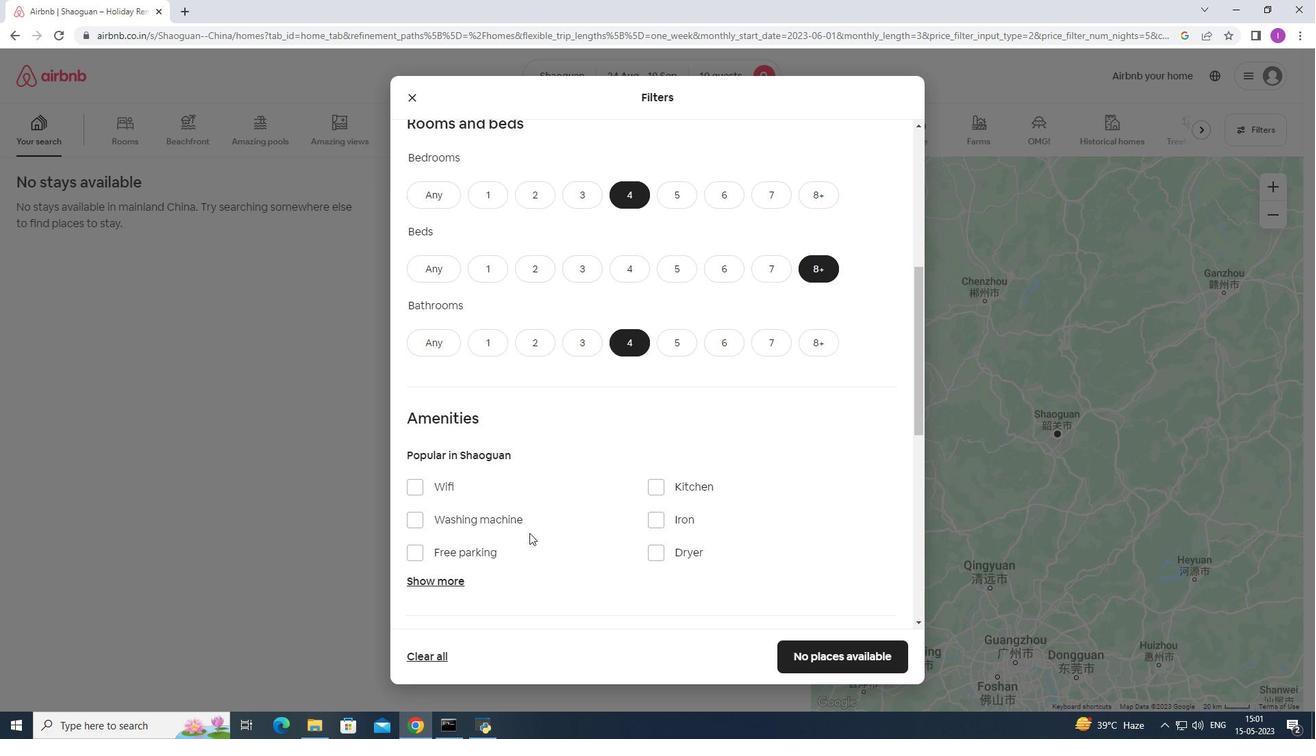 
Action: Mouse scrolled (529, 533) with delta (0, 0)
Screenshot: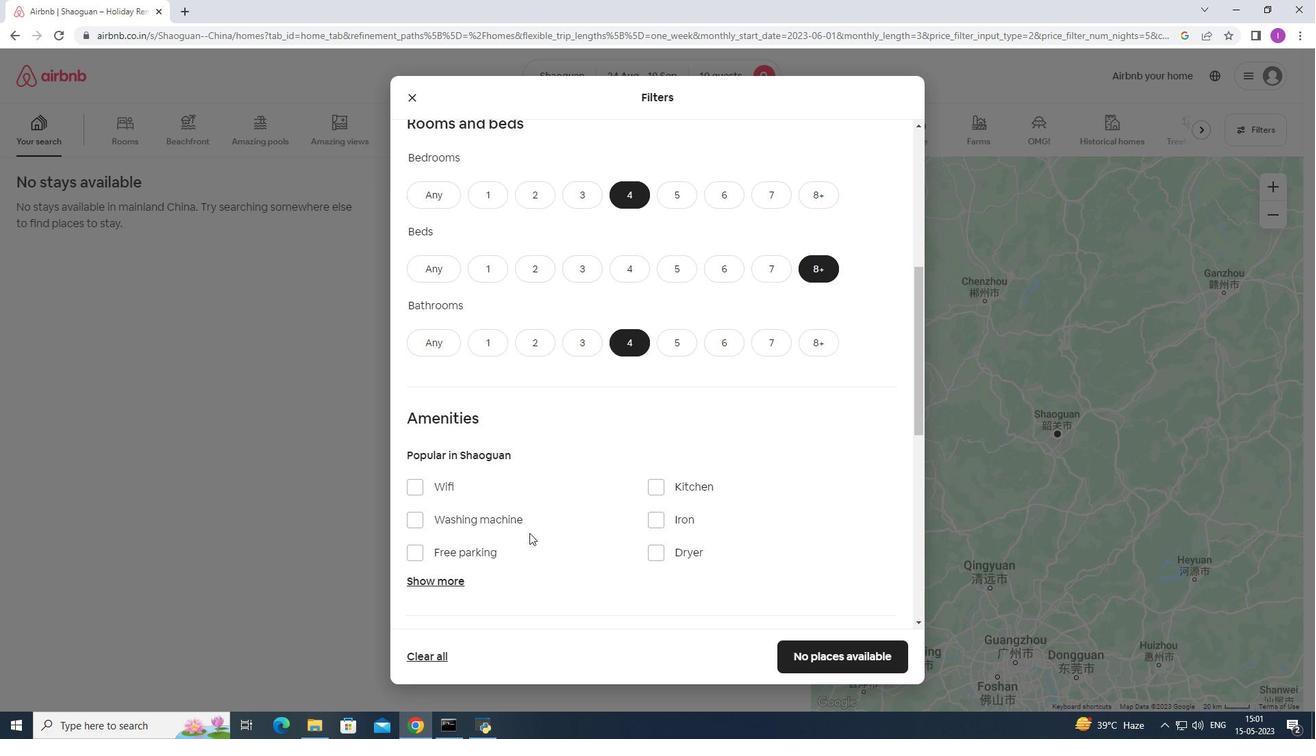 
Action: Mouse moved to (538, 529)
Screenshot: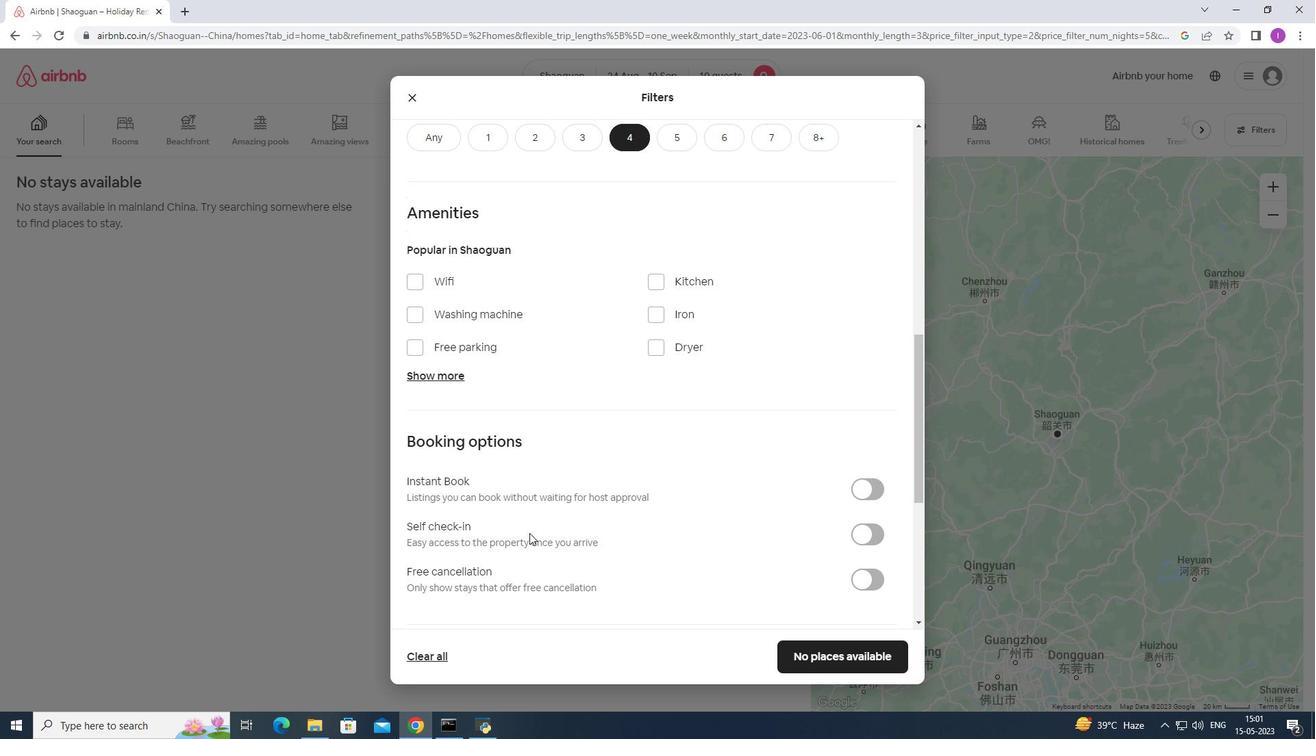 
Action: Mouse scrolled (538, 528) with delta (0, 0)
Screenshot: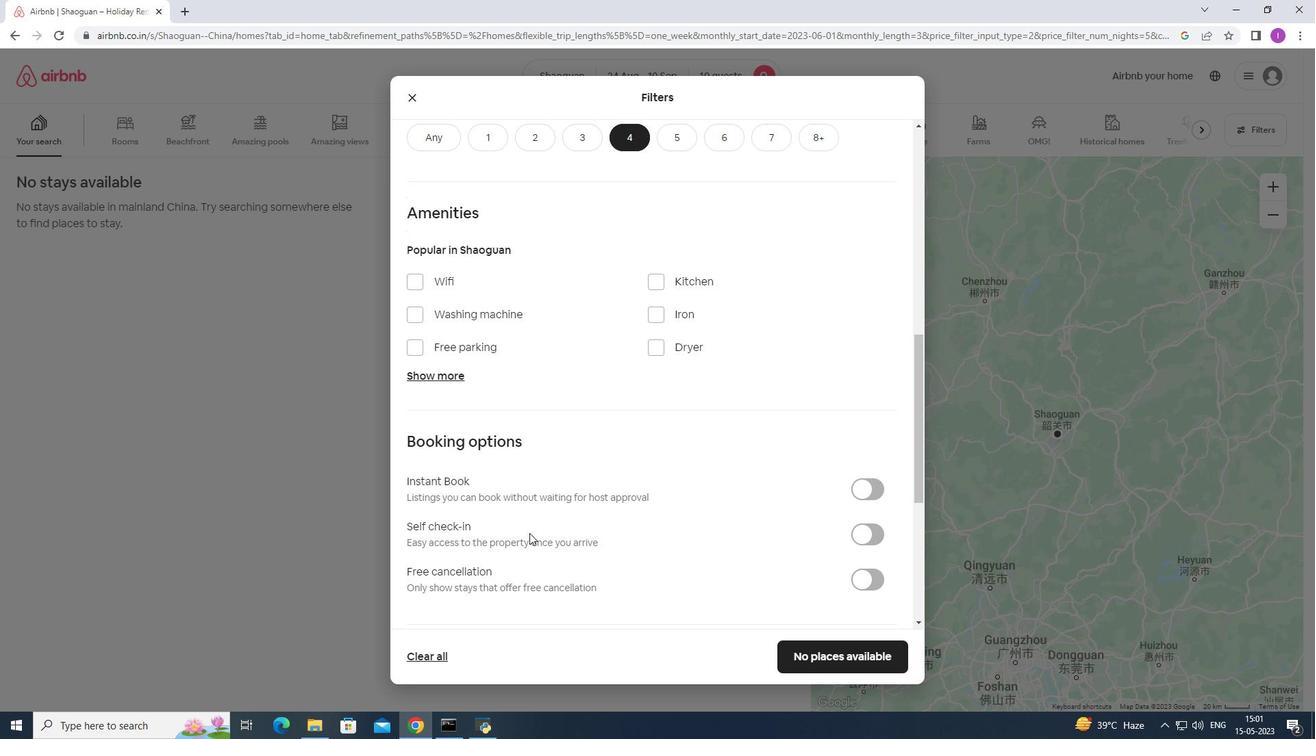 
Action: Mouse moved to (541, 529)
Screenshot: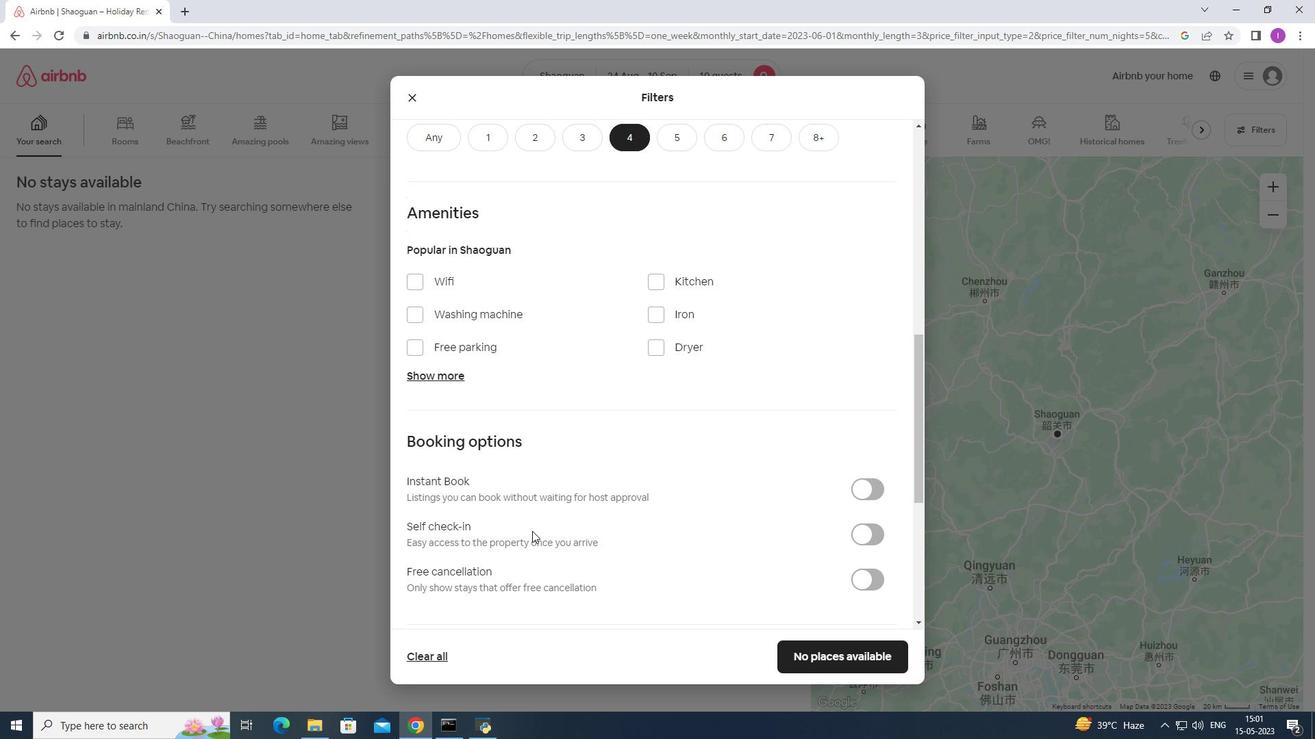 
Action: Mouse scrolled (541, 528) with delta (0, 0)
Screenshot: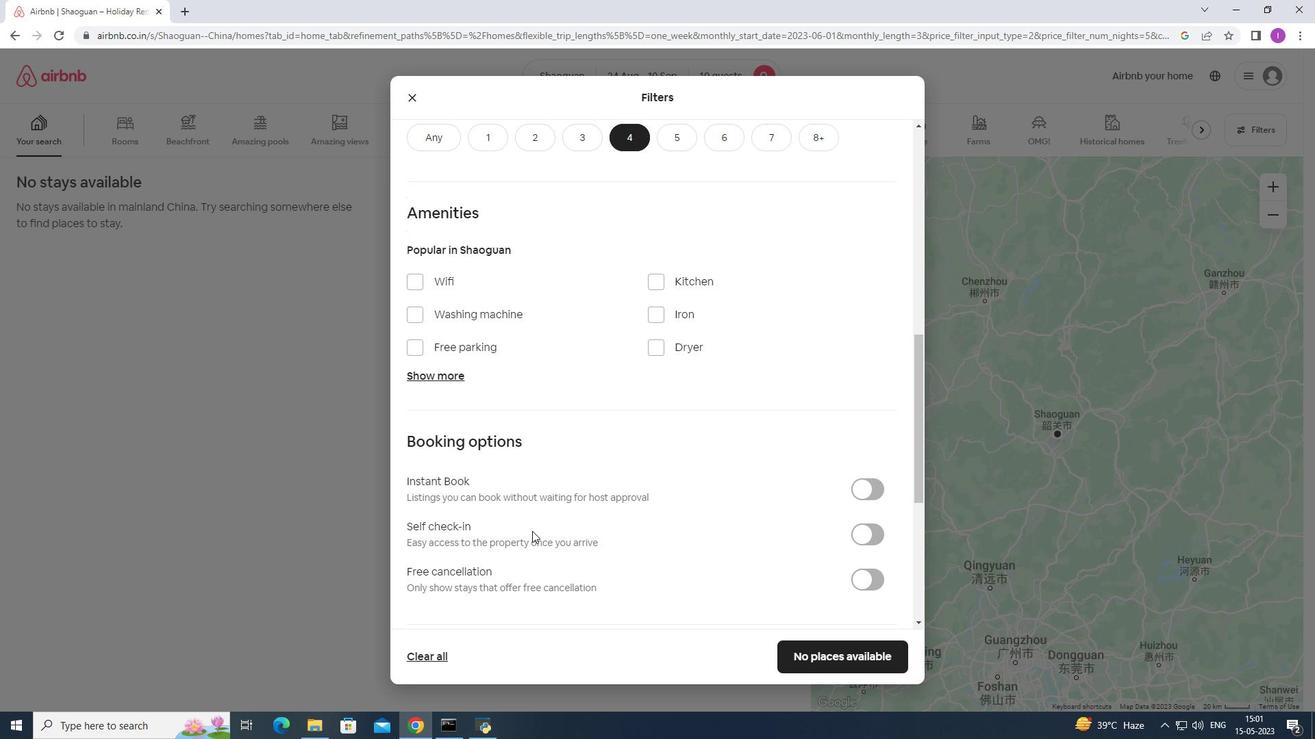 
Action: Mouse moved to (552, 506)
Screenshot: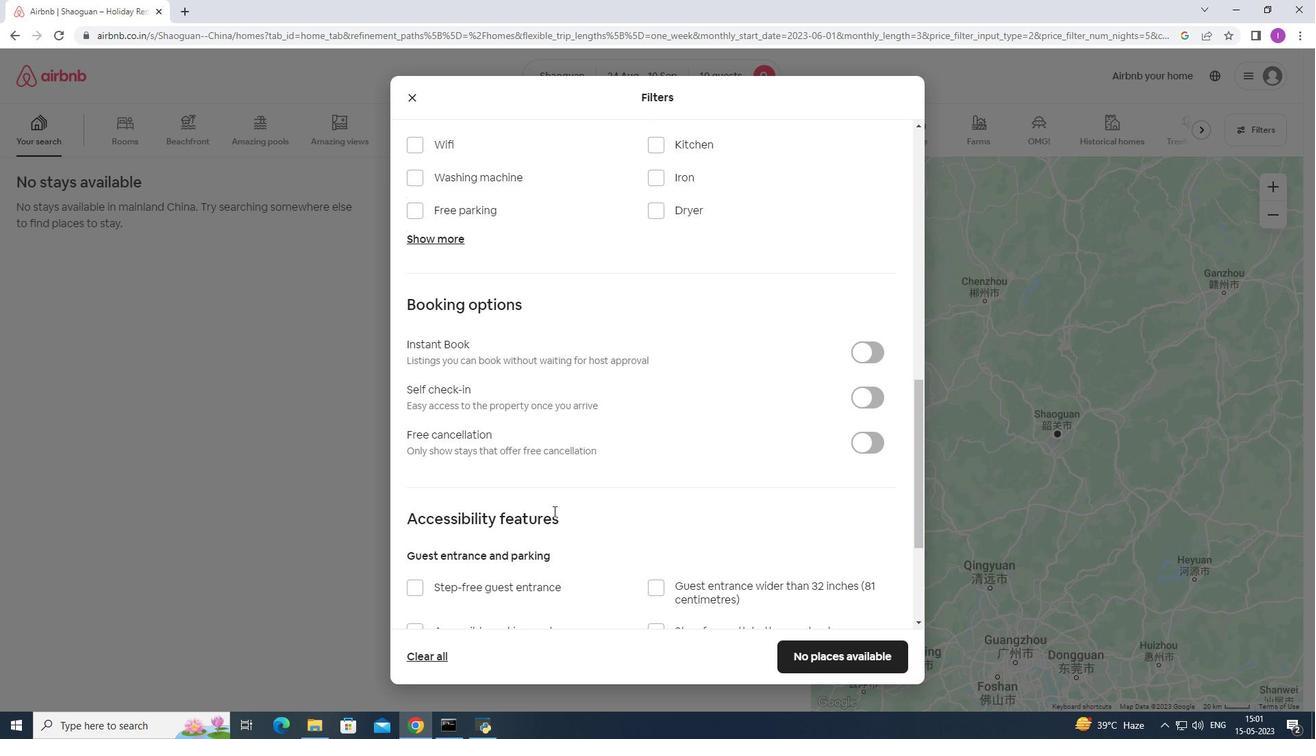 
Action: Mouse scrolled (552, 507) with delta (0, 0)
Screenshot: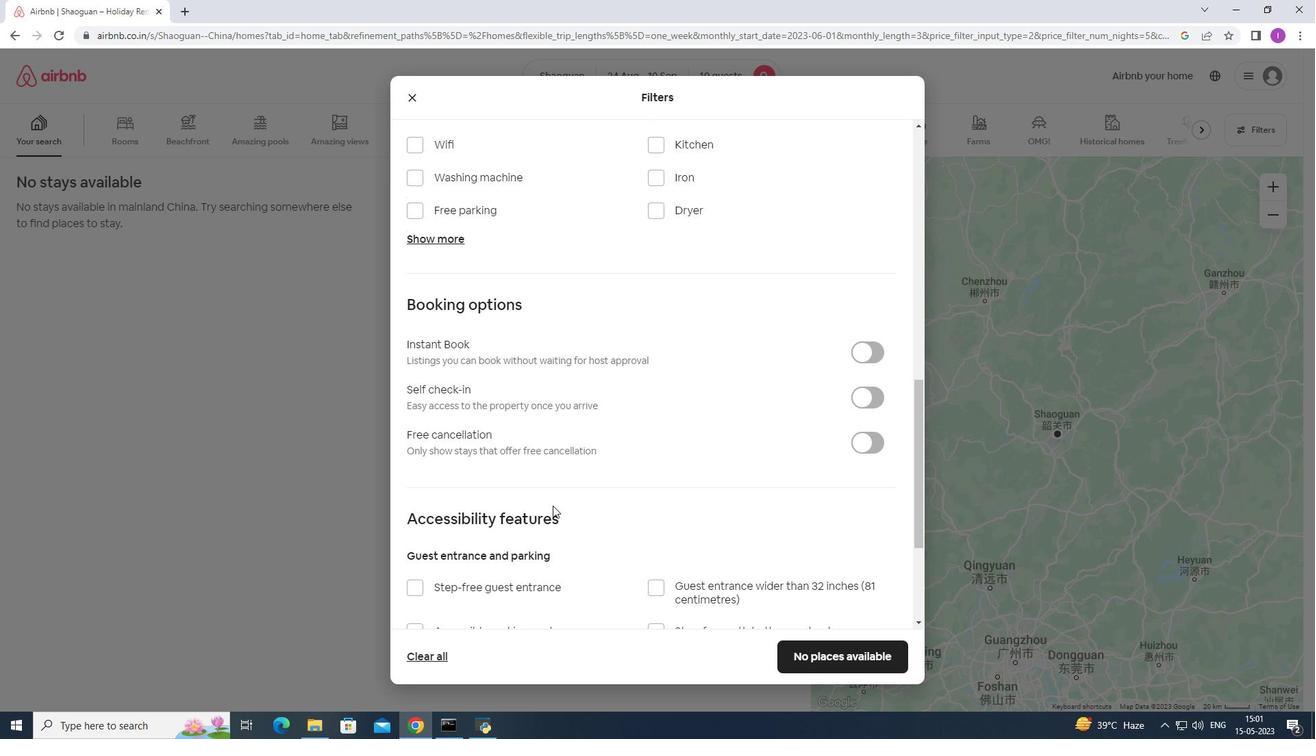 
Action: Mouse scrolled (552, 507) with delta (0, 0)
Screenshot: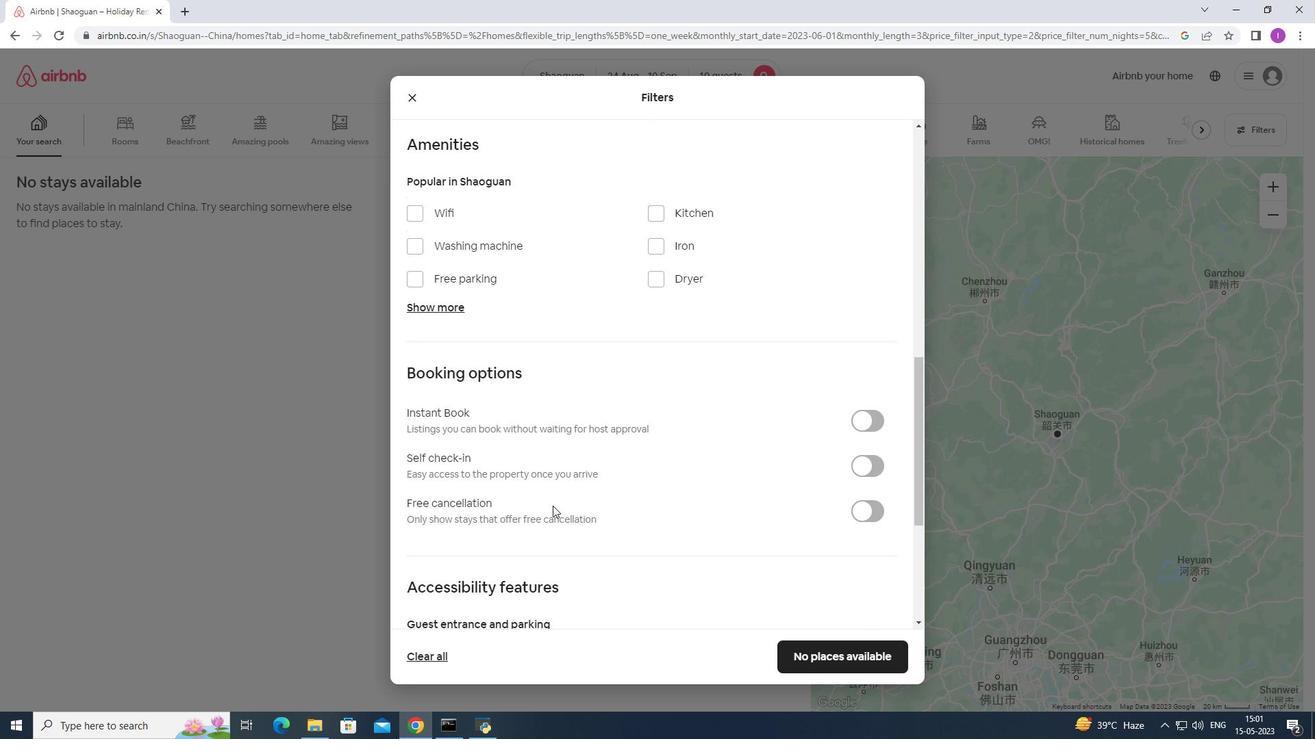 
Action: Mouse scrolled (552, 507) with delta (0, 0)
Screenshot: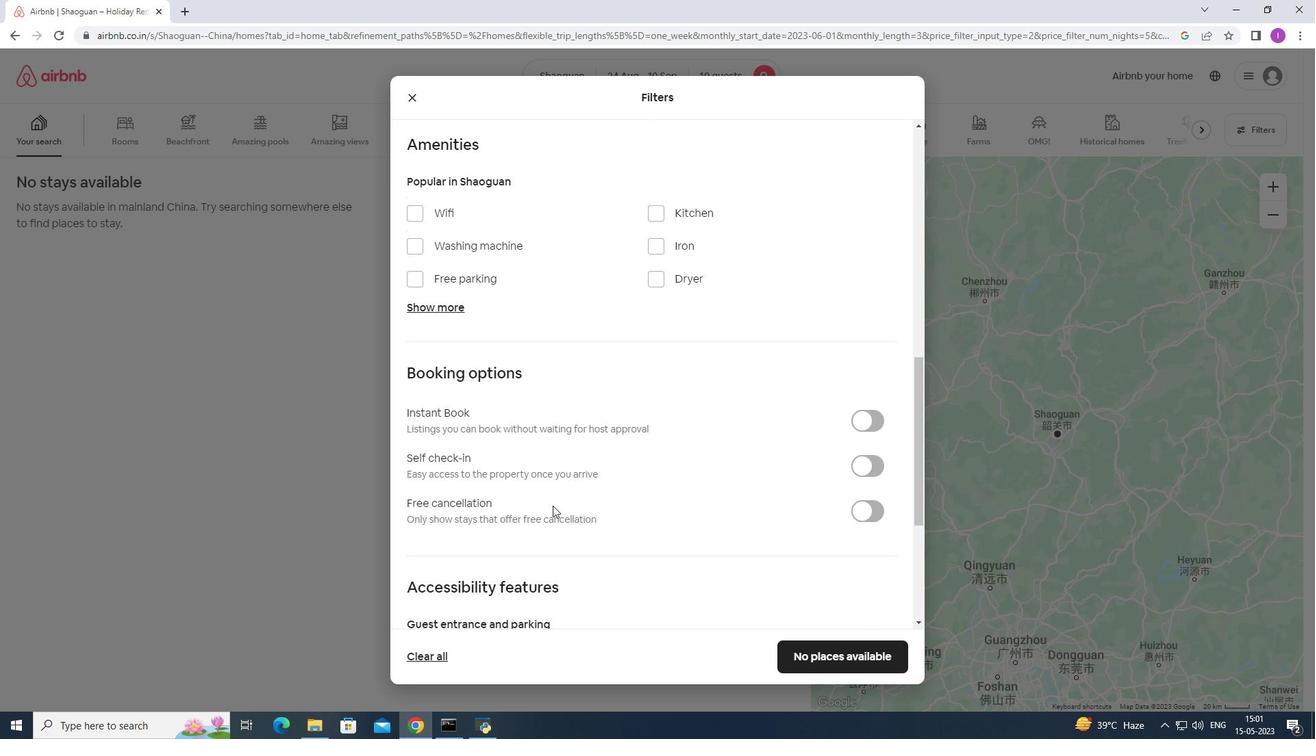 
Action: Mouse moved to (410, 352)
Screenshot: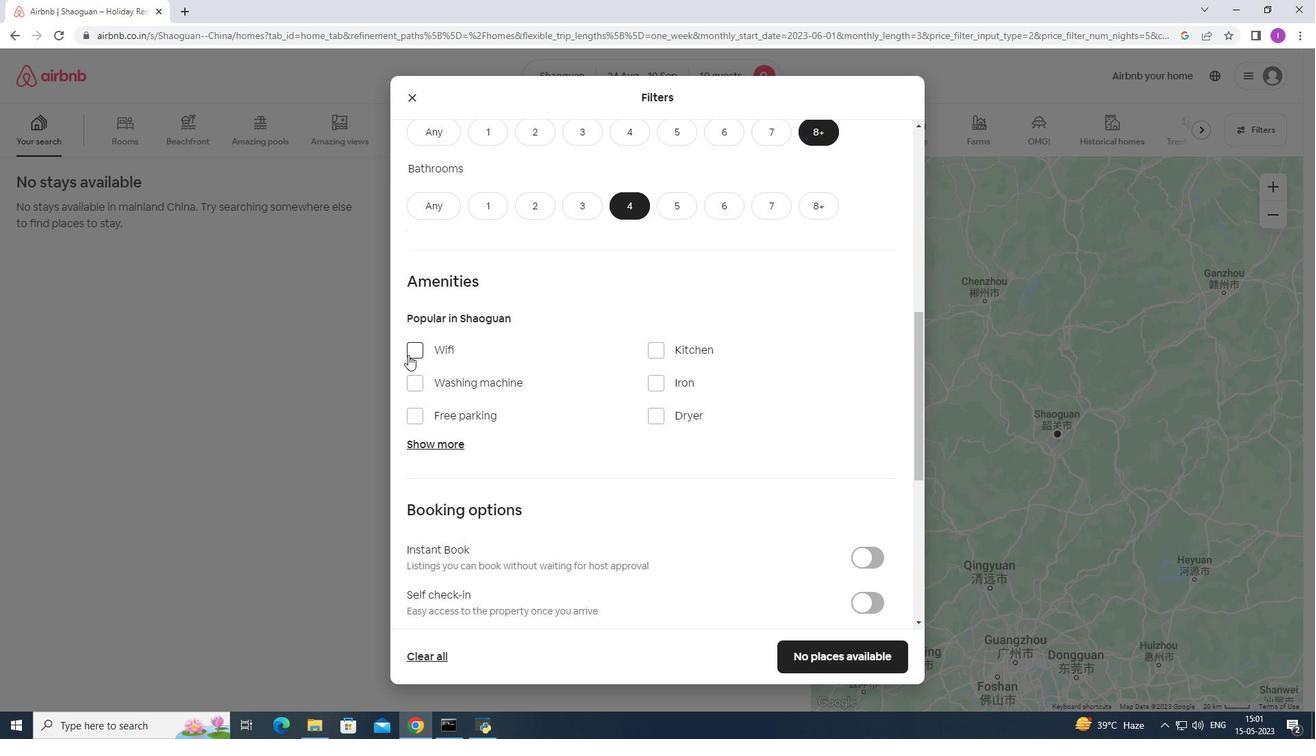
Action: Mouse pressed left at (410, 352)
Screenshot: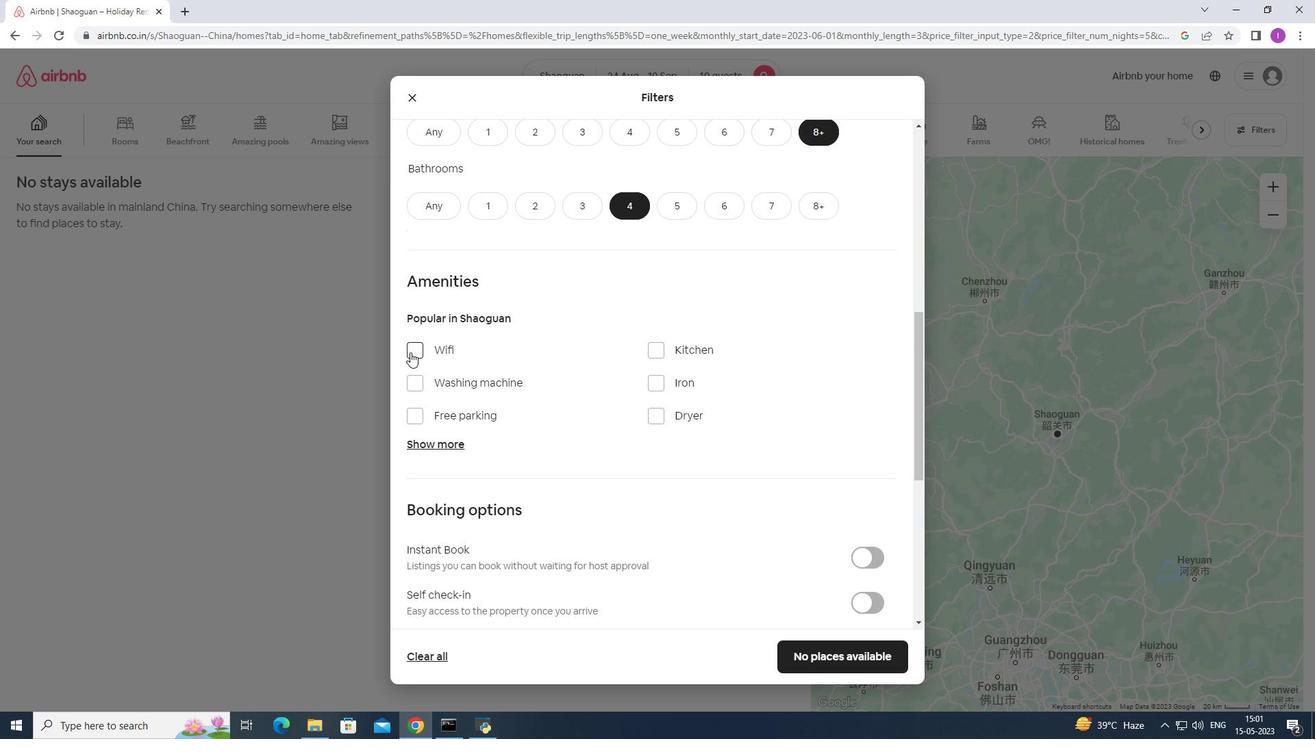 
Action: Mouse moved to (416, 419)
Screenshot: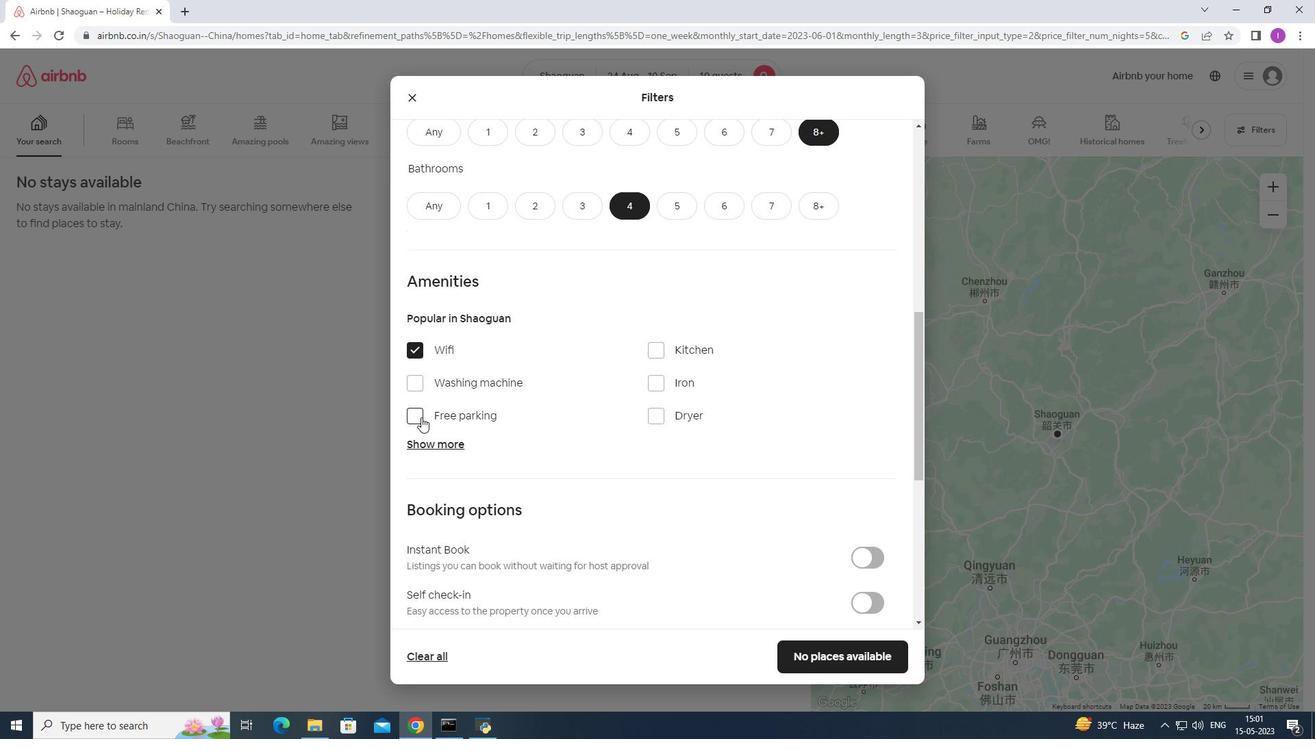 
Action: Mouse pressed left at (416, 419)
Screenshot: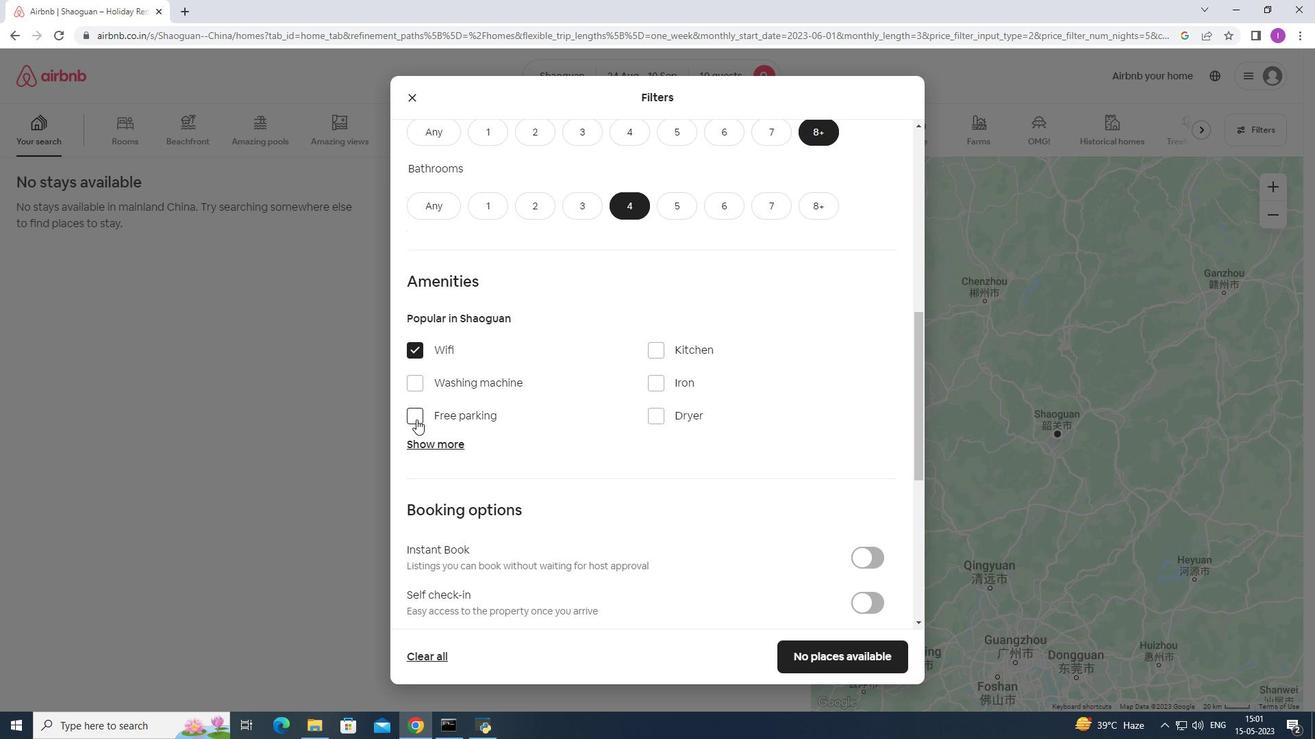 
Action: Mouse moved to (444, 448)
Screenshot: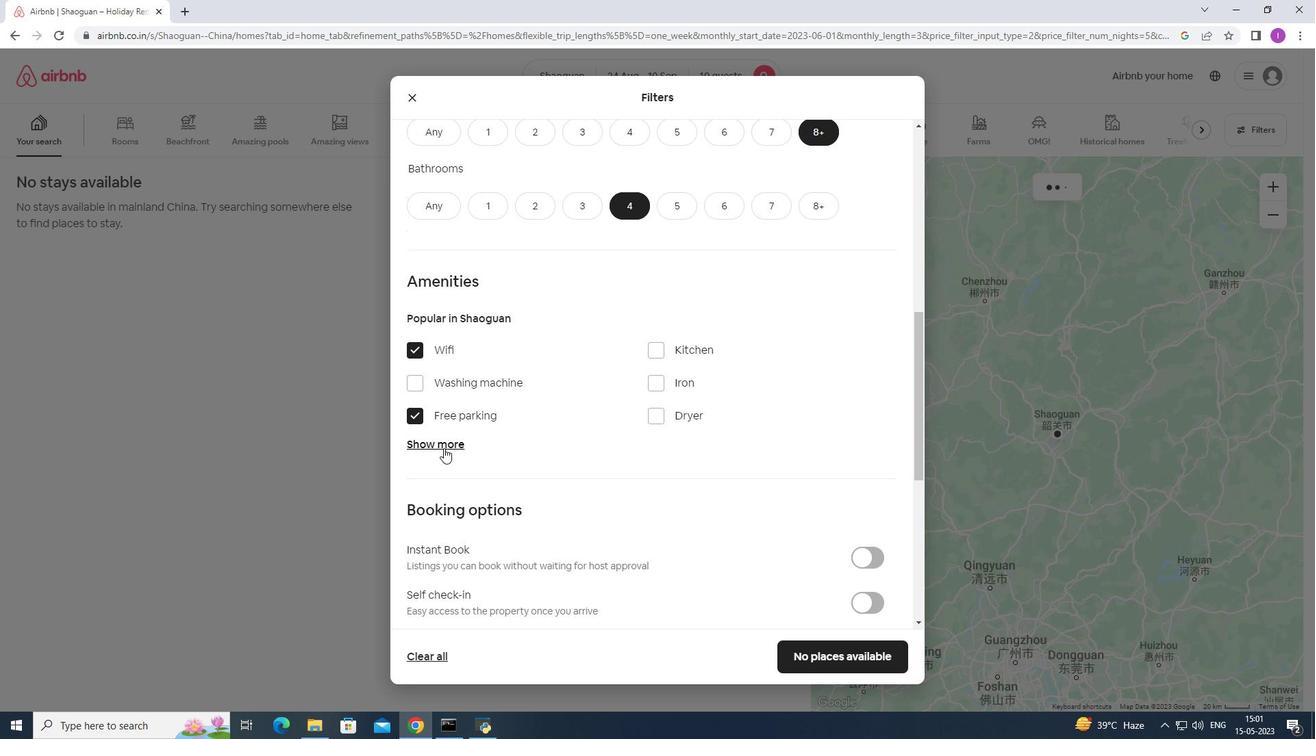 
Action: Mouse pressed left at (444, 448)
Screenshot: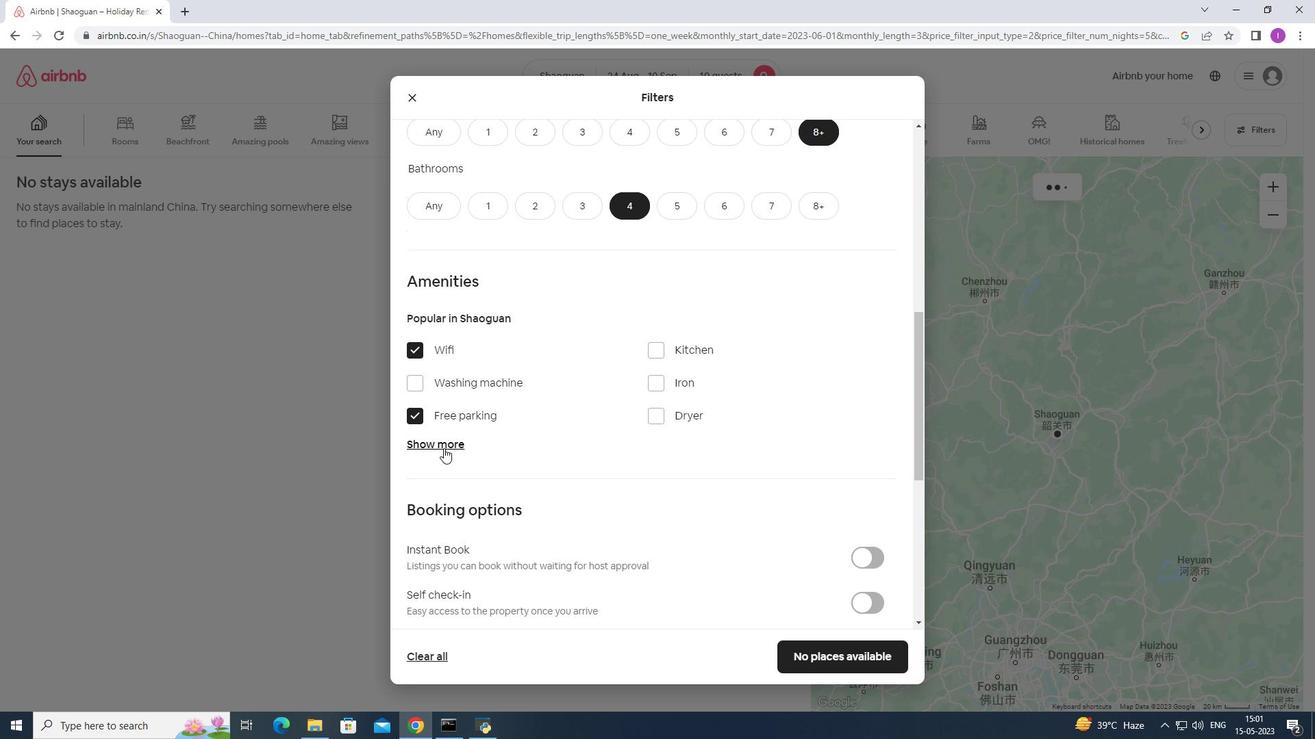 
Action: Mouse moved to (657, 526)
Screenshot: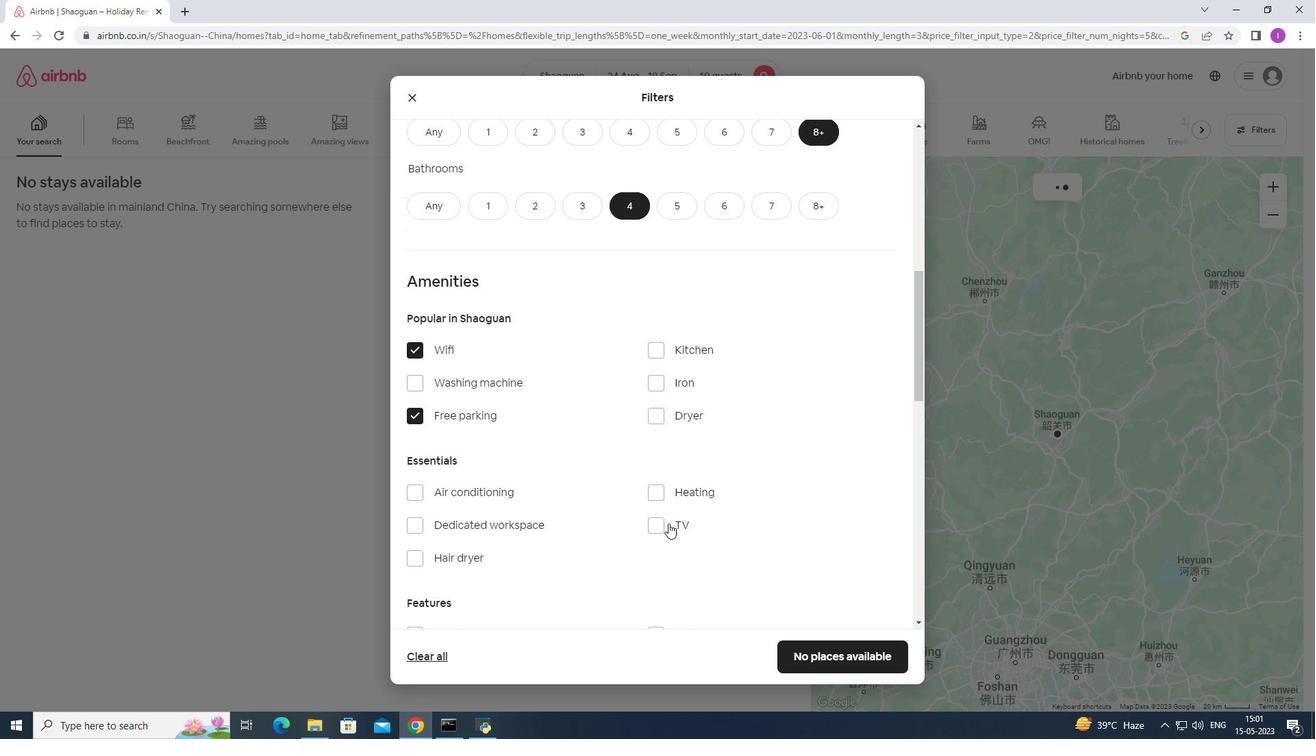 
Action: Mouse pressed left at (657, 526)
Screenshot: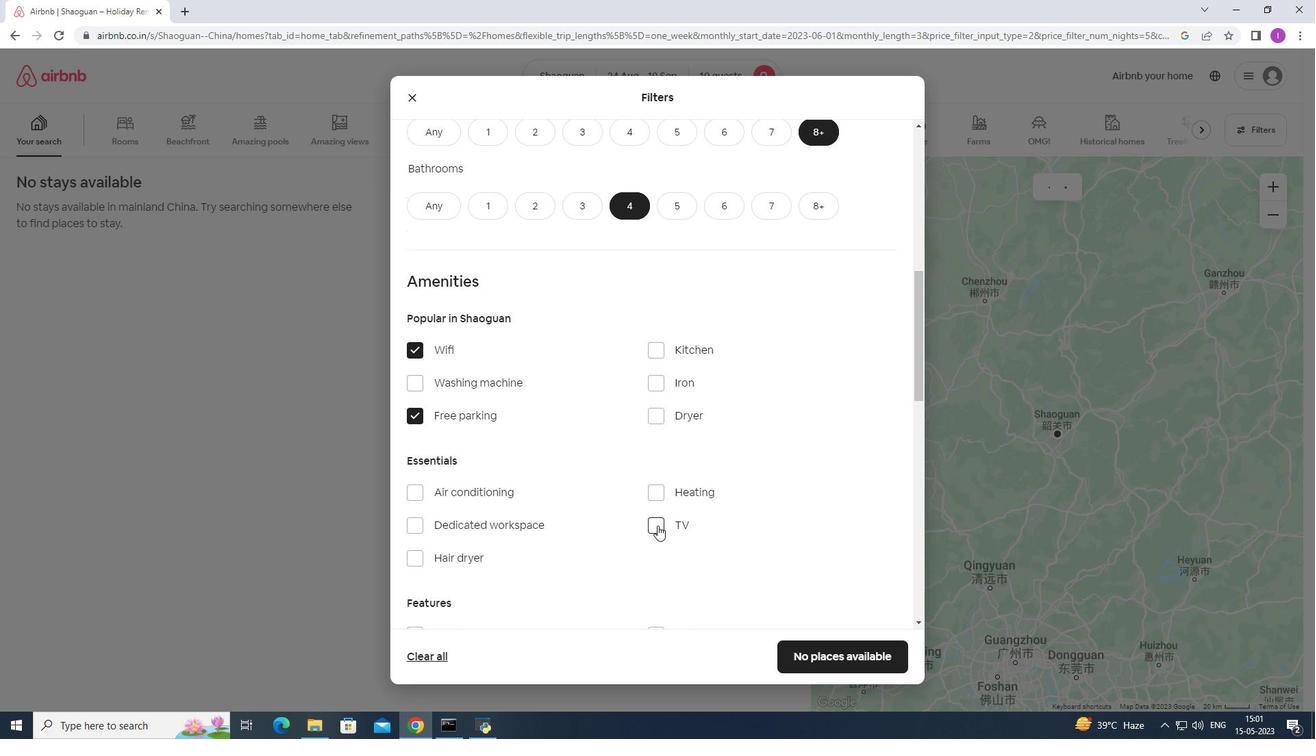 
Action: Mouse moved to (569, 535)
Screenshot: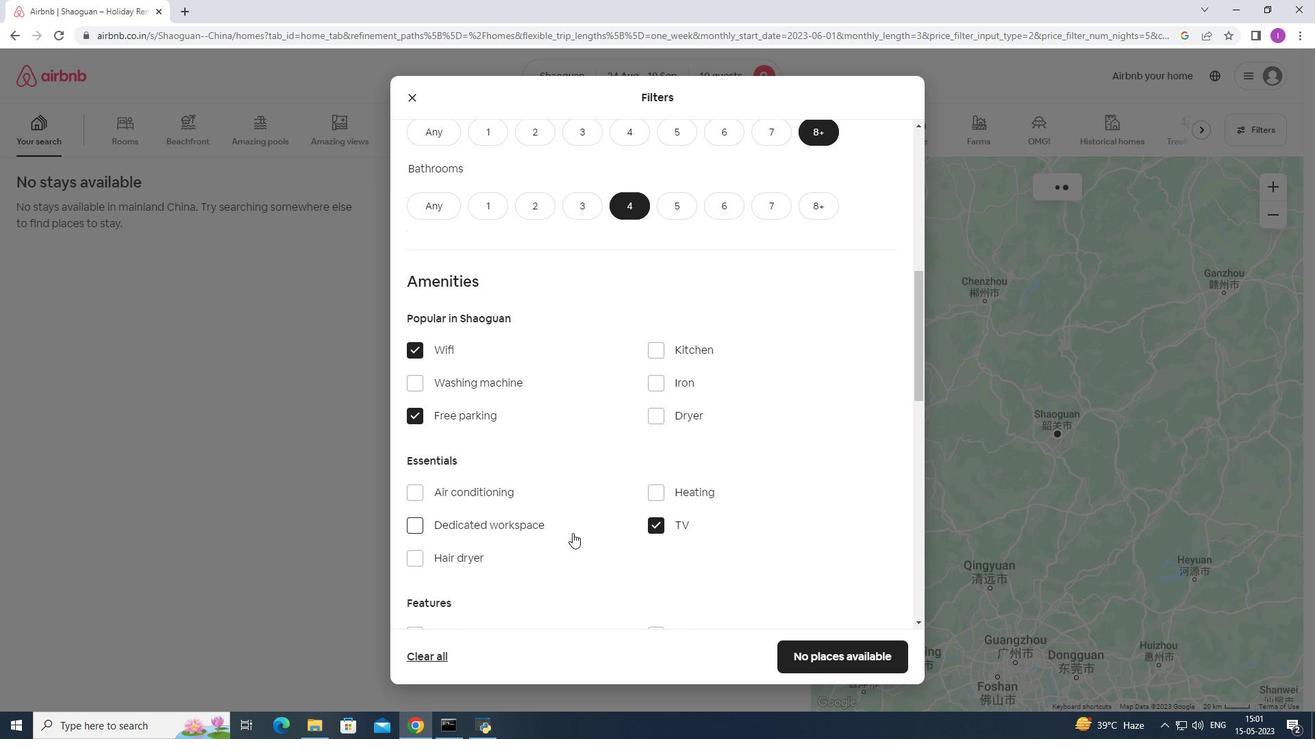 
Action: Mouse scrolled (569, 534) with delta (0, 0)
Screenshot: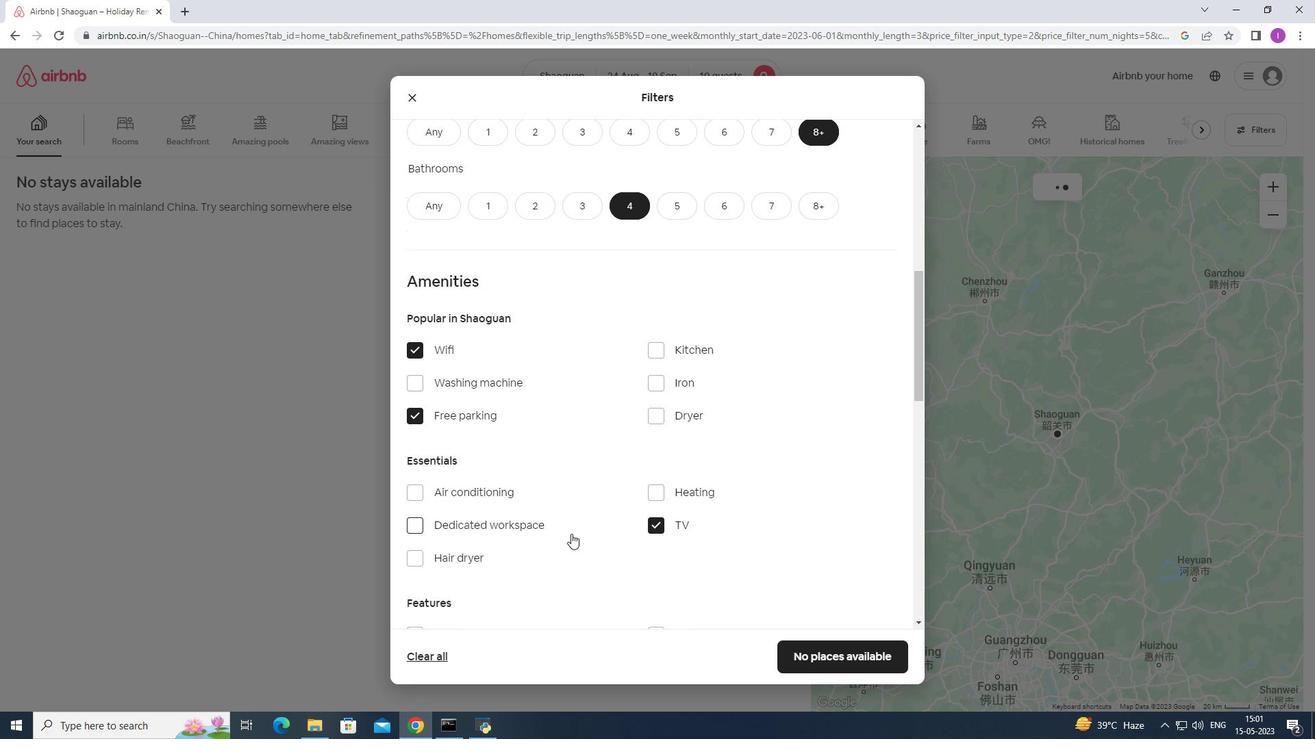 
Action: Mouse scrolled (569, 534) with delta (0, 0)
Screenshot: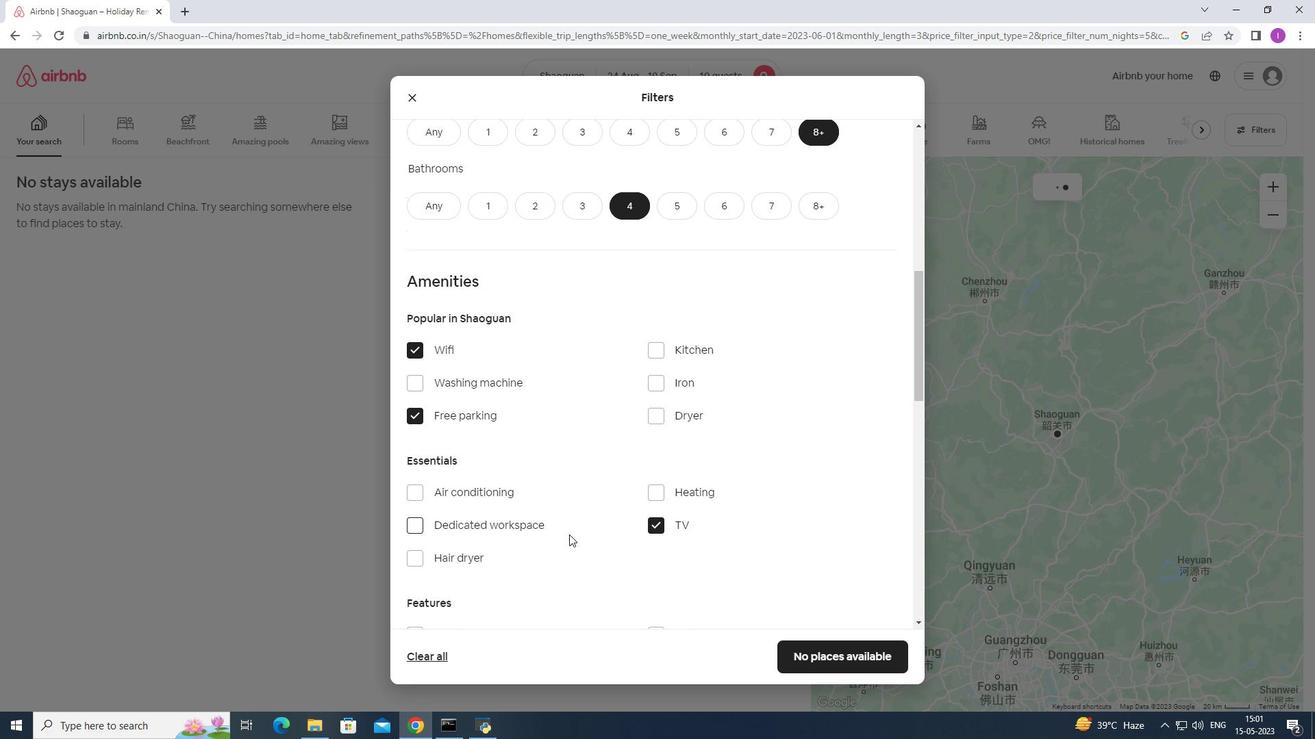 
Action: Mouse moved to (560, 533)
Screenshot: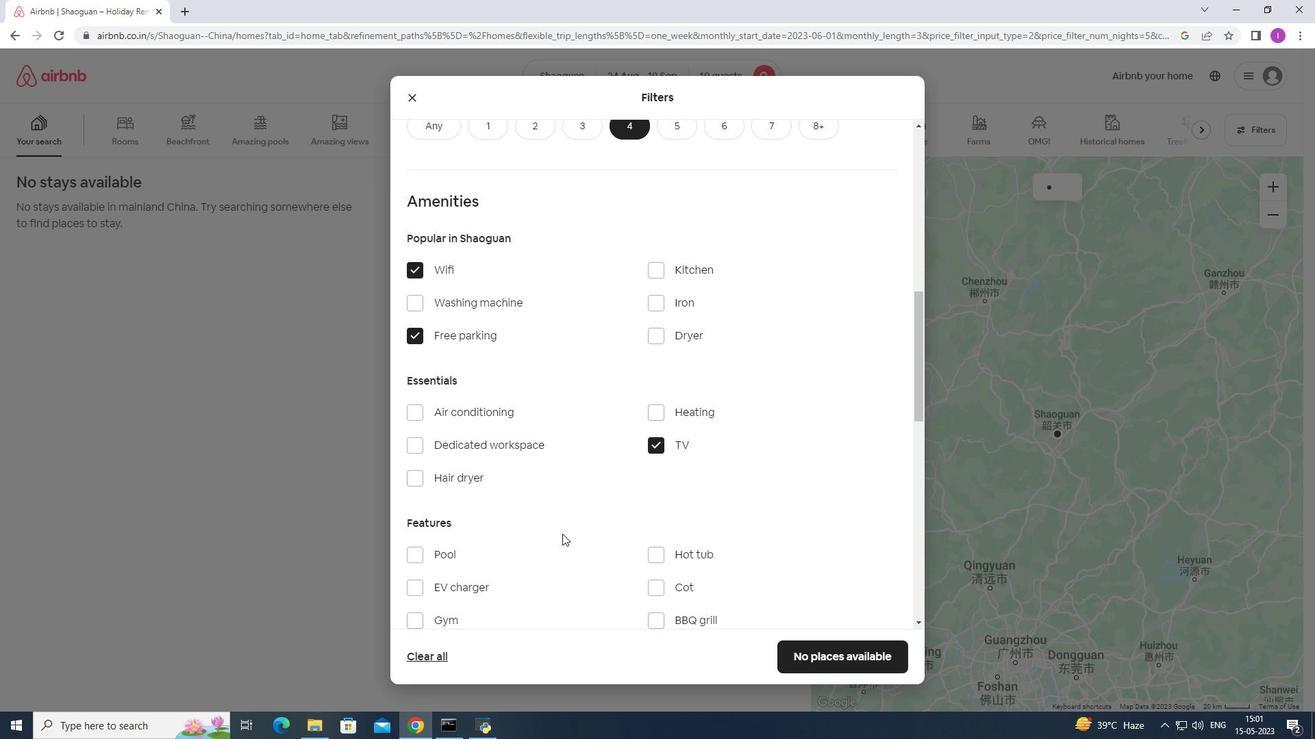 
Action: Mouse scrolled (560, 532) with delta (0, 0)
Screenshot: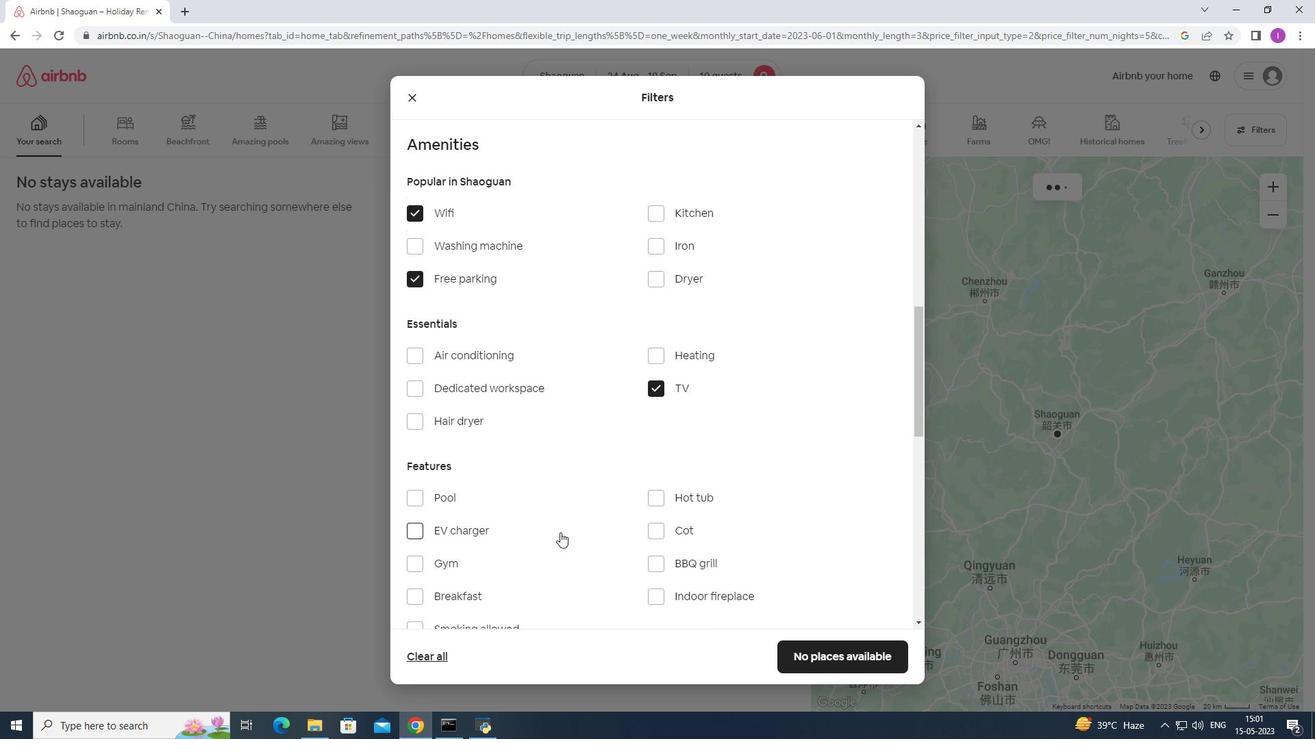 
Action: Mouse scrolled (560, 532) with delta (0, 0)
Screenshot: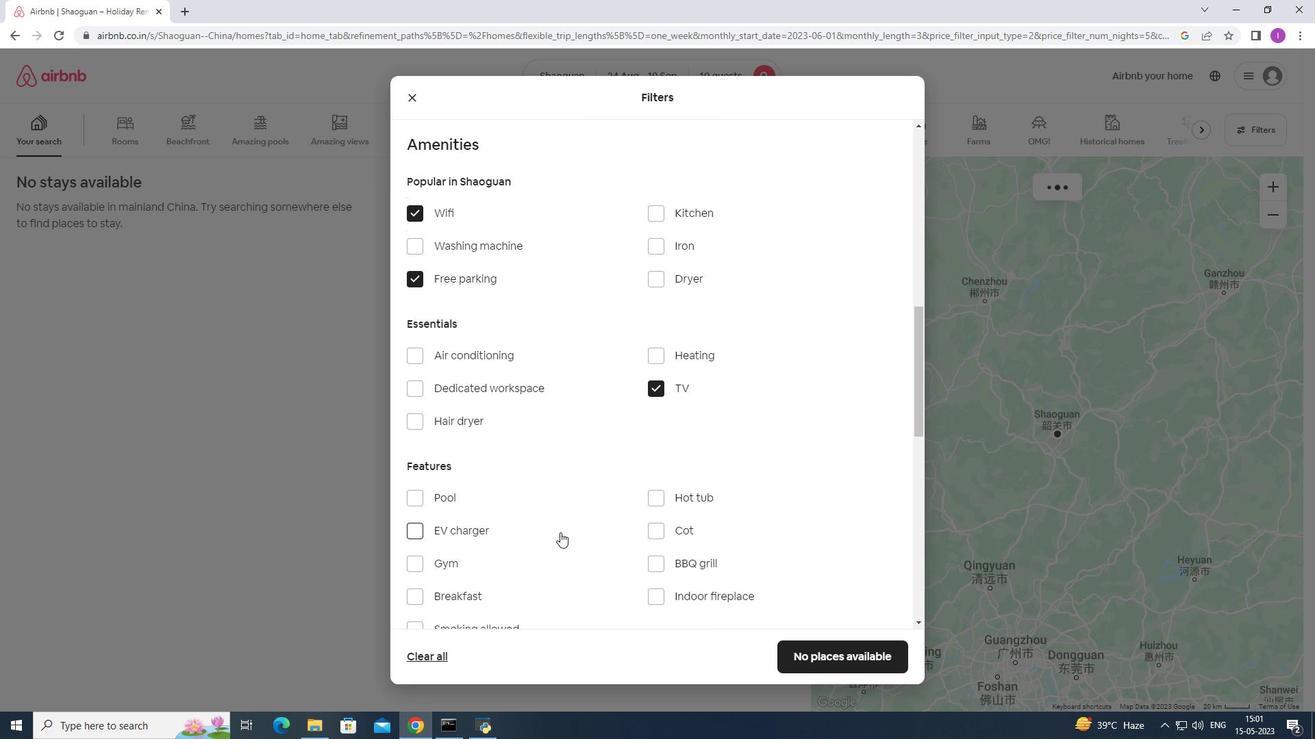 
Action: Mouse moved to (417, 429)
Screenshot: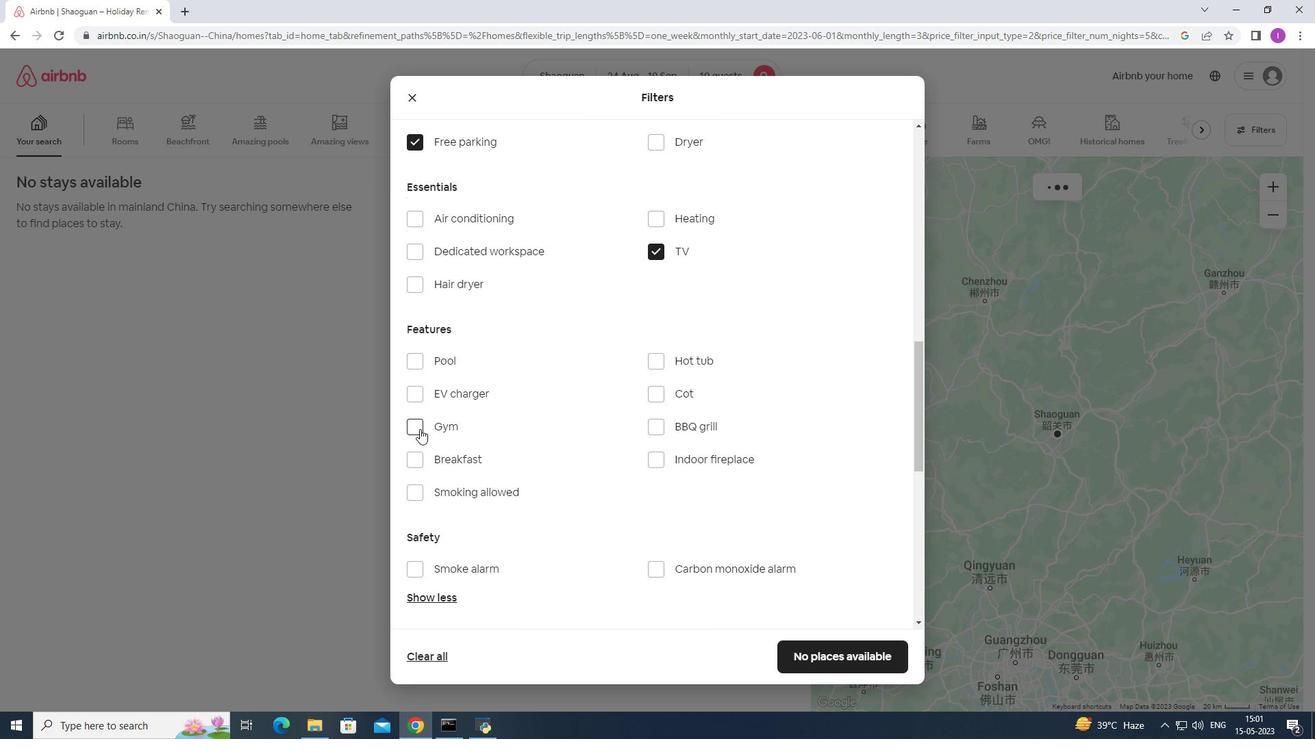 
Action: Mouse pressed left at (417, 429)
Screenshot: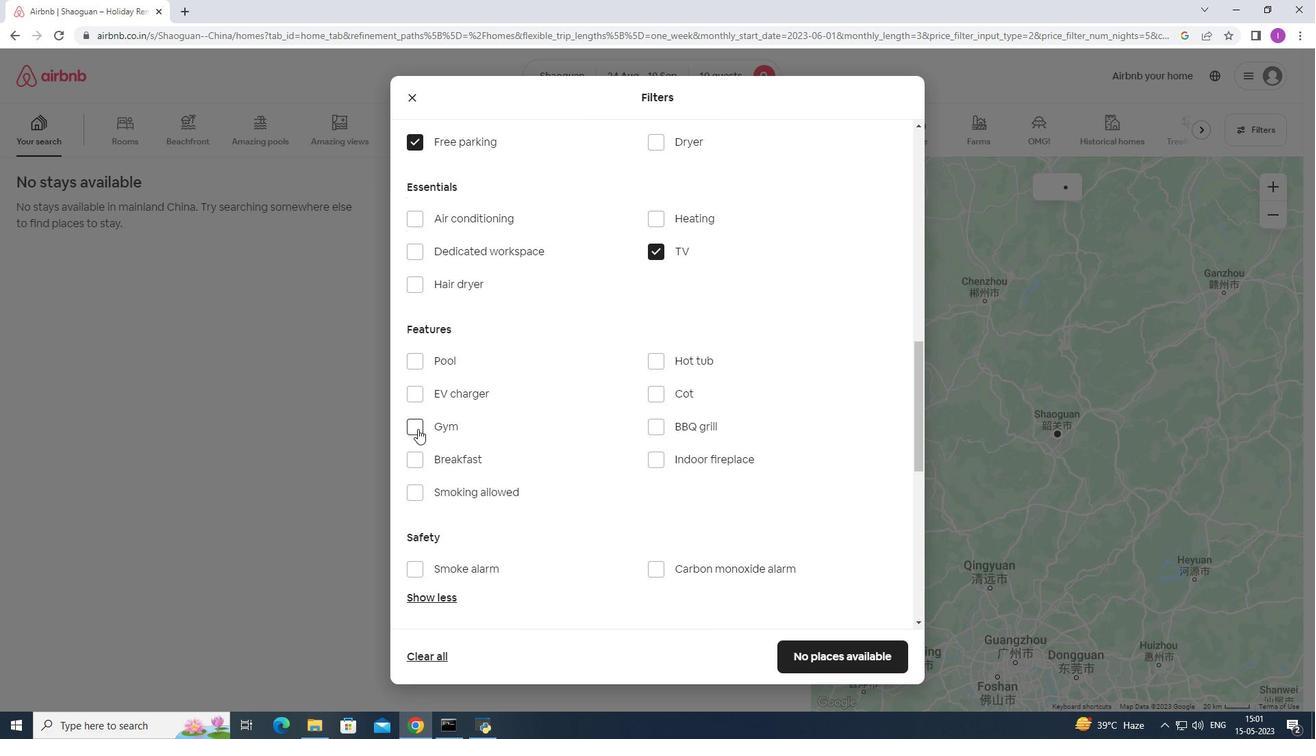 
Action: Mouse moved to (606, 465)
Screenshot: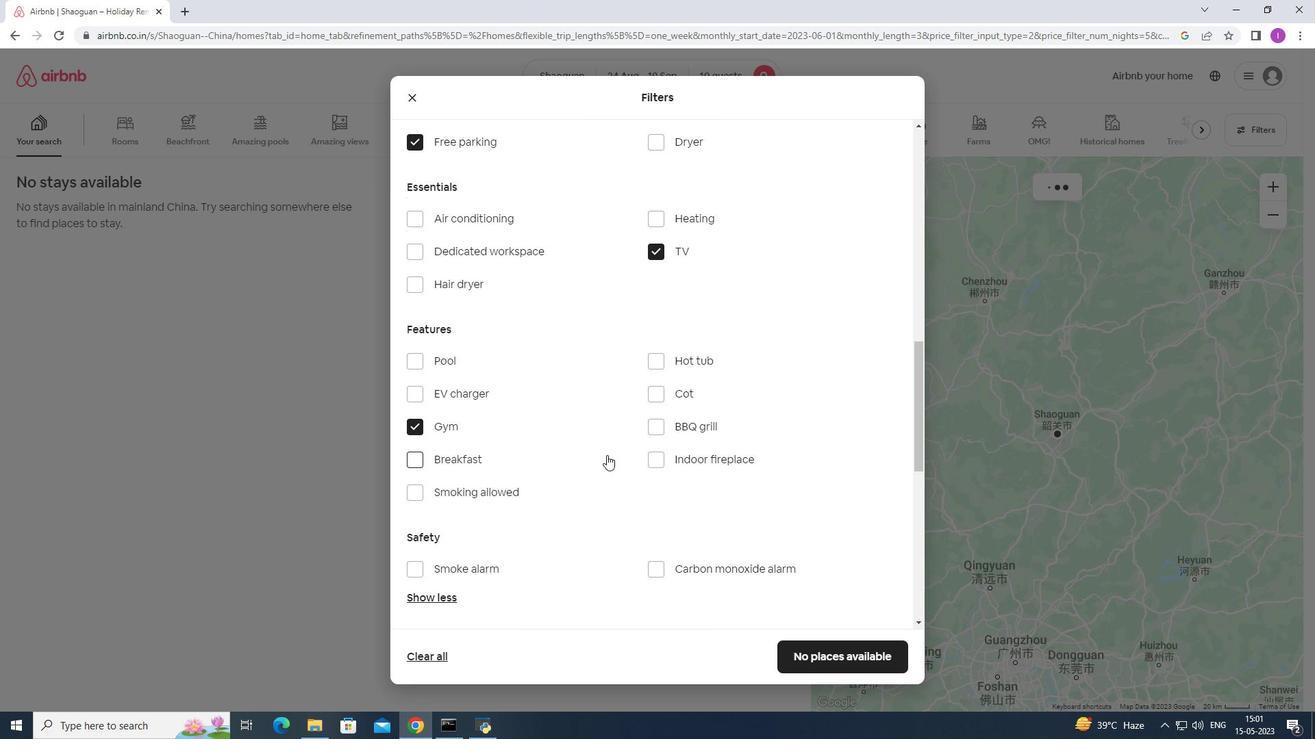
Action: Mouse scrolled (606, 464) with delta (0, 0)
Screenshot: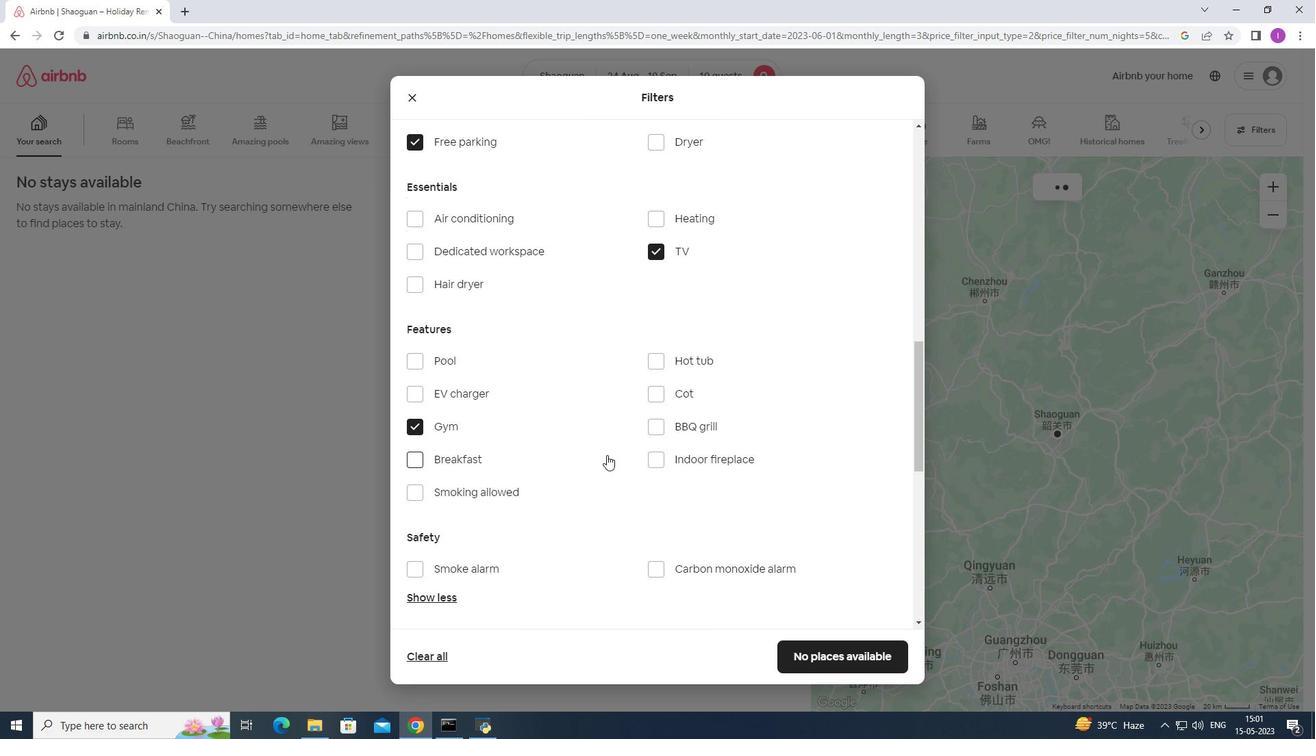 
Action: Mouse moved to (606, 468)
Screenshot: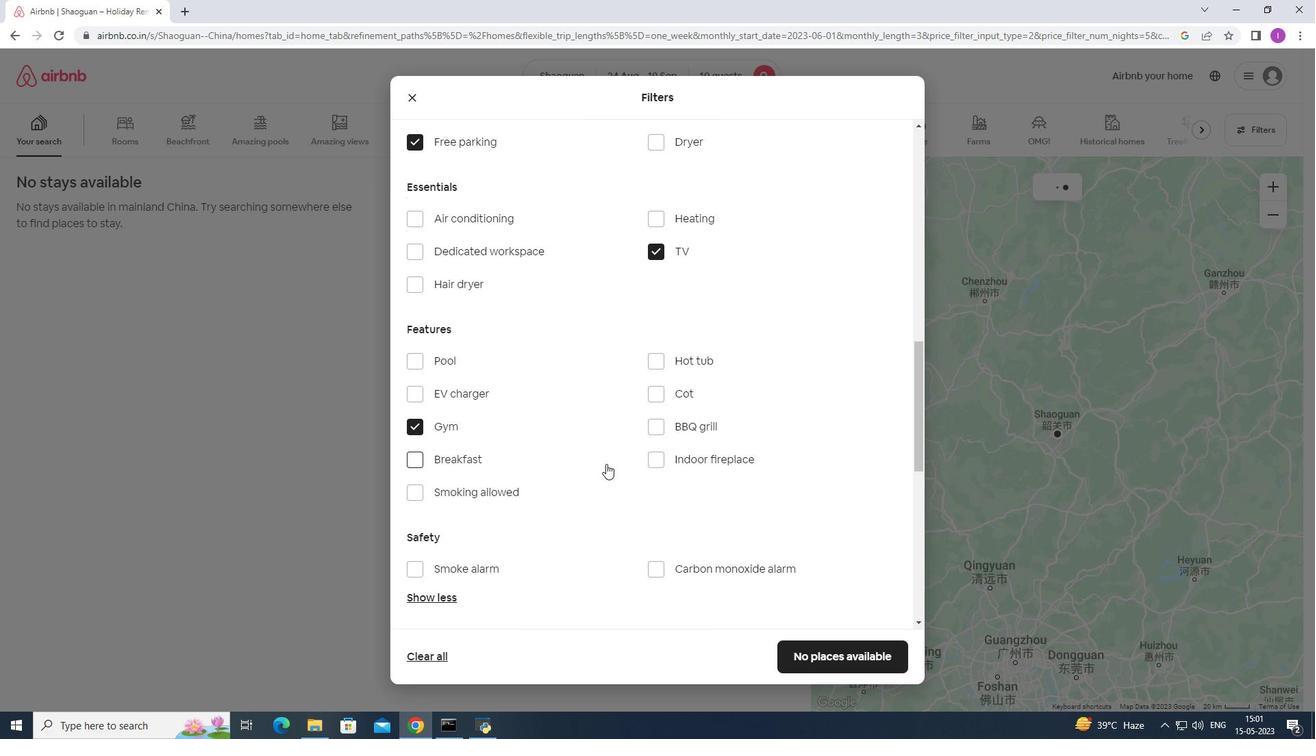 
Action: Mouse scrolled (606, 467) with delta (0, 0)
Screenshot: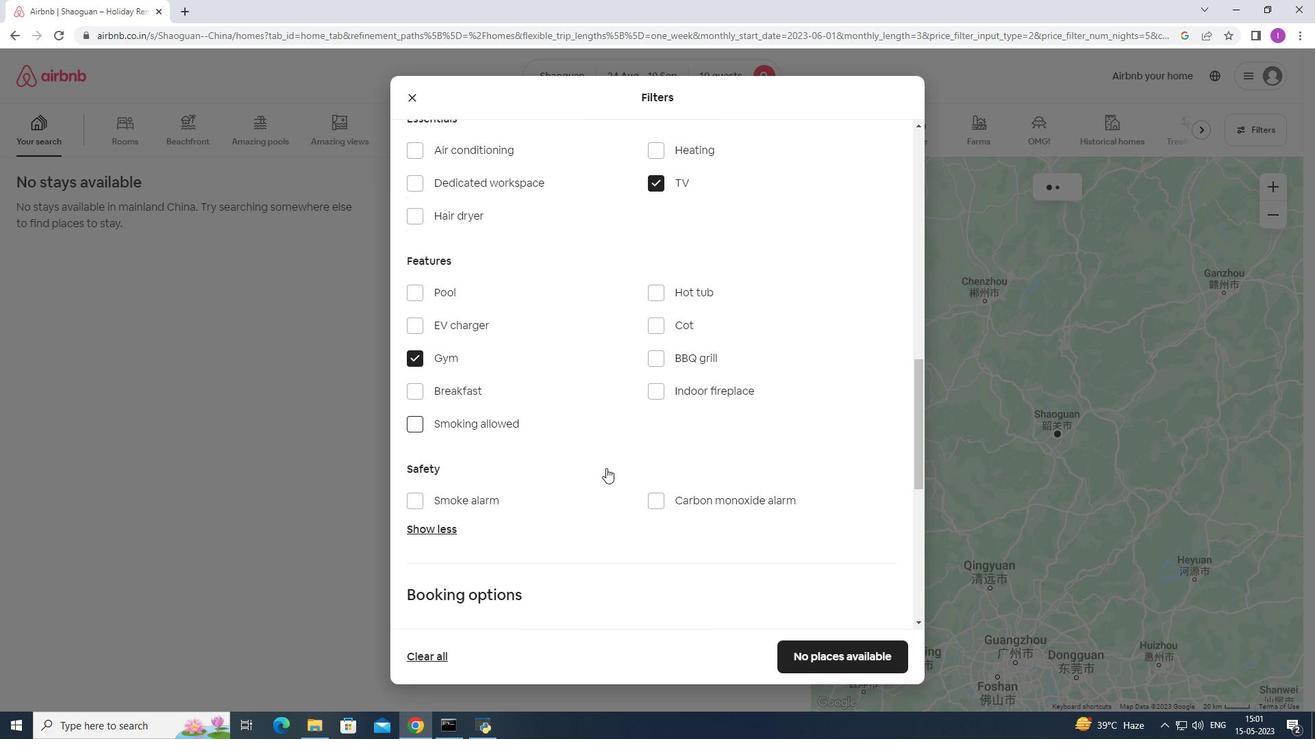 
Action: Mouse scrolled (606, 467) with delta (0, 0)
Screenshot: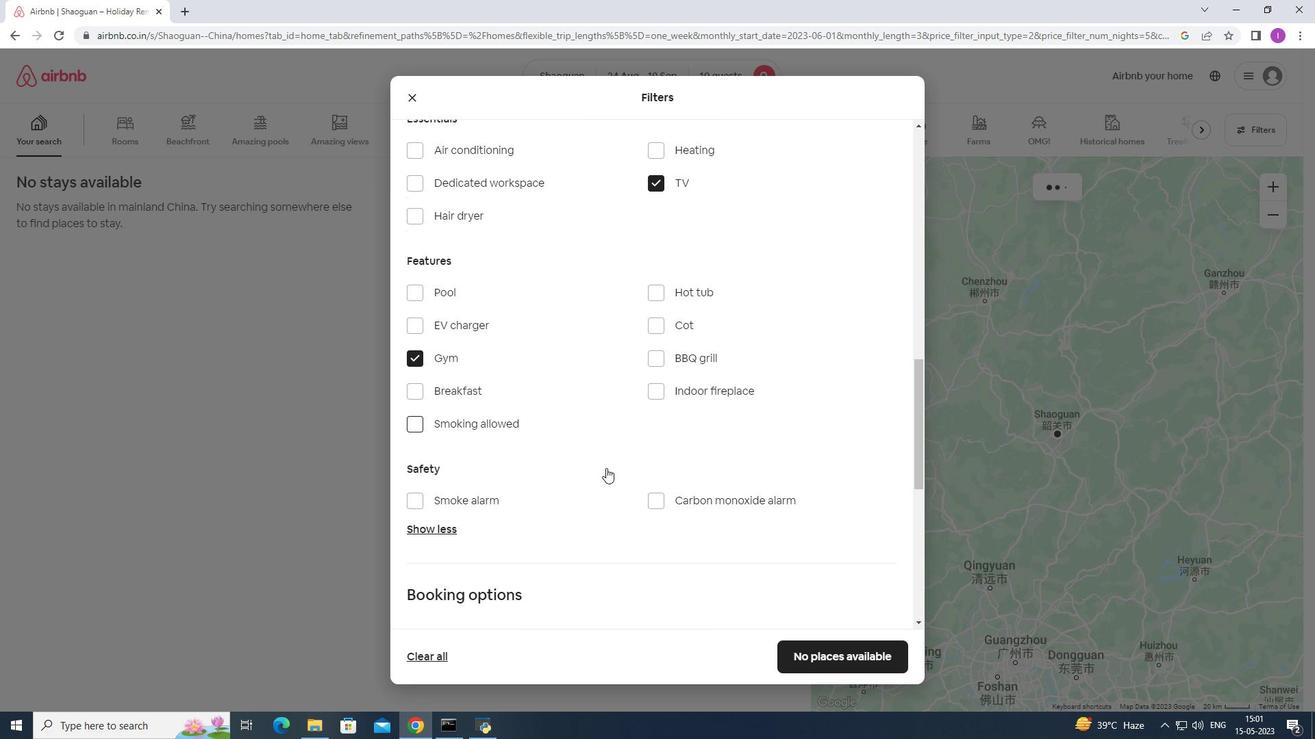 
Action: Mouse scrolled (606, 467) with delta (0, 0)
Screenshot: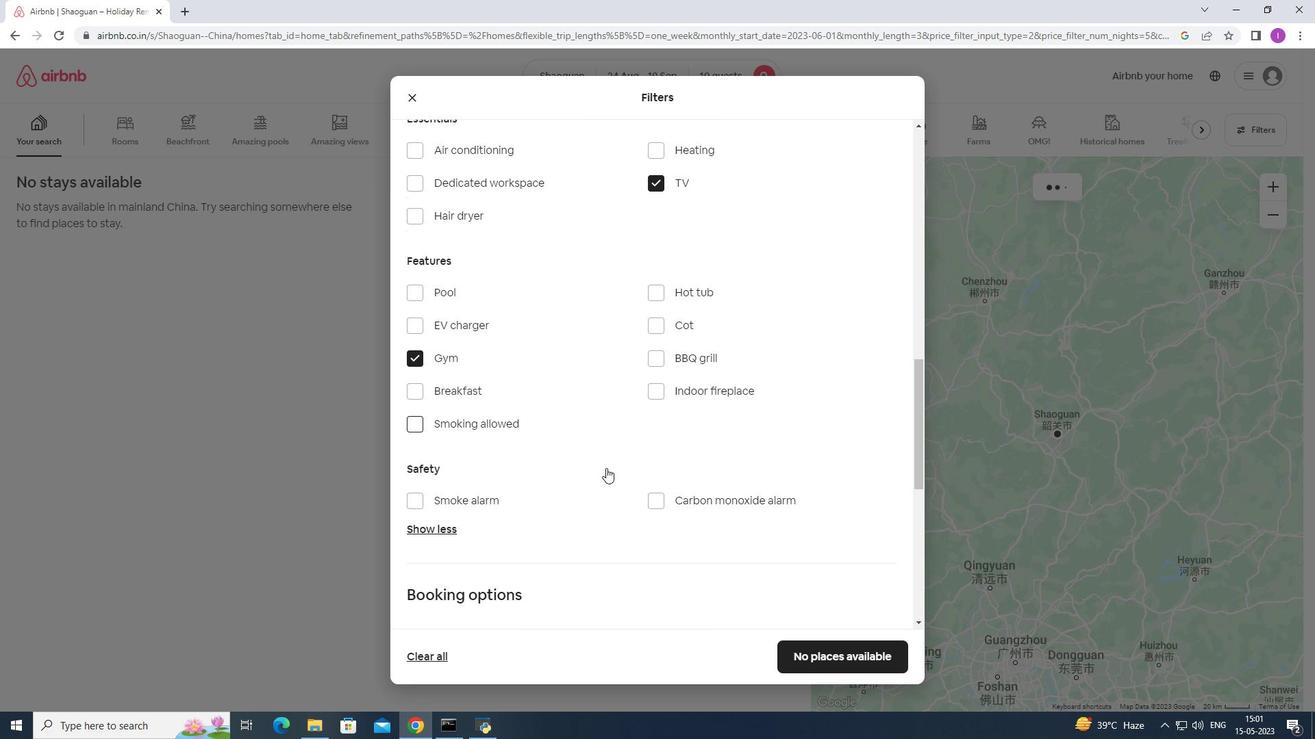 
Action: Mouse moved to (874, 474)
Screenshot: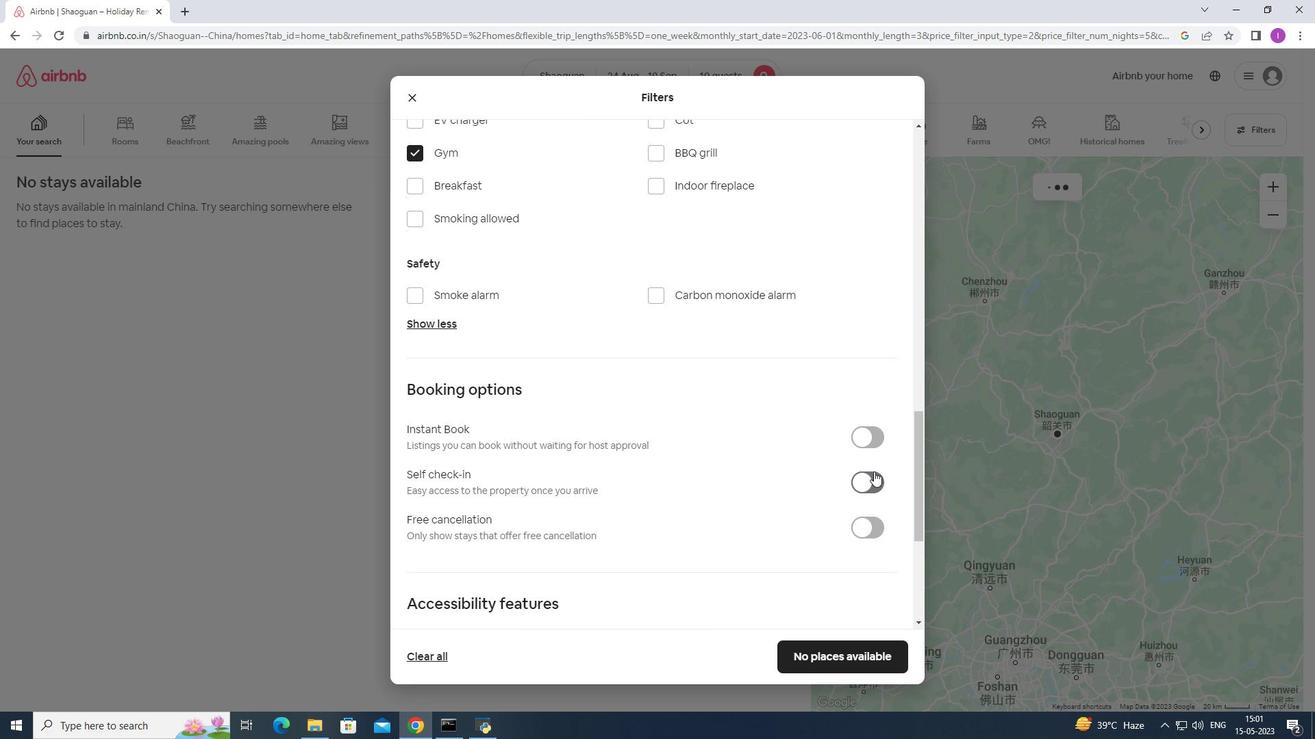 
Action: Mouse pressed left at (874, 474)
Screenshot: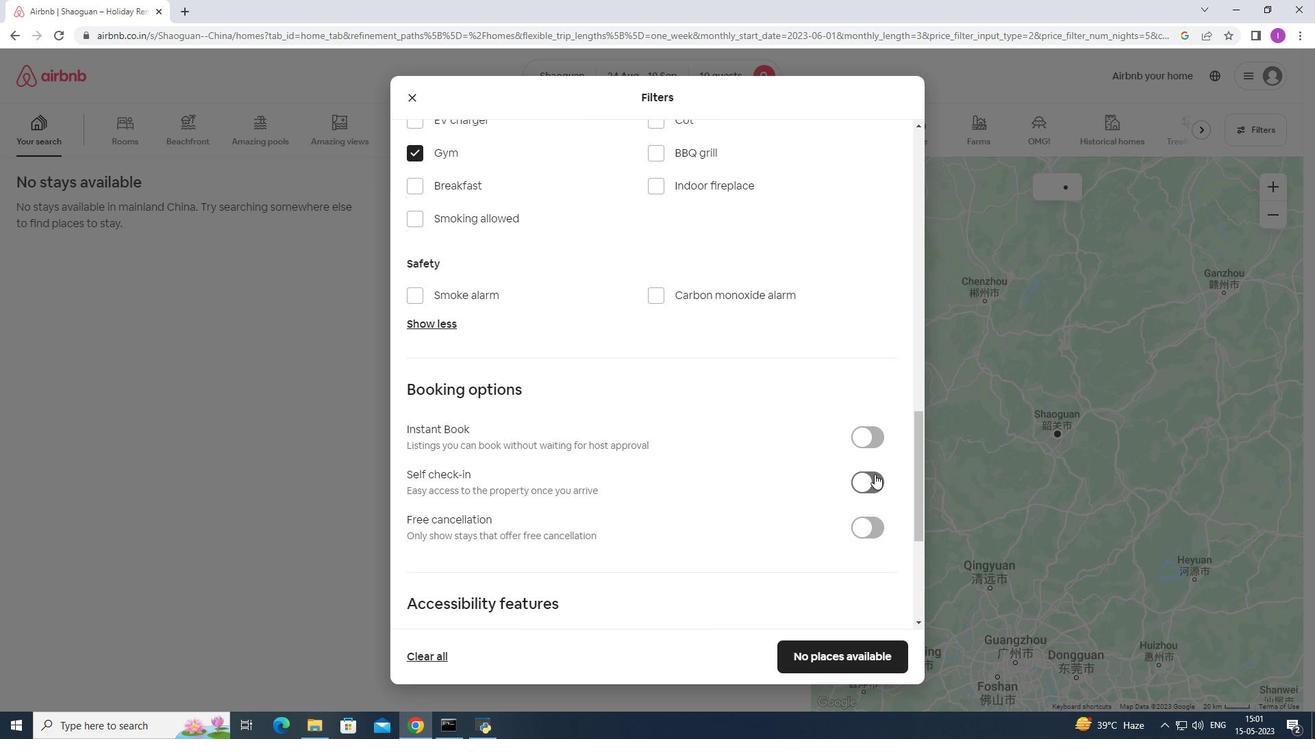 
Action: Mouse moved to (698, 508)
Screenshot: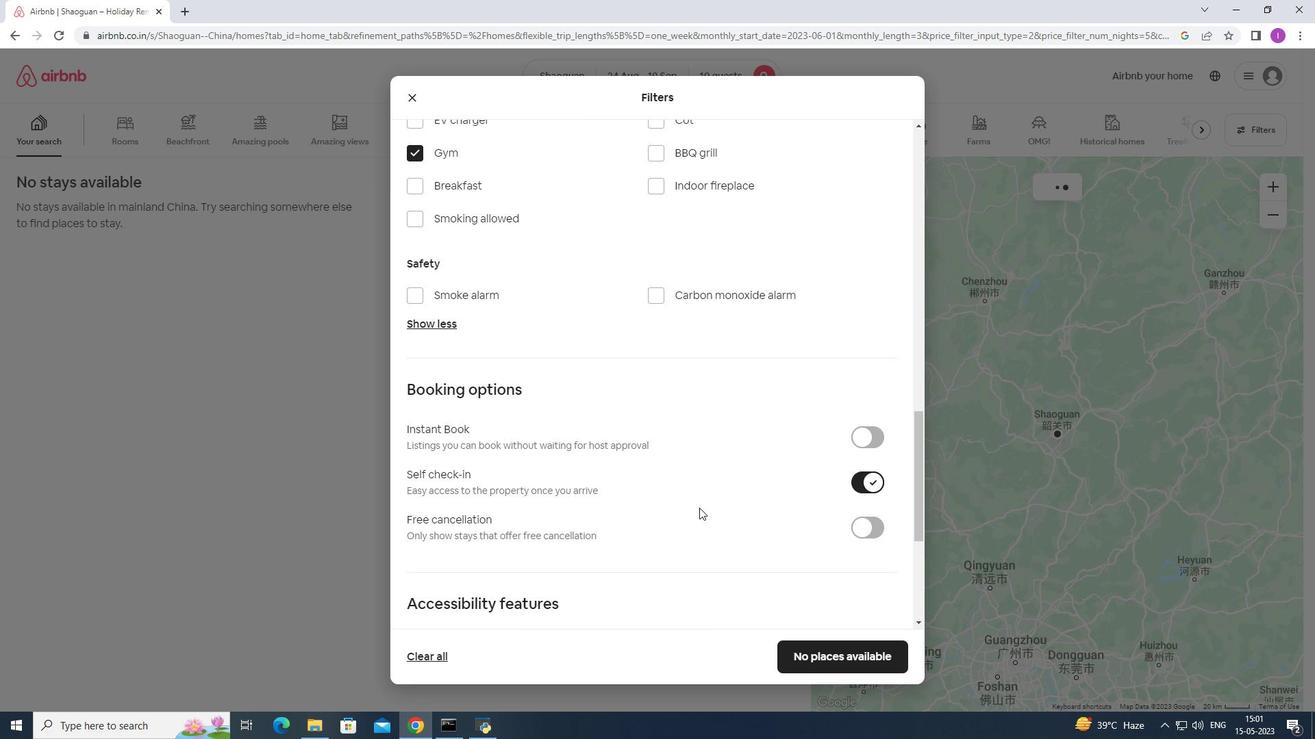 
Action: Mouse scrolled (698, 507) with delta (0, 0)
Screenshot: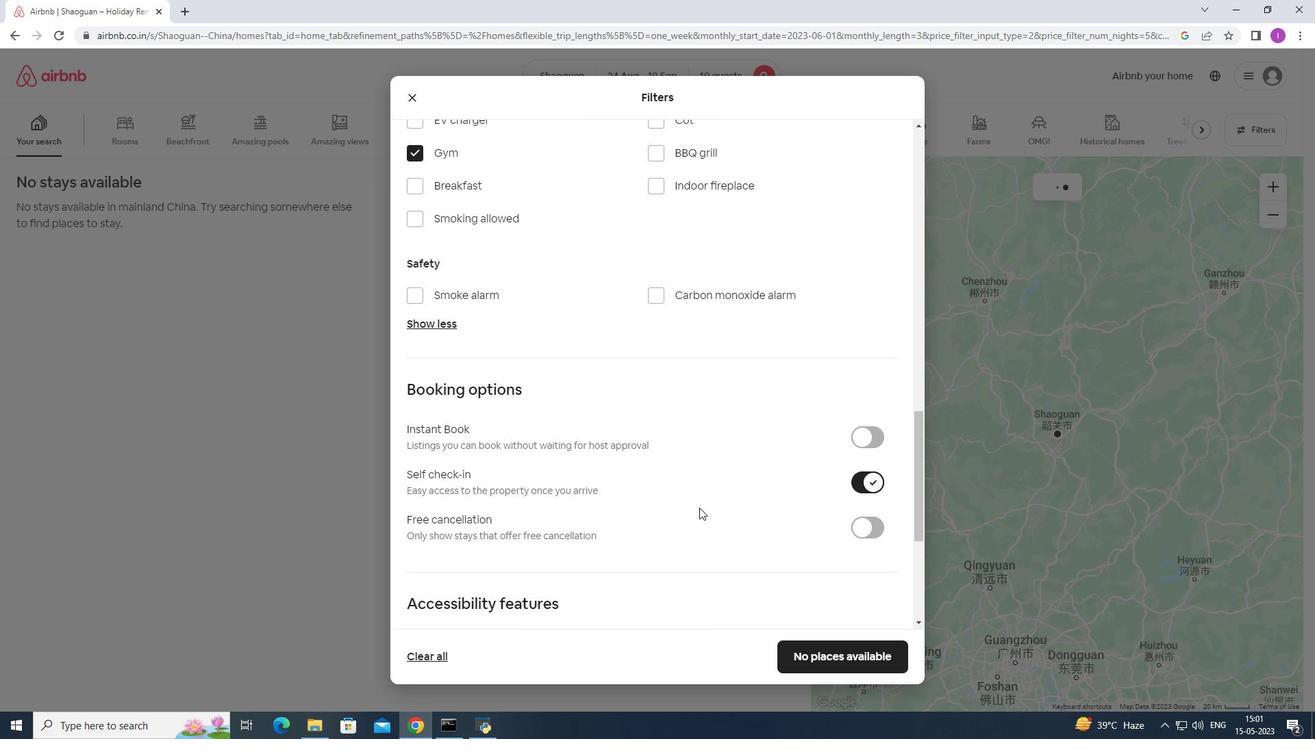 
Action: Mouse scrolled (698, 507) with delta (0, 0)
Screenshot: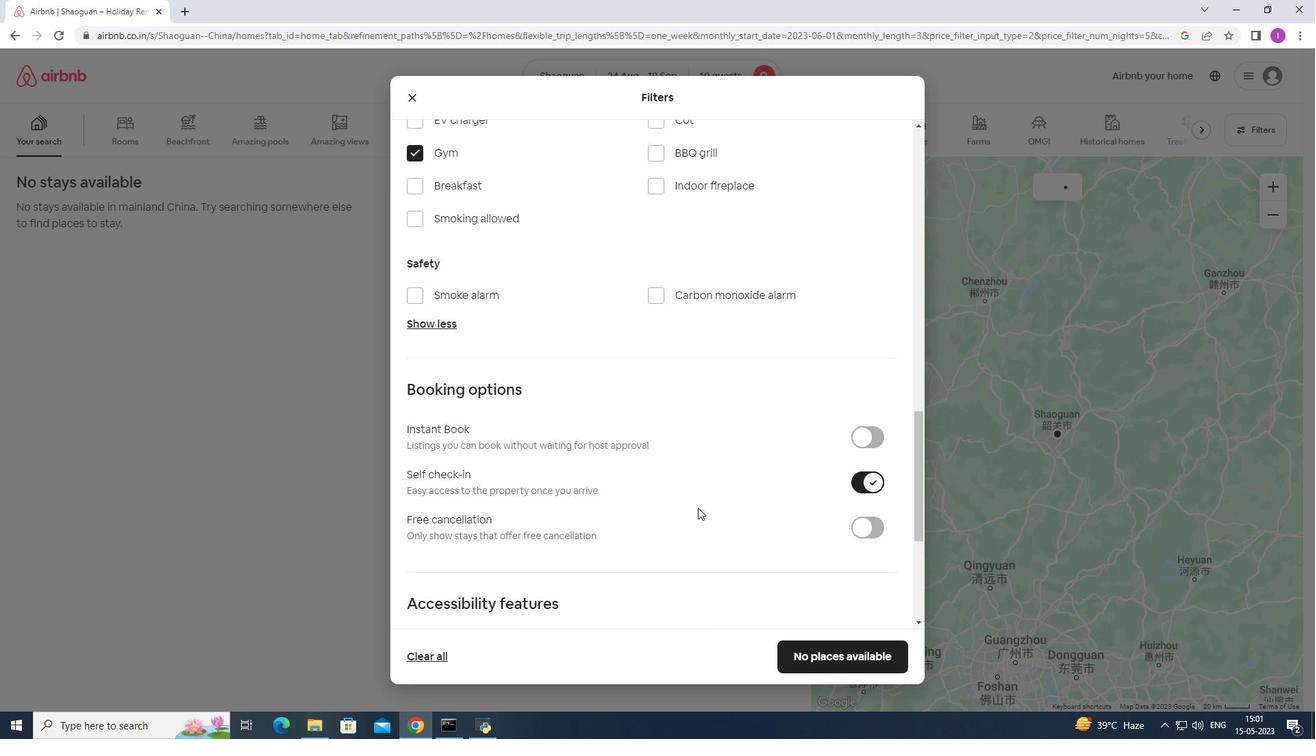 
Action: Mouse scrolled (698, 507) with delta (0, 0)
Screenshot: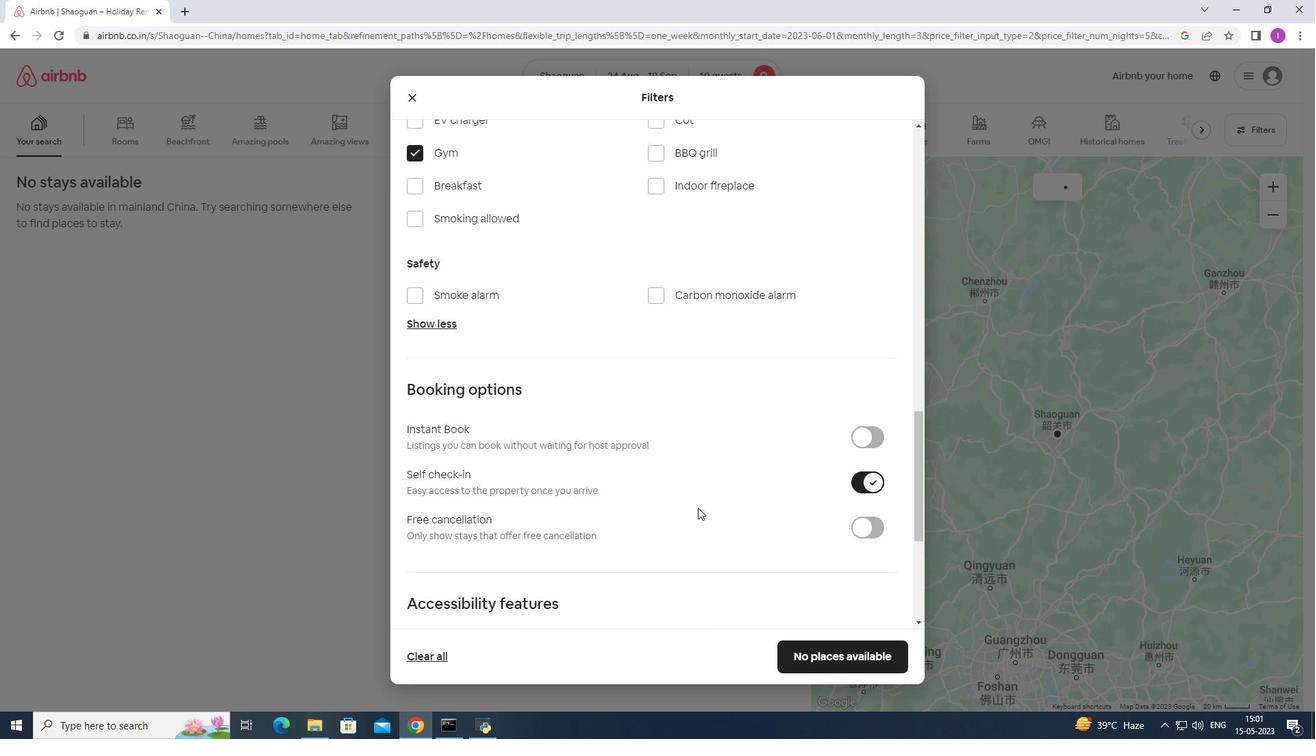 
Action: Mouse moved to (698, 509)
Screenshot: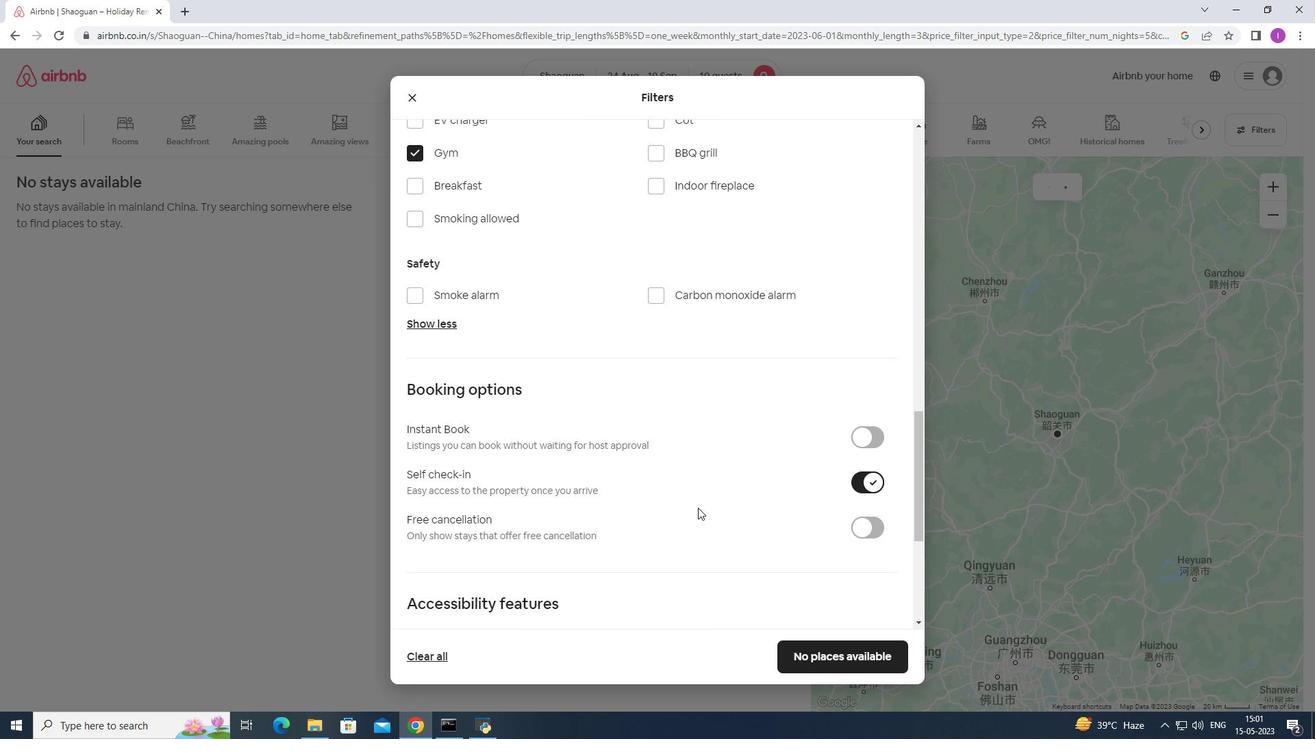 
Action: Mouse scrolled (698, 508) with delta (0, 0)
Screenshot: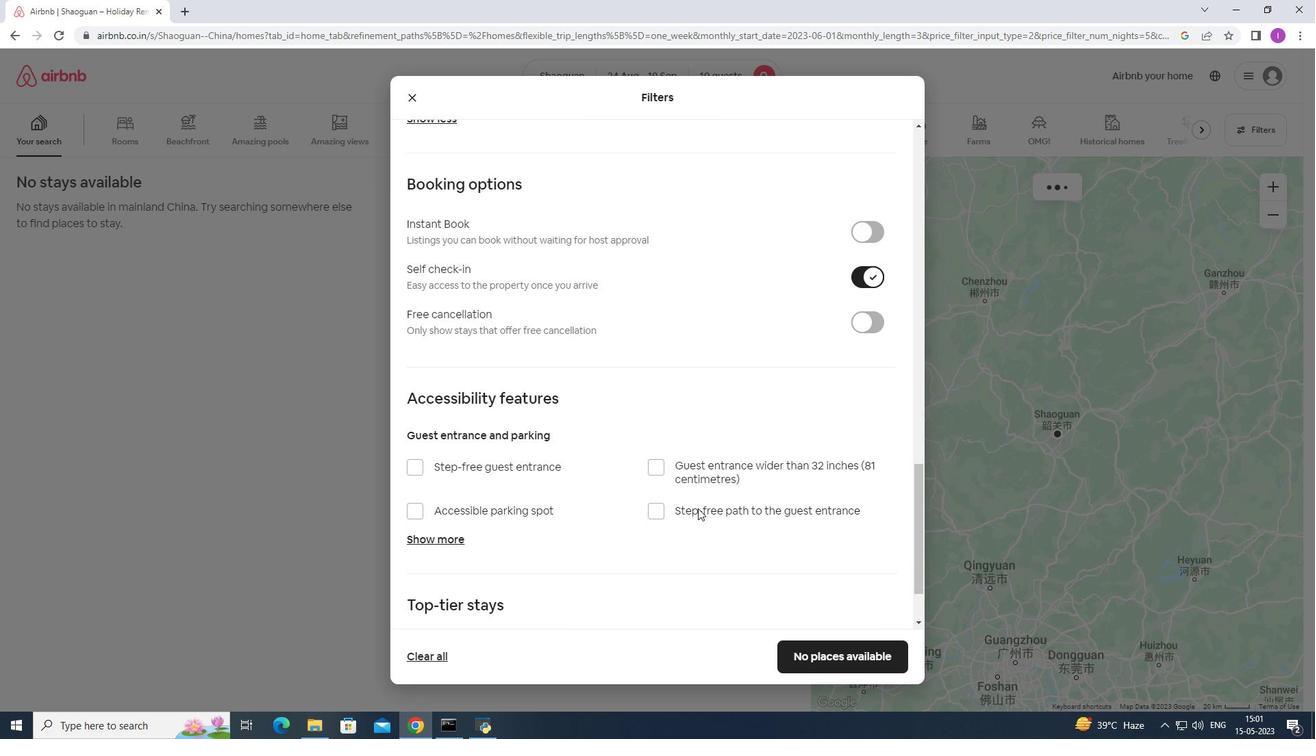 
Action: Mouse scrolled (698, 508) with delta (0, 0)
Screenshot: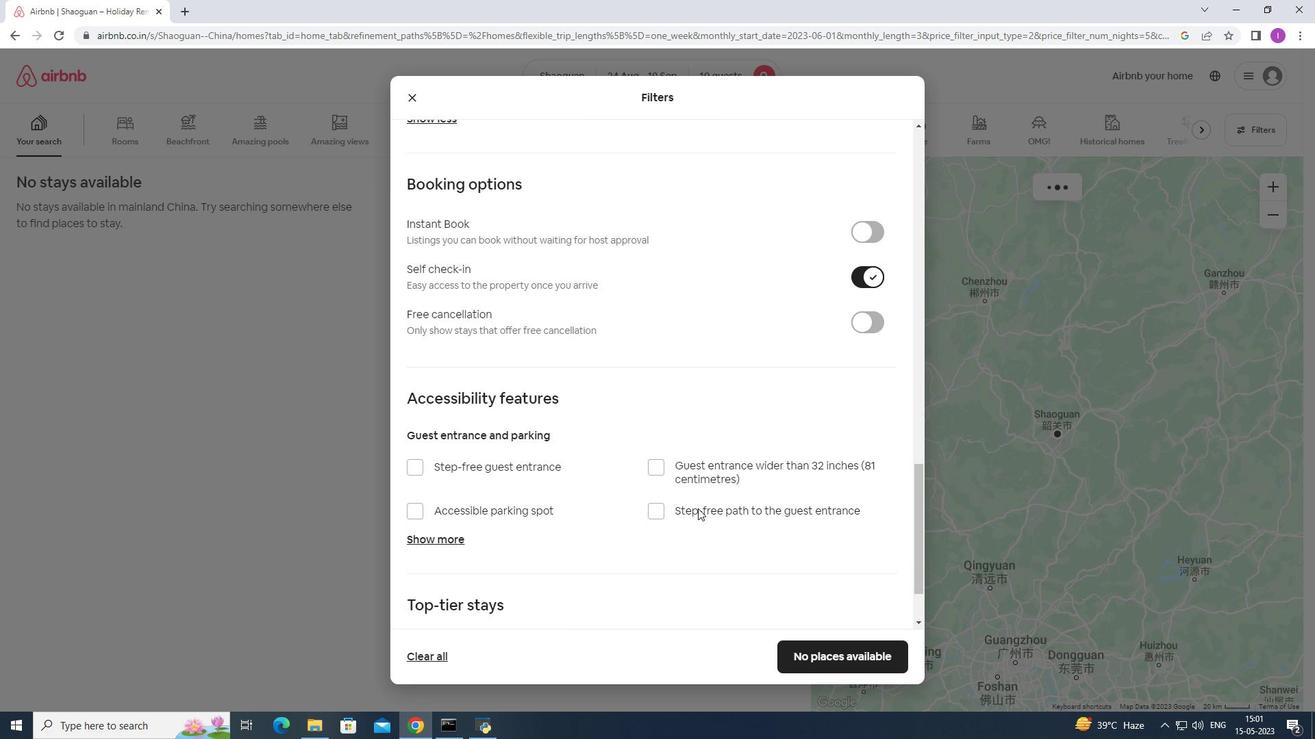 
Action: Mouse scrolled (698, 508) with delta (0, 0)
Screenshot: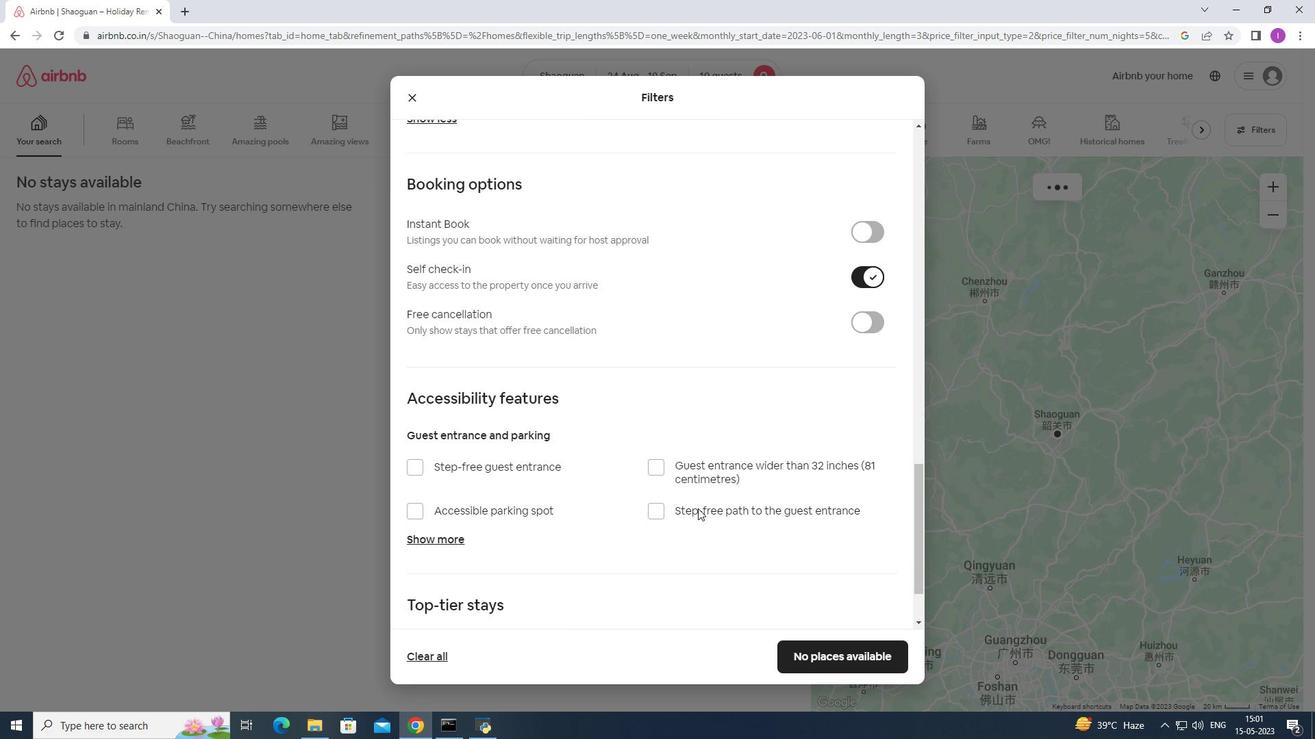 
Action: Mouse moved to (583, 526)
Screenshot: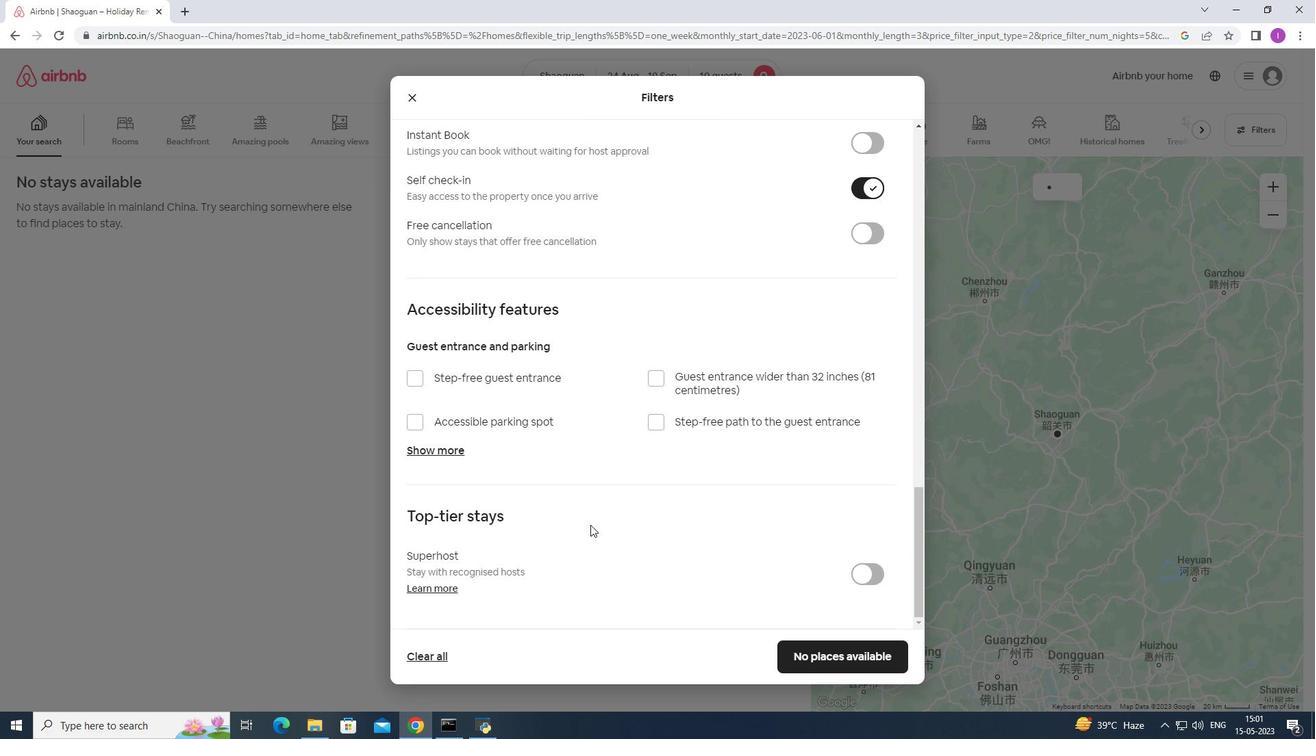 
Action: Mouse scrolled (583, 526) with delta (0, 0)
Screenshot: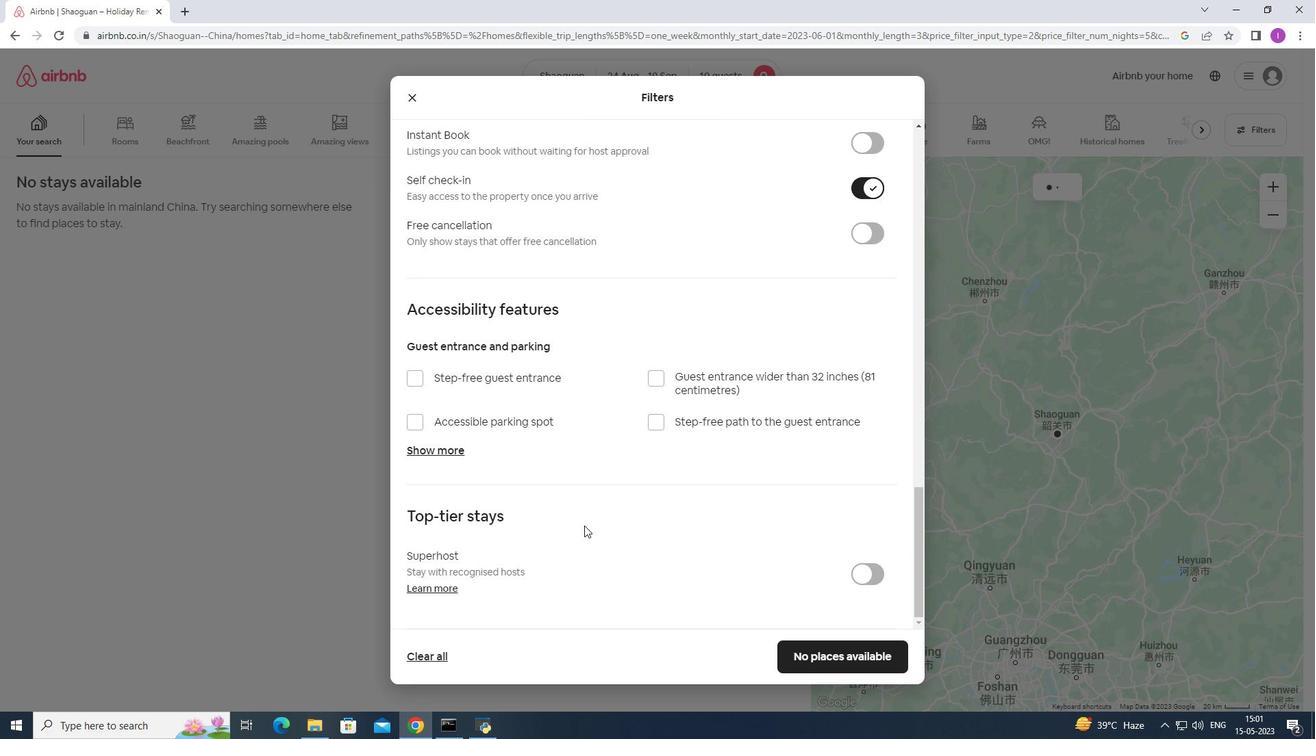 
Action: Mouse moved to (582, 527)
Screenshot: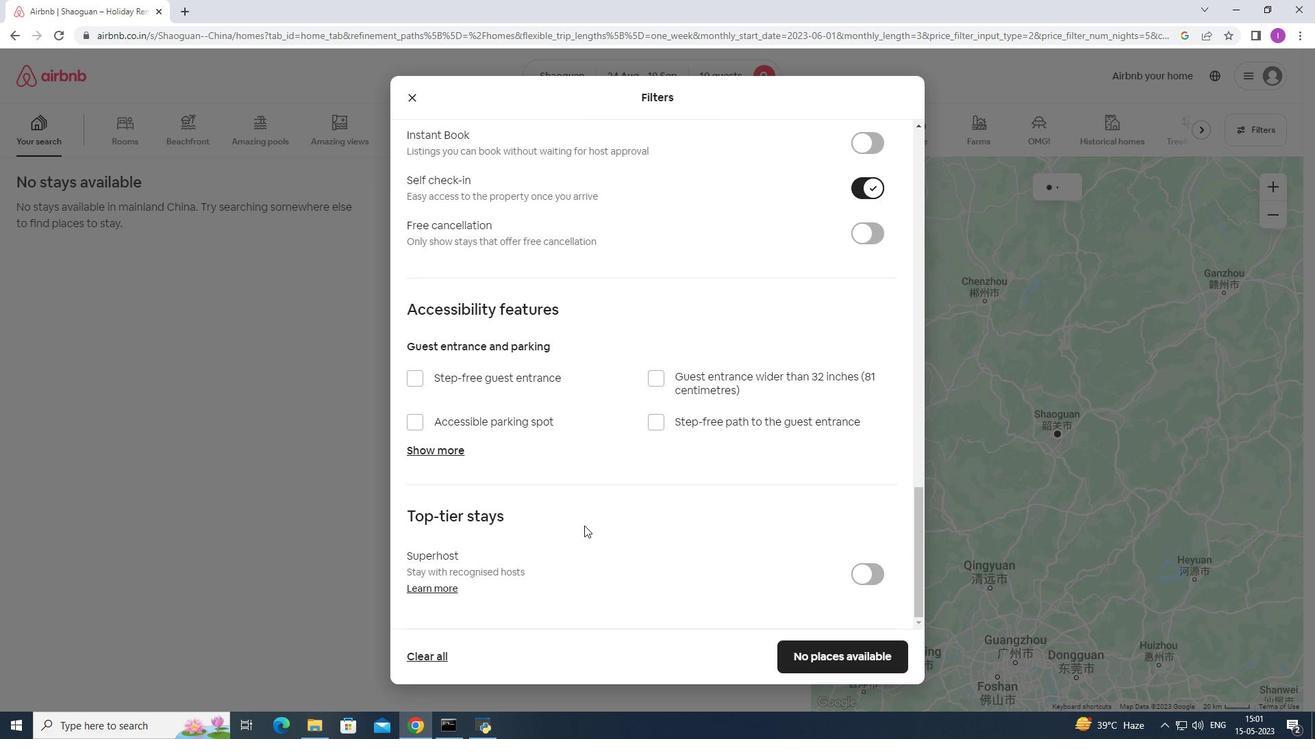 
Action: Mouse scrolled (582, 526) with delta (0, 0)
Screenshot: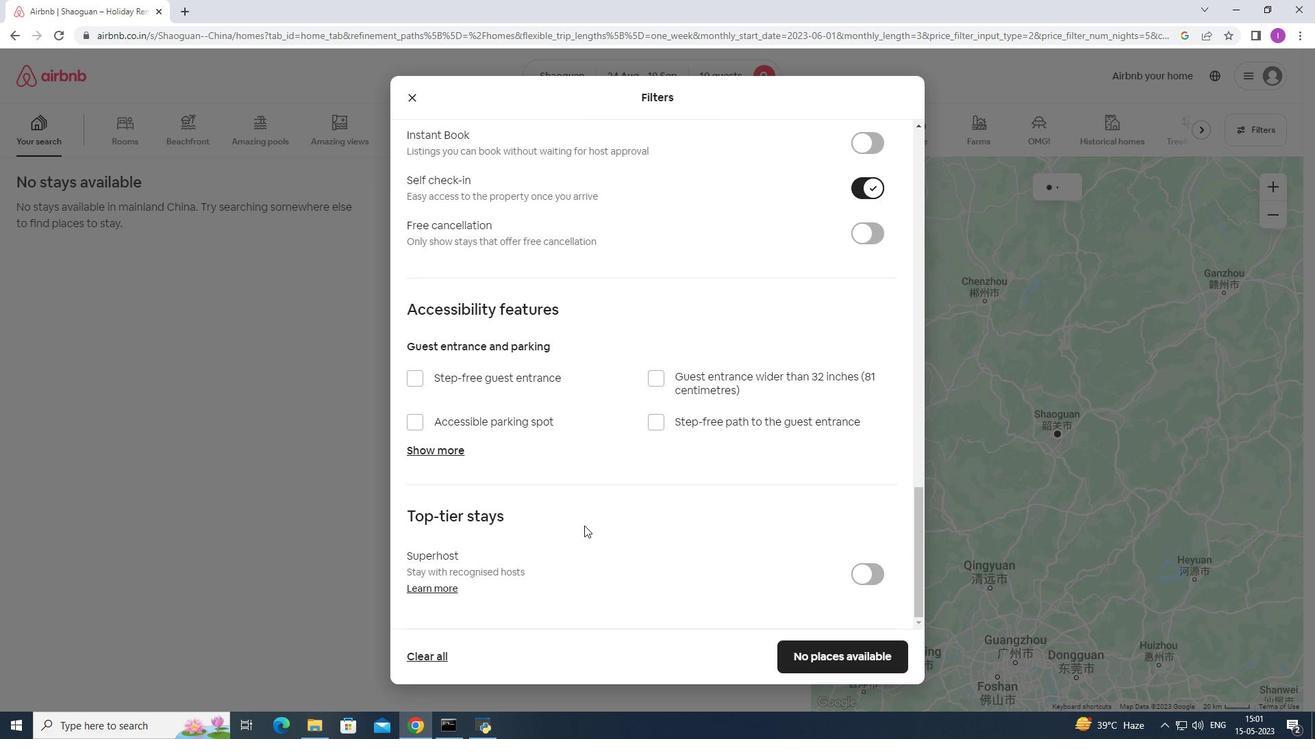 
Action: Mouse moved to (582, 527)
Screenshot: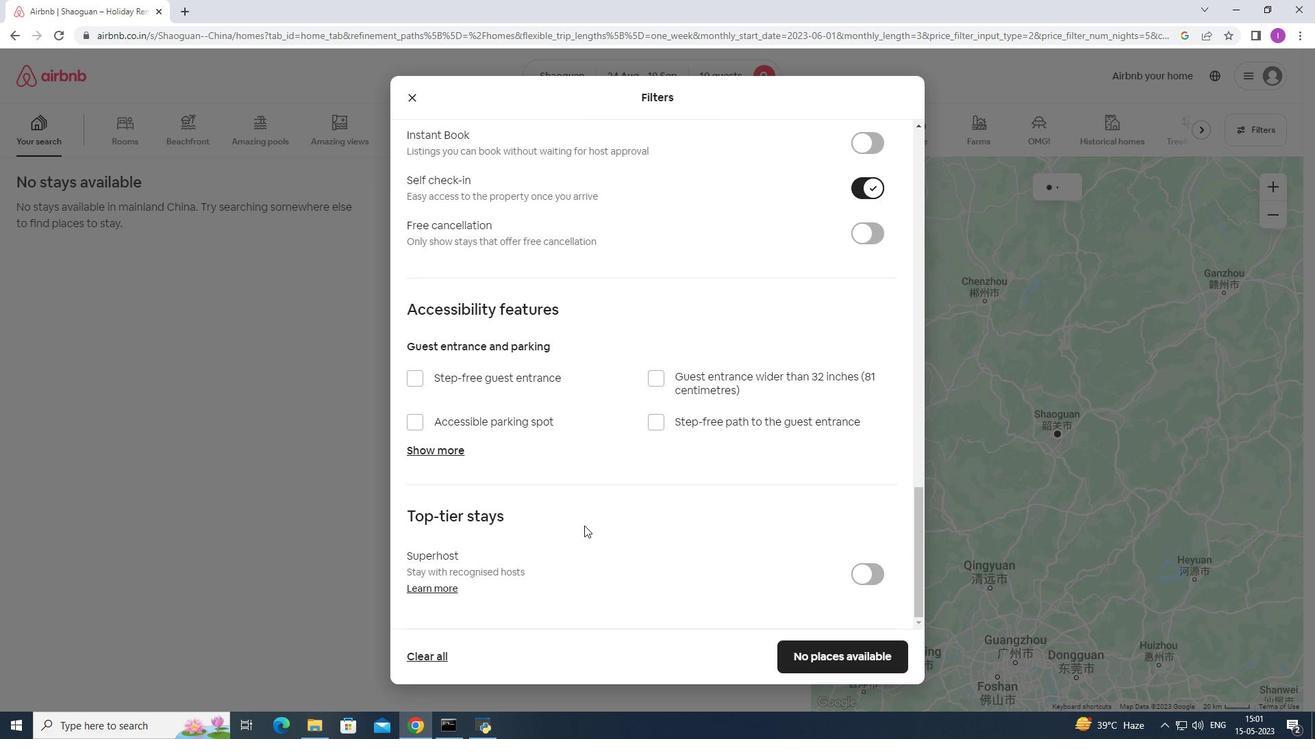 
Action: Mouse scrolled (582, 526) with delta (0, 0)
Screenshot: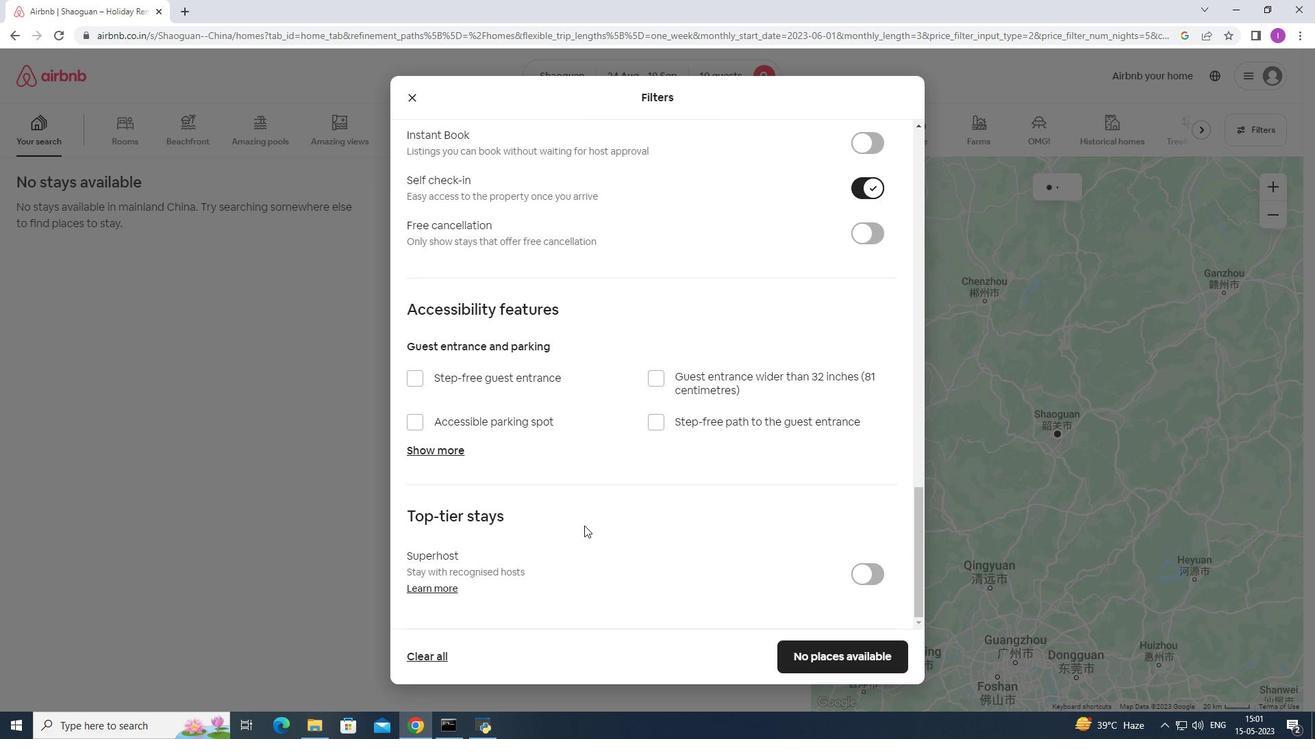 
Action: Mouse moved to (579, 528)
Screenshot: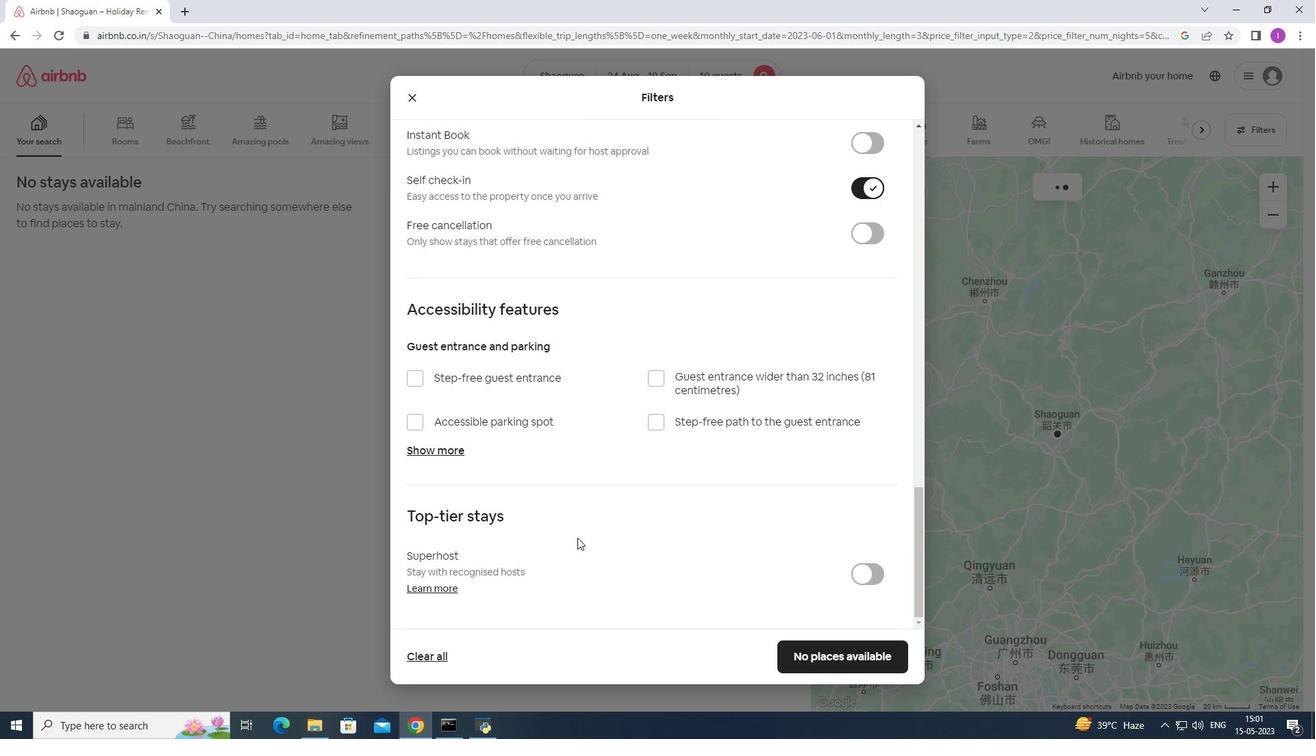 
Action: Mouse scrolled (579, 527) with delta (0, 0)
Screenshot: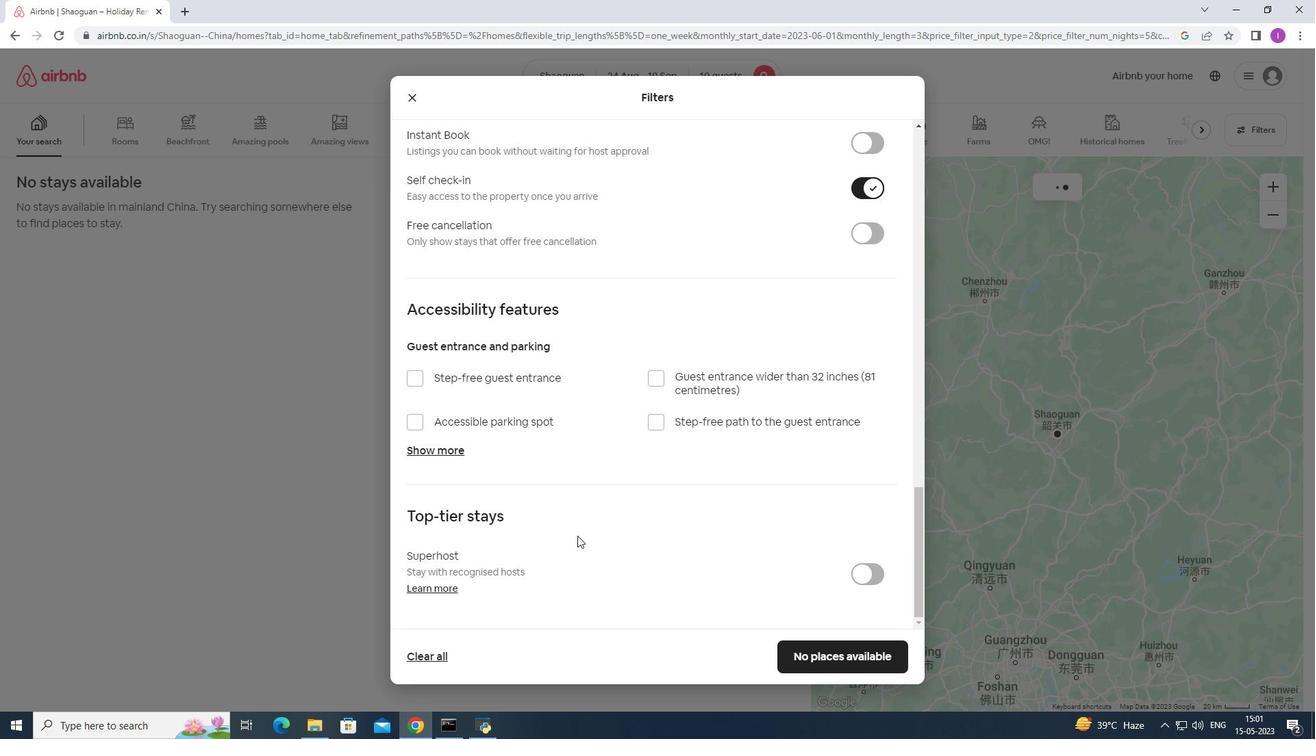
Action: Mouse scrolled (579, 527) with delta (0, 0)
Screenshot: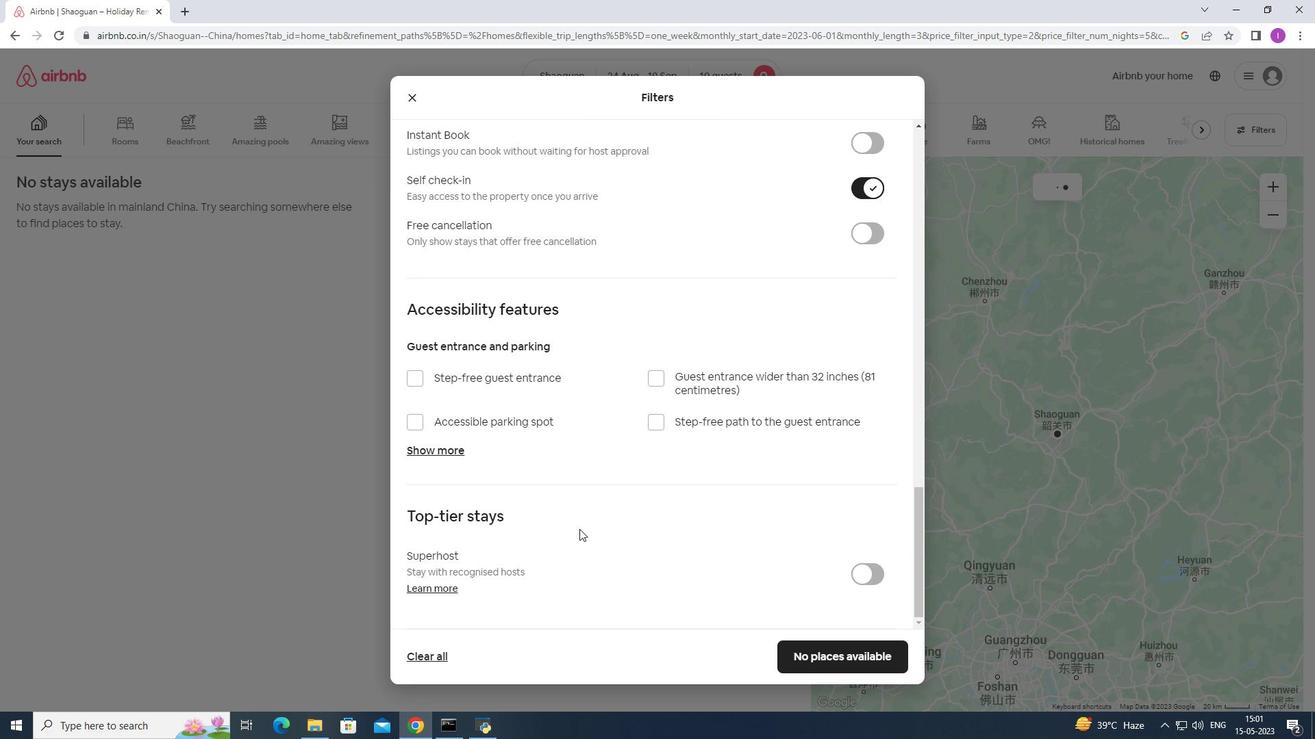 
Action: Mouse scrolled (579, 527) with delta (0, 0)
Screenshot: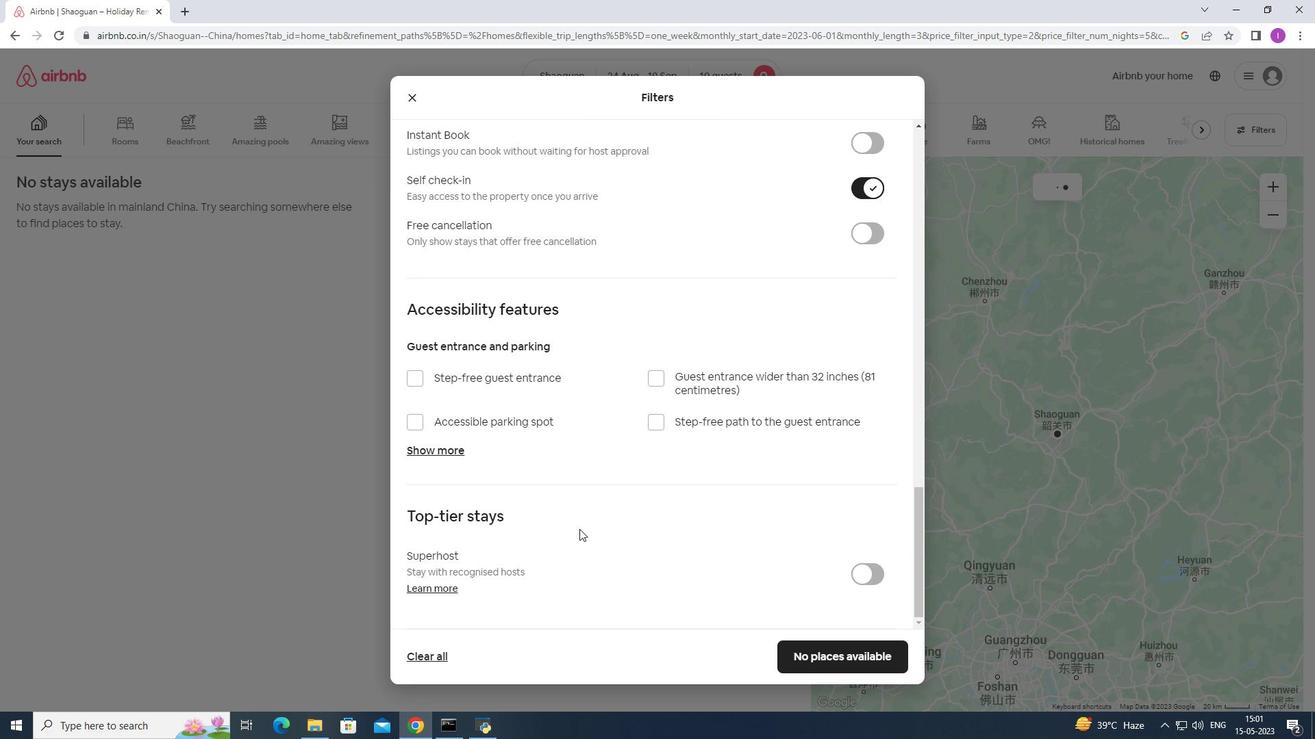 
Action: Mouse moved to (807, 655)
Screenshot: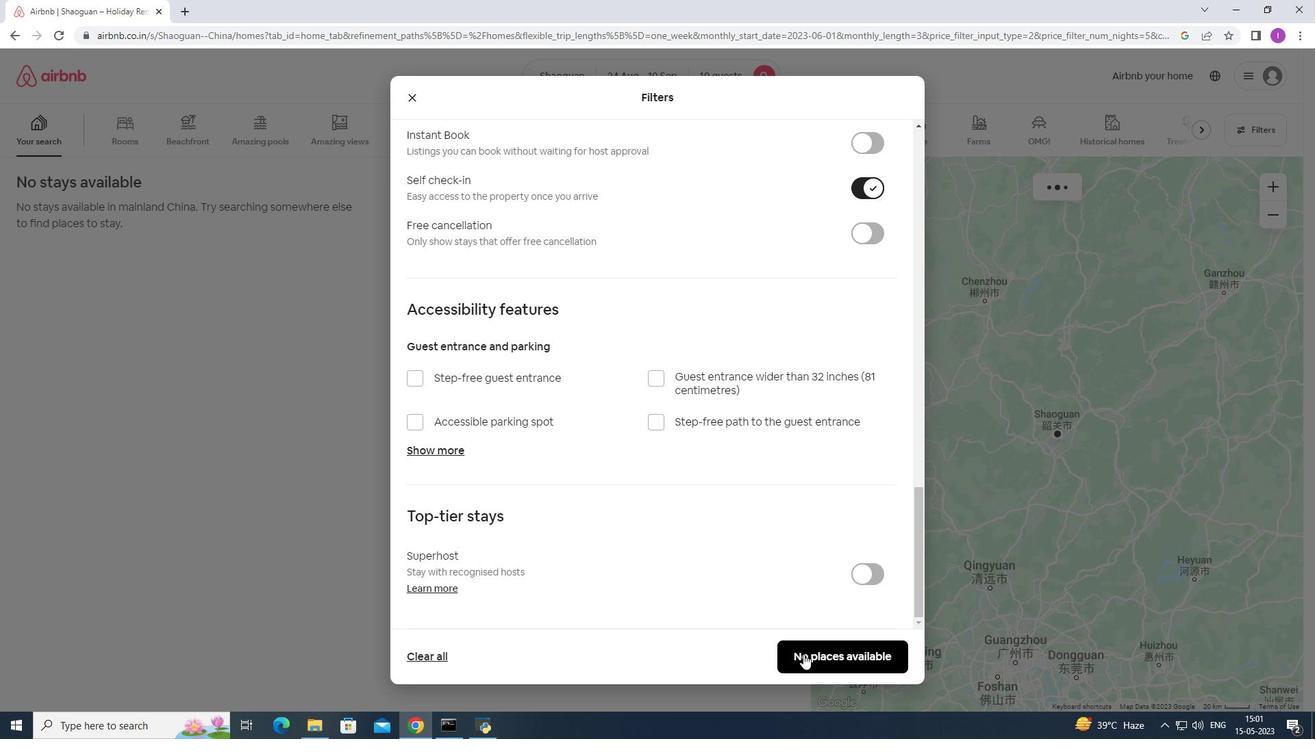 
Action: Mouse pressed left at (807, 655)
Screenshot: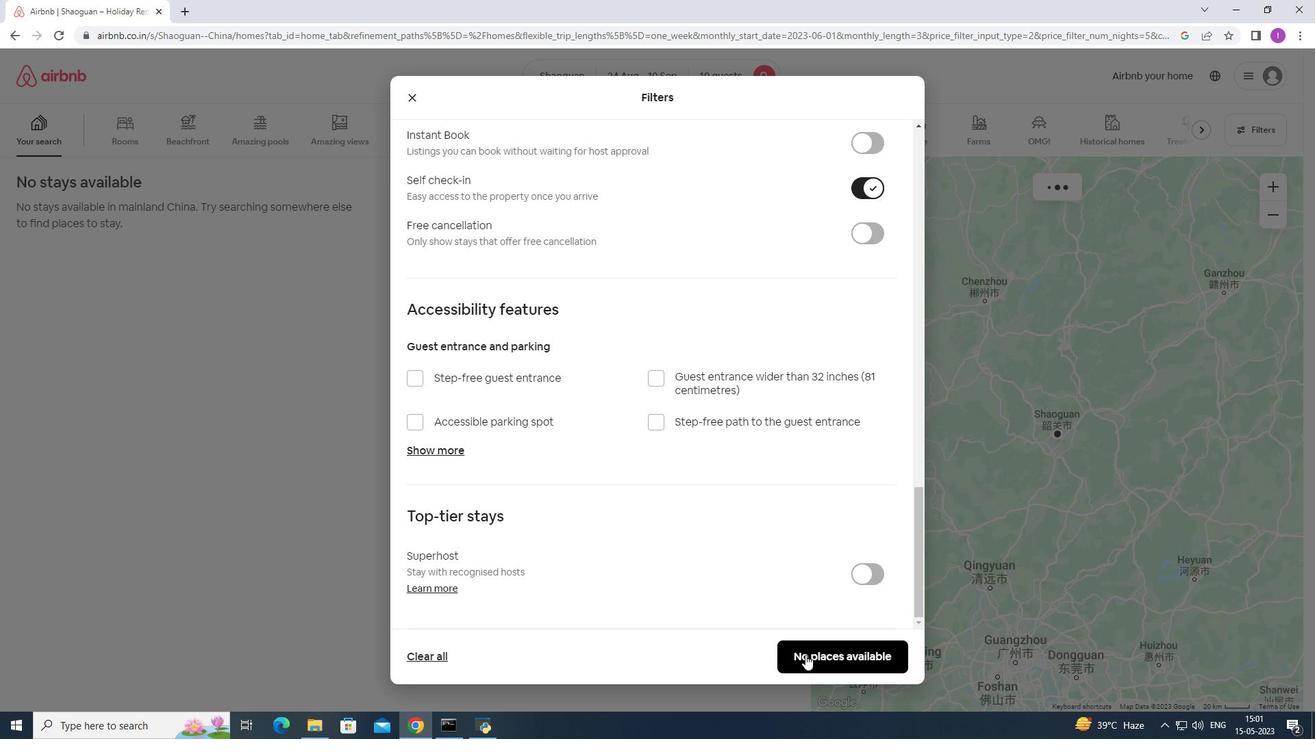 
Action: Mouse moved to (585, 588)
Screenshot: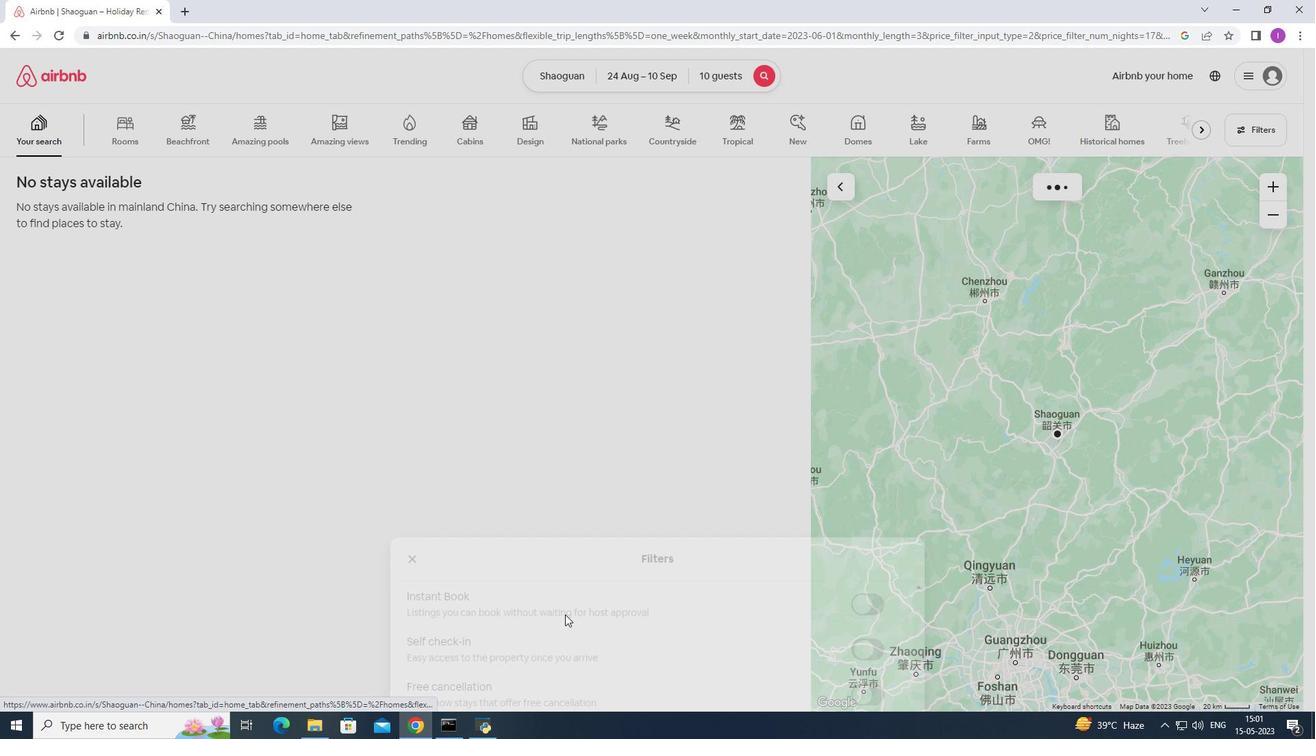 
